 Task: Find connections with filter location Bergneustadt with filter topic #Productivitywith filter profile language Spanish with filter current company PeopleStrong with filter school Government Higher Secondary School - India with filter industry Professional Training and Coaching with filter service category Email Marketing with filter keywords title Caregiver
Action: Mouse moved to (710, 93)
Screenshot: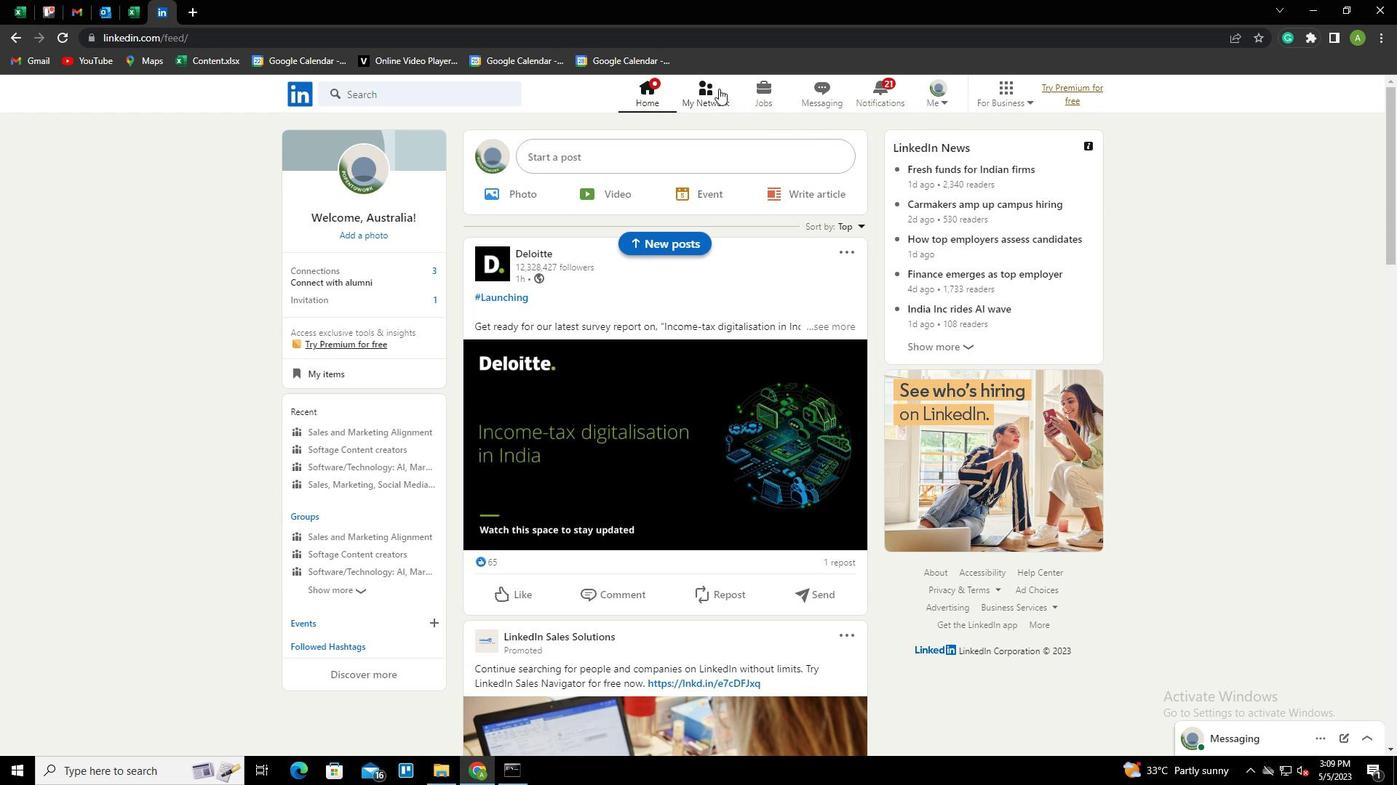 
Action: Mouse pressed left at (710, 93)
Screenshot: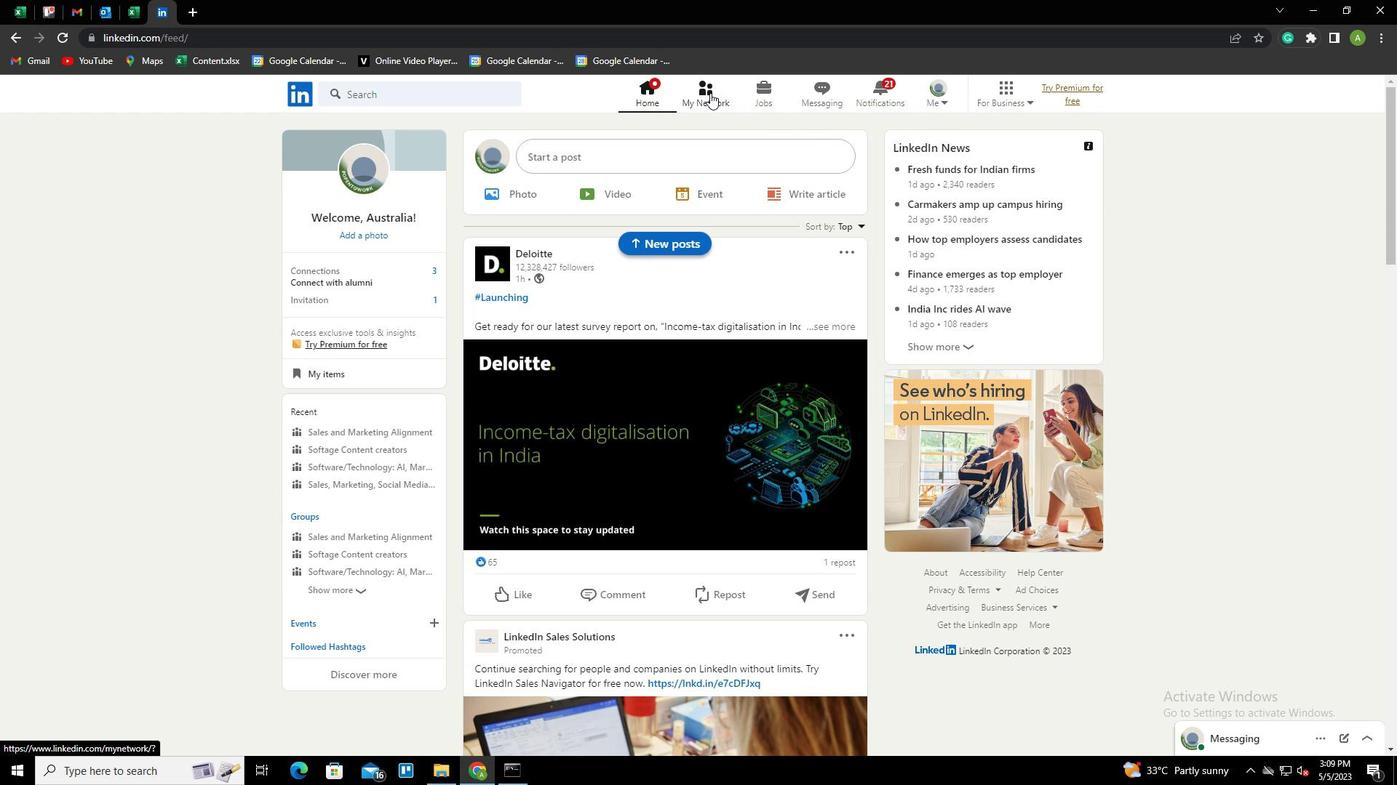 
Action: Mouse moved to (371, 170)
Screenshot: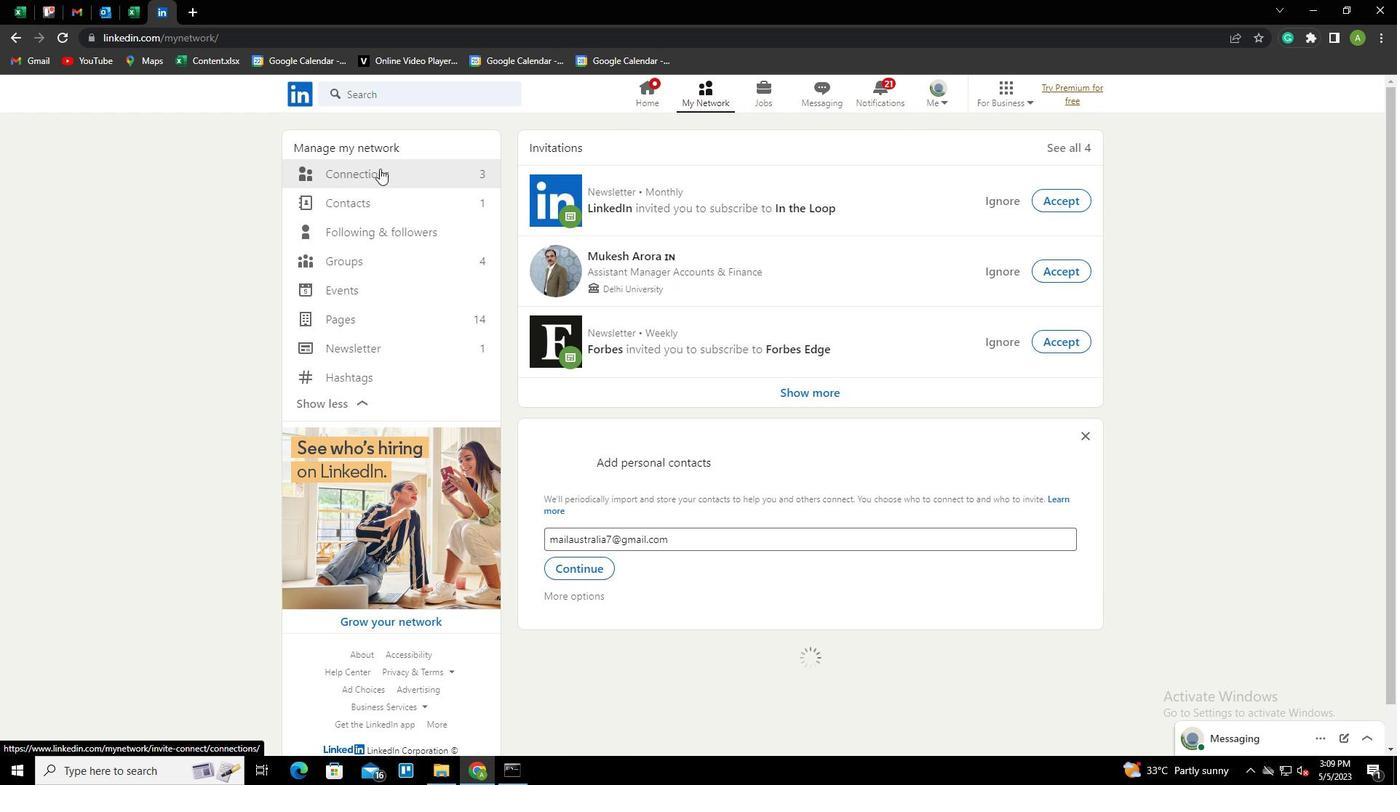 
Action: Mouse pressed left at (371, 170)
Screenshot: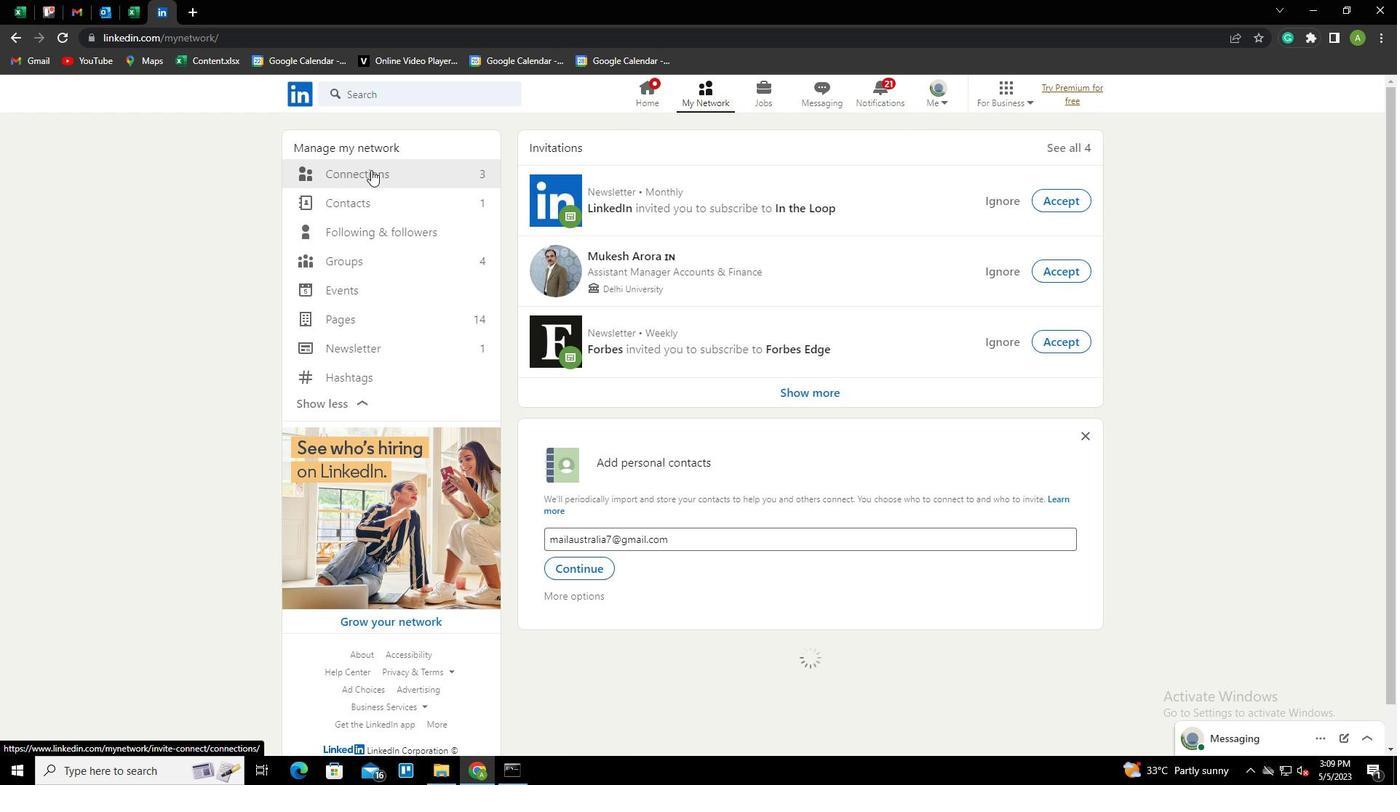 
Action: Mouse moved to (780, 176)
Screenshot: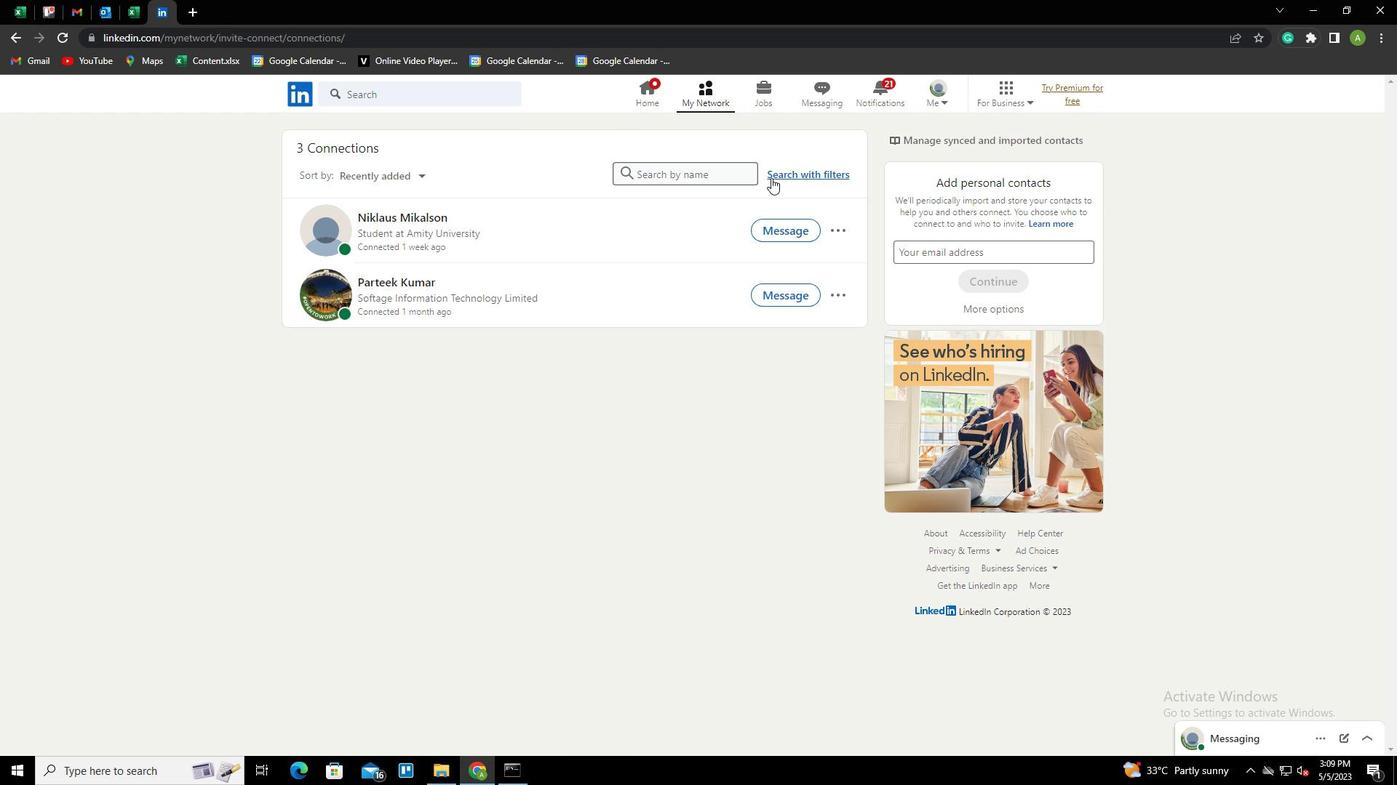 
Action: Mouse pressed left at (780, 176)
Screenshot: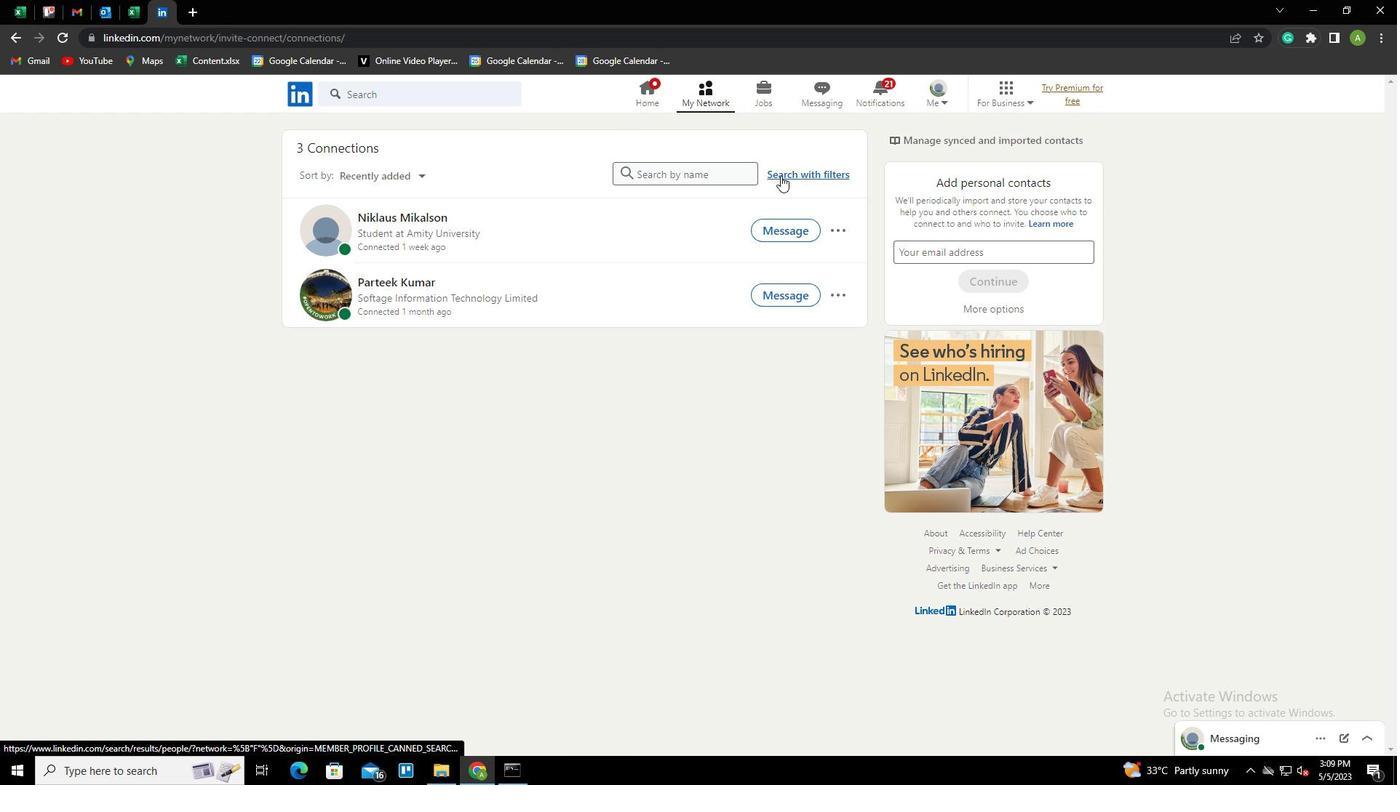 
Action: Mouse moved to (740, 129)
Screenshot: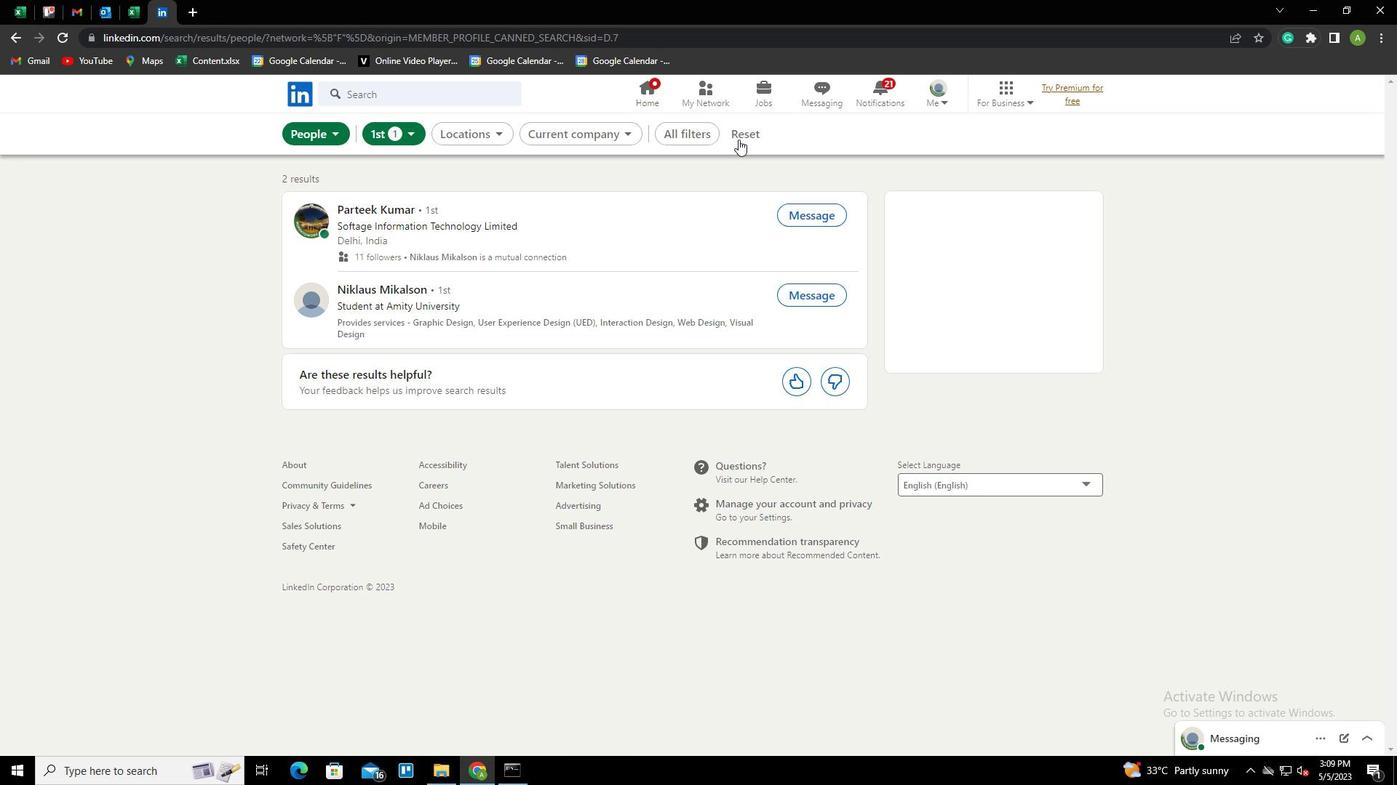 
Action: Mouse pressed left at (740, 129)
Screenshot: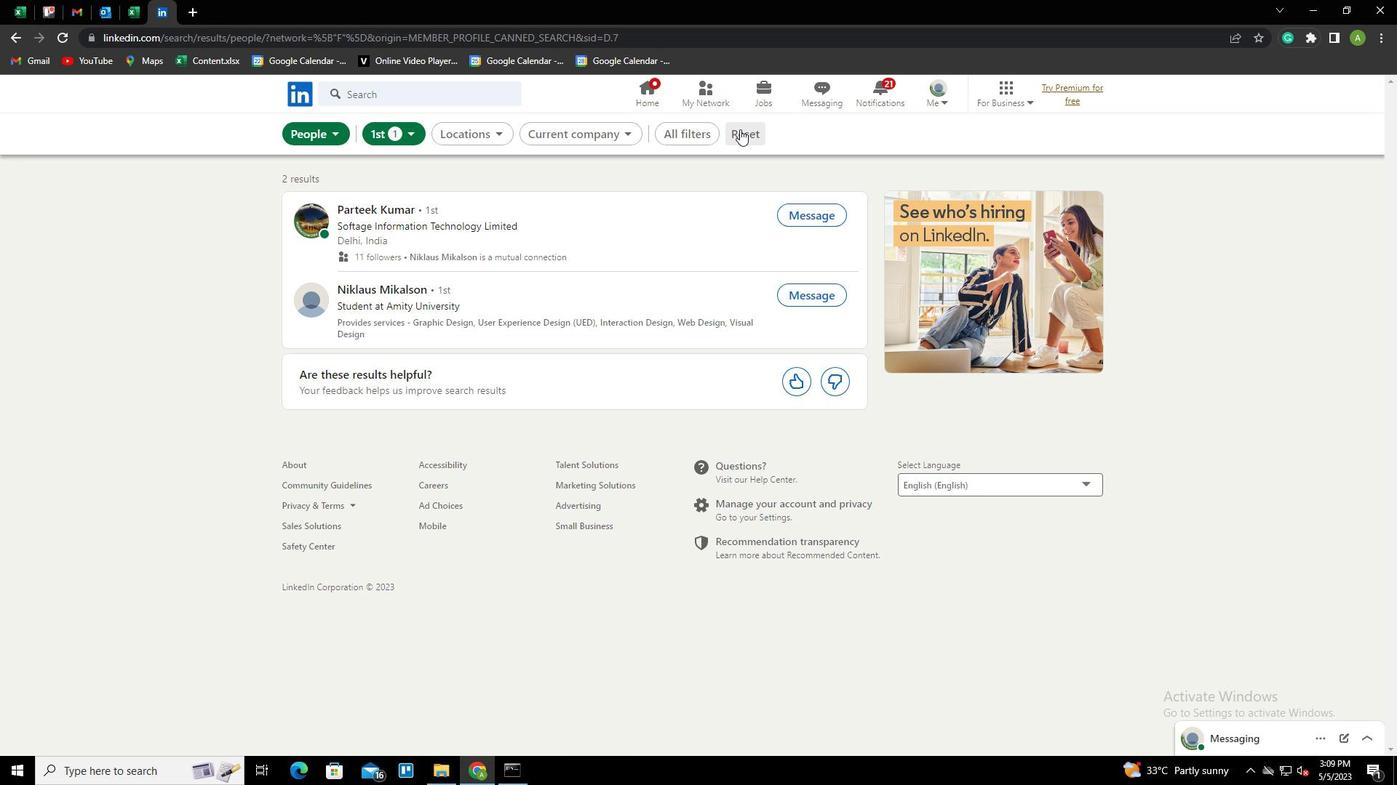 
Action: Mouse moved to (721, 131)
Screenshot: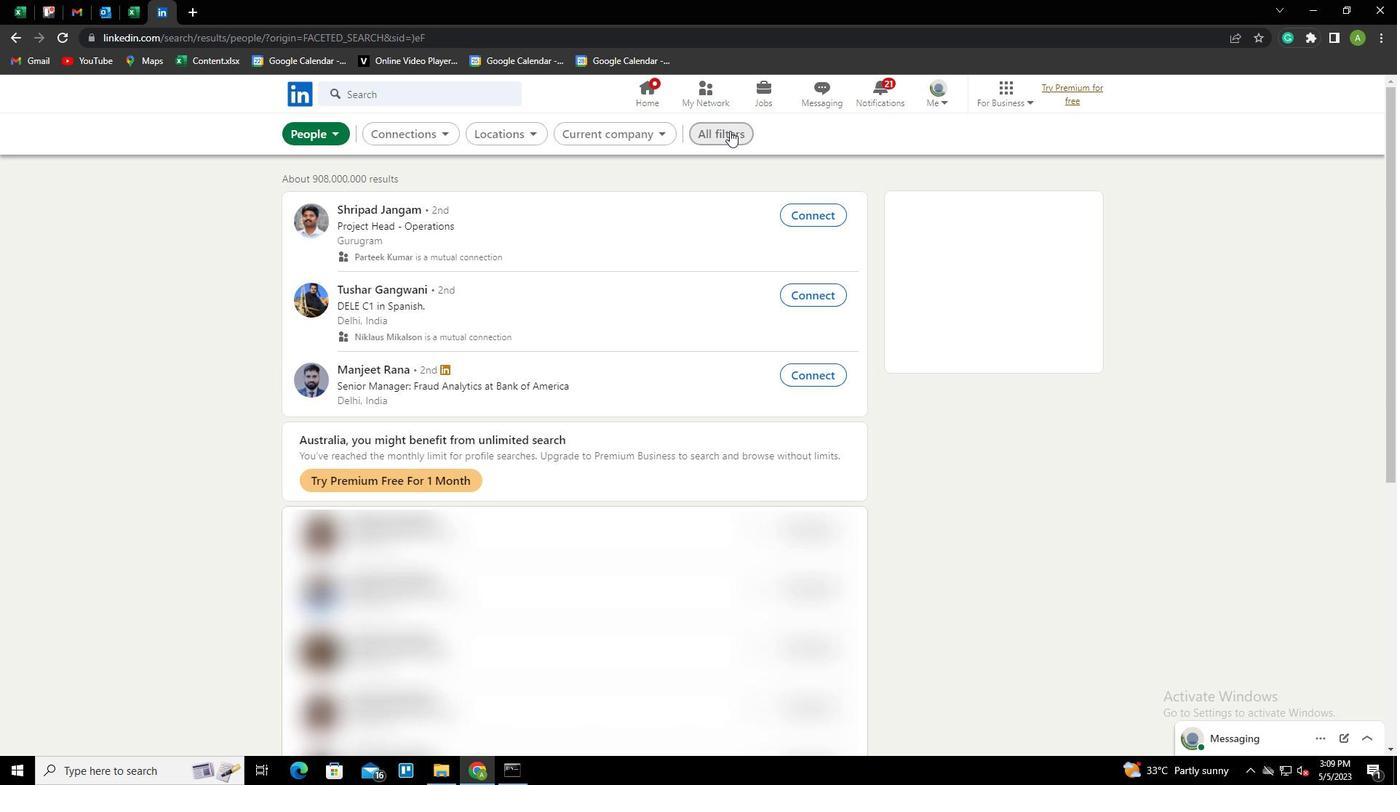 
Action: Mouse pressed left at (721, 131)
Screenshot: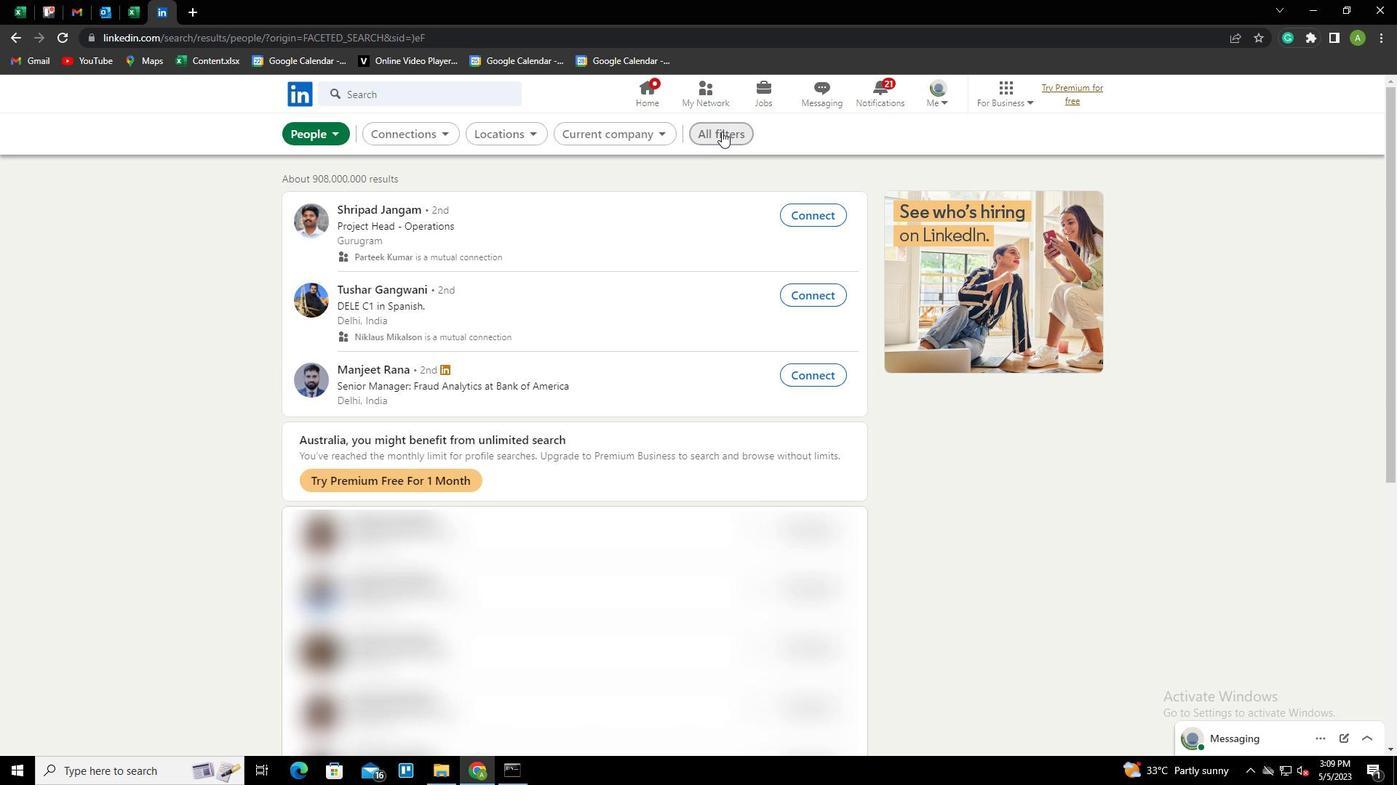 
Action: Mouse moved to (1165, 395)
Screenshot: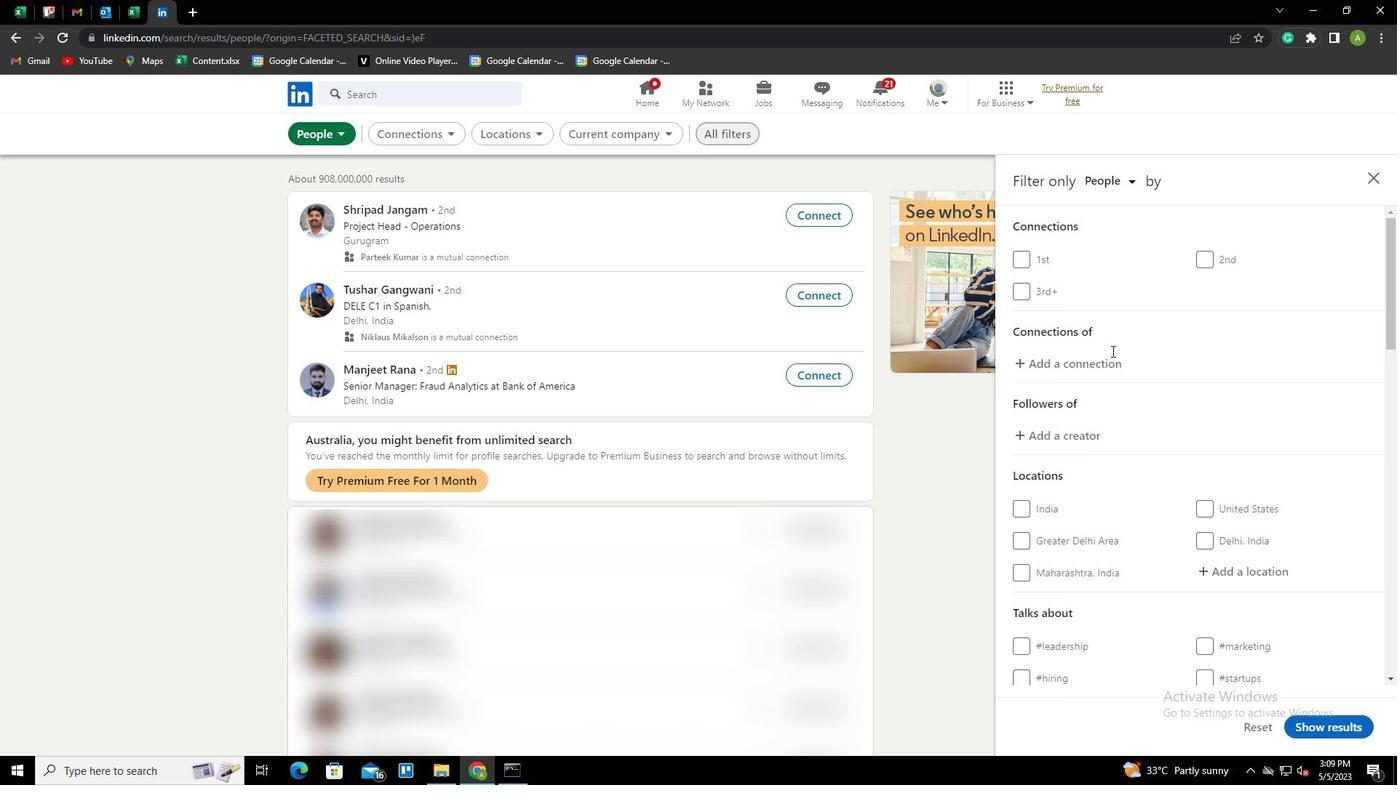 
Action: Mouse scrolled (1165, 394) with delta (0, 0)
Screenshot: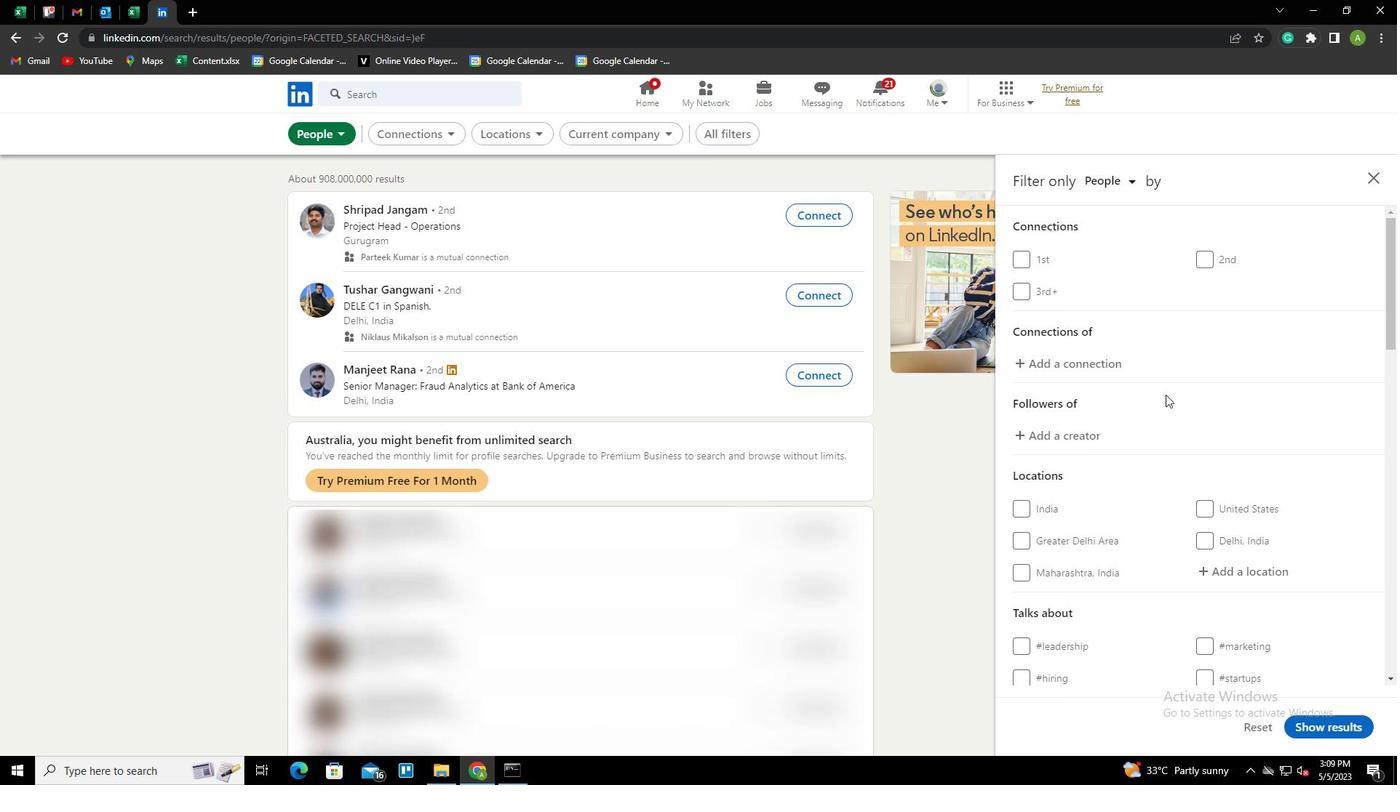 
Action: Mouse scrolled (1165, 394) with delta (0, 0)
Screenshot: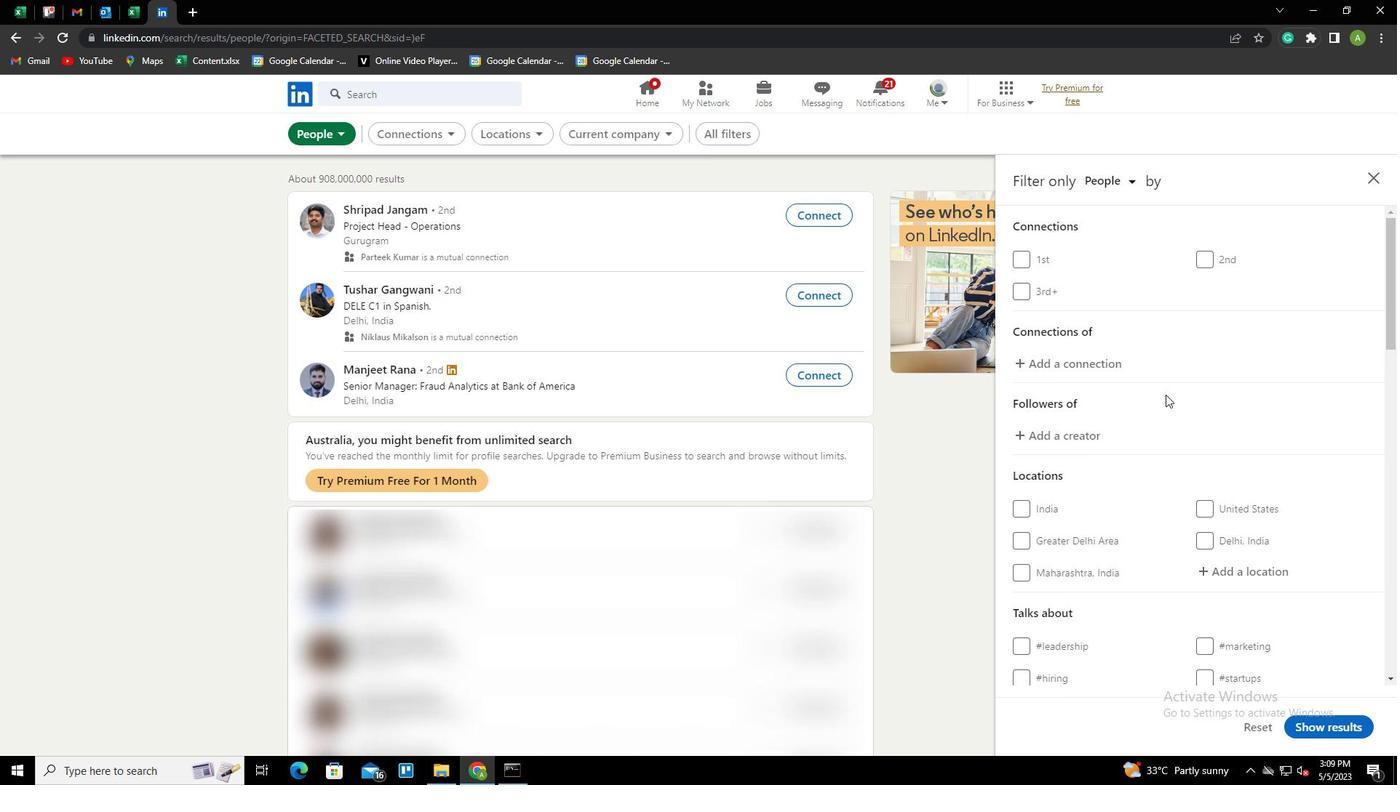 
Action: Mouse moved to (1209, 431)
Screenshot: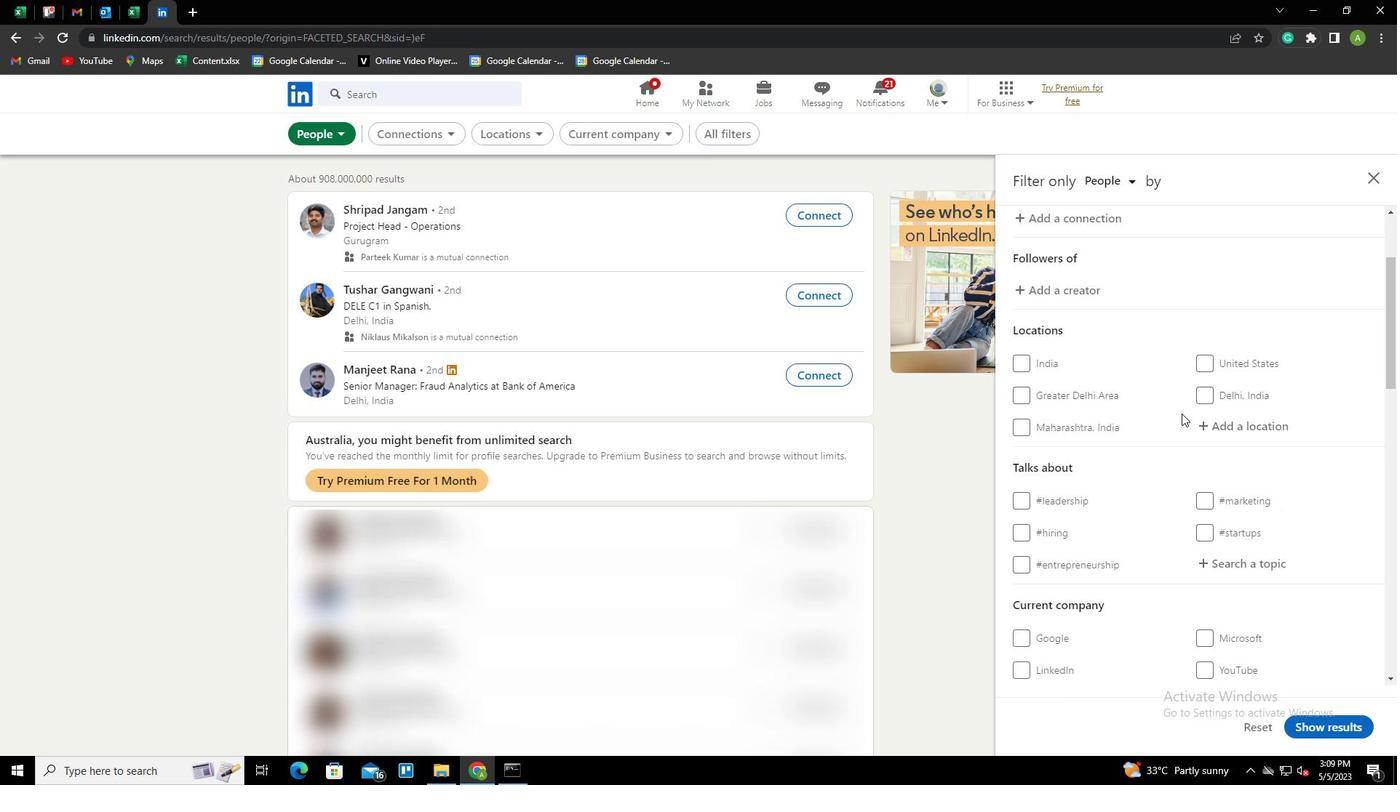 
Action: Mouse pressed left at (1209, 431)
Screenshot: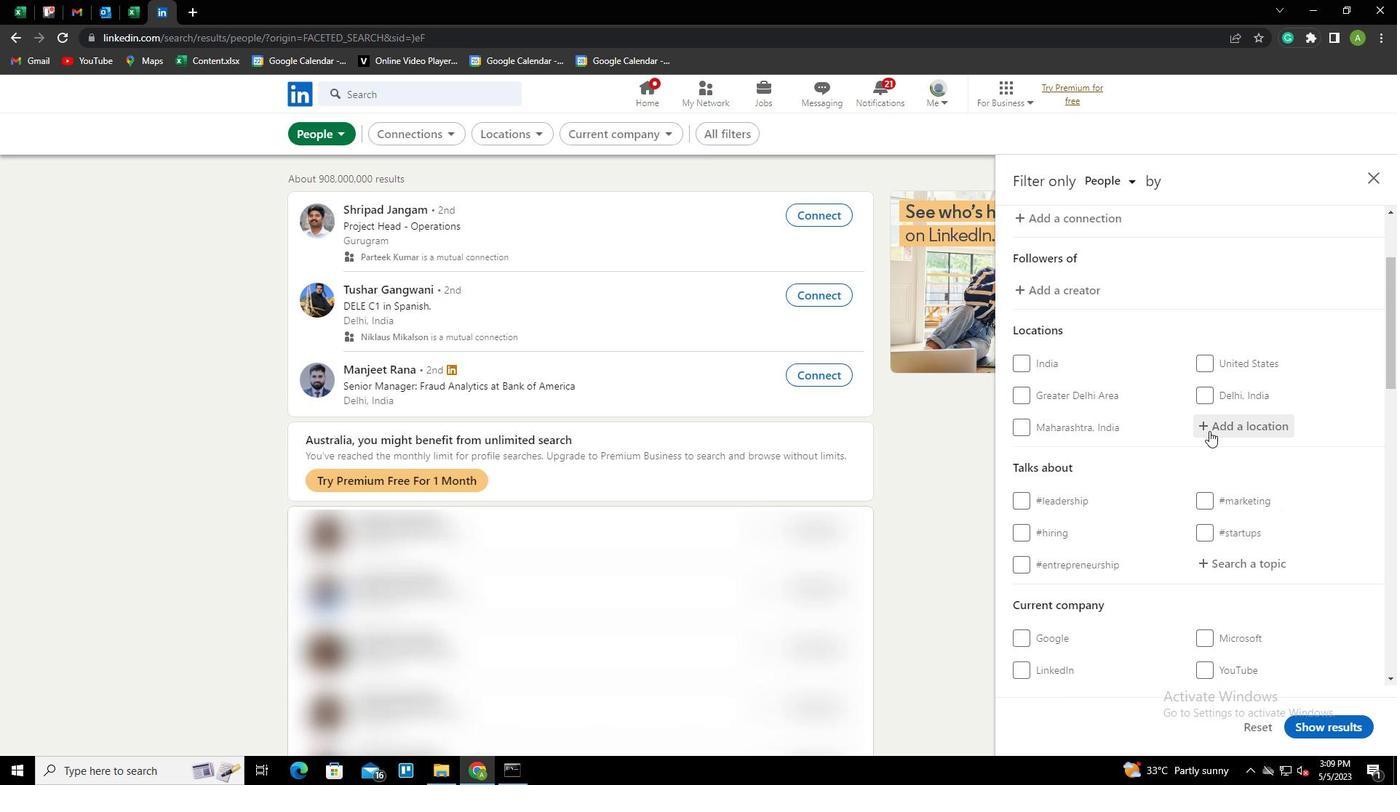 
Action: Mouse moved to (1221, 429)
Screenshot: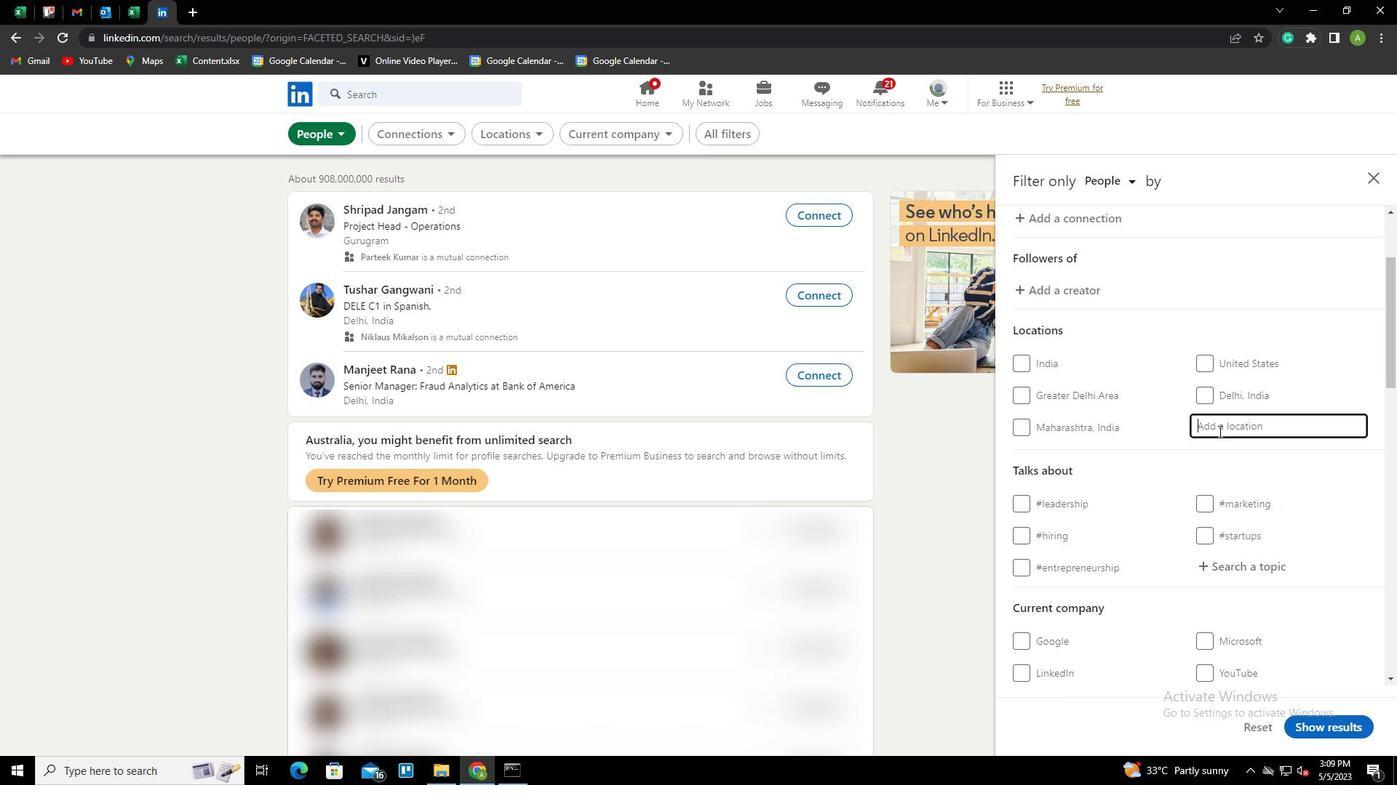 
Action: Mouse pressed left at (1221, 429)
Screenshot: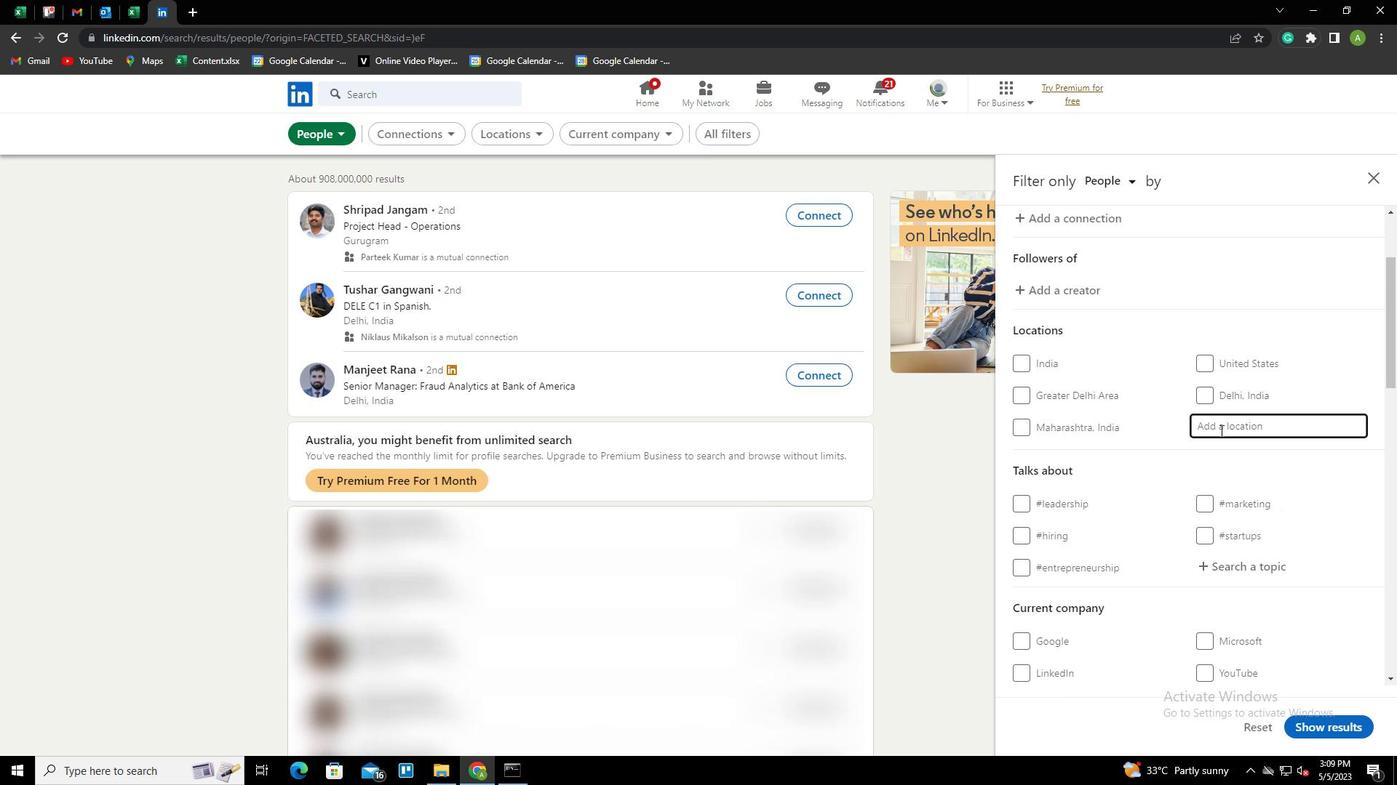 
Action: Key pressed <Key.shift>BERGNEUSTADT<Key.down><Key.enter>
Screenshot: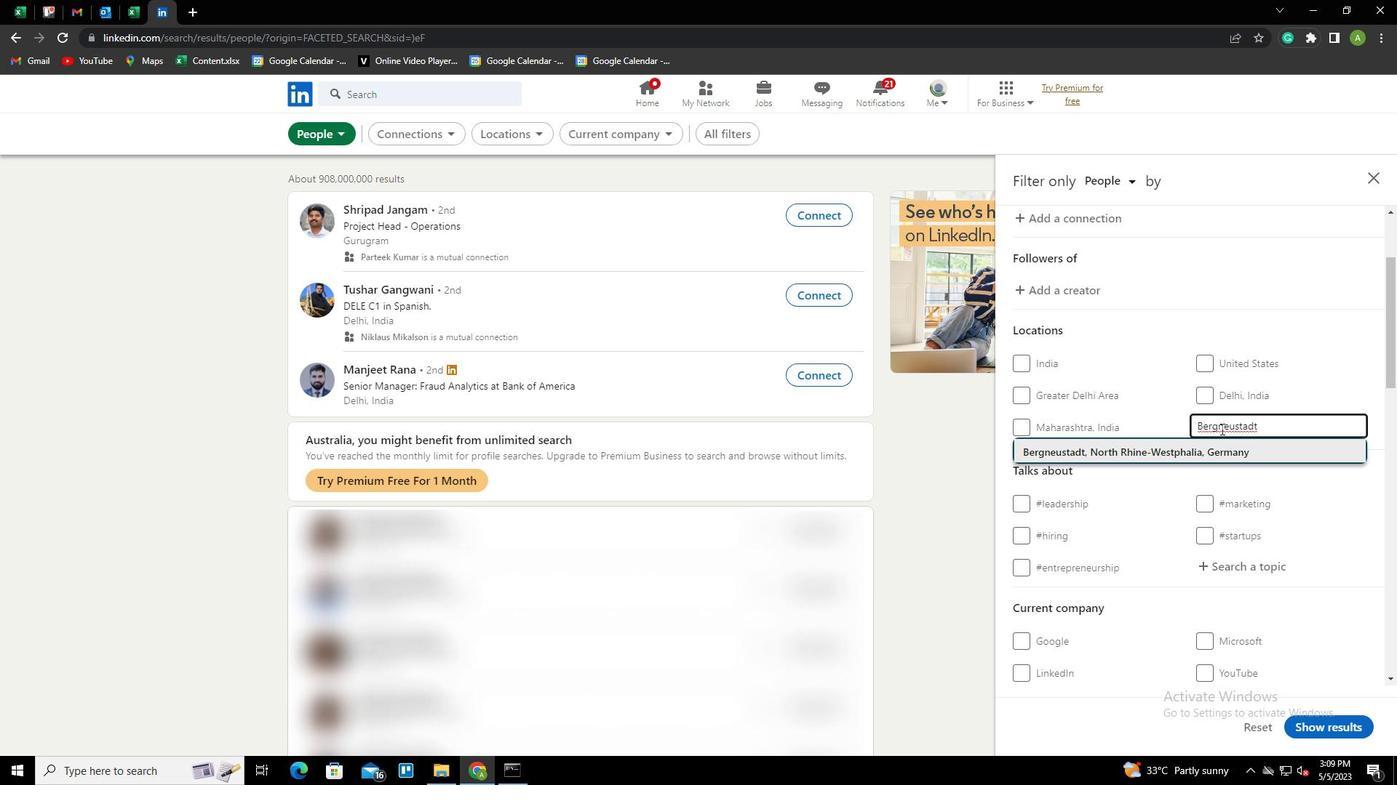 
Action: Mouse scrolled (1221, 428) with delta (0, 0)
Screenshot: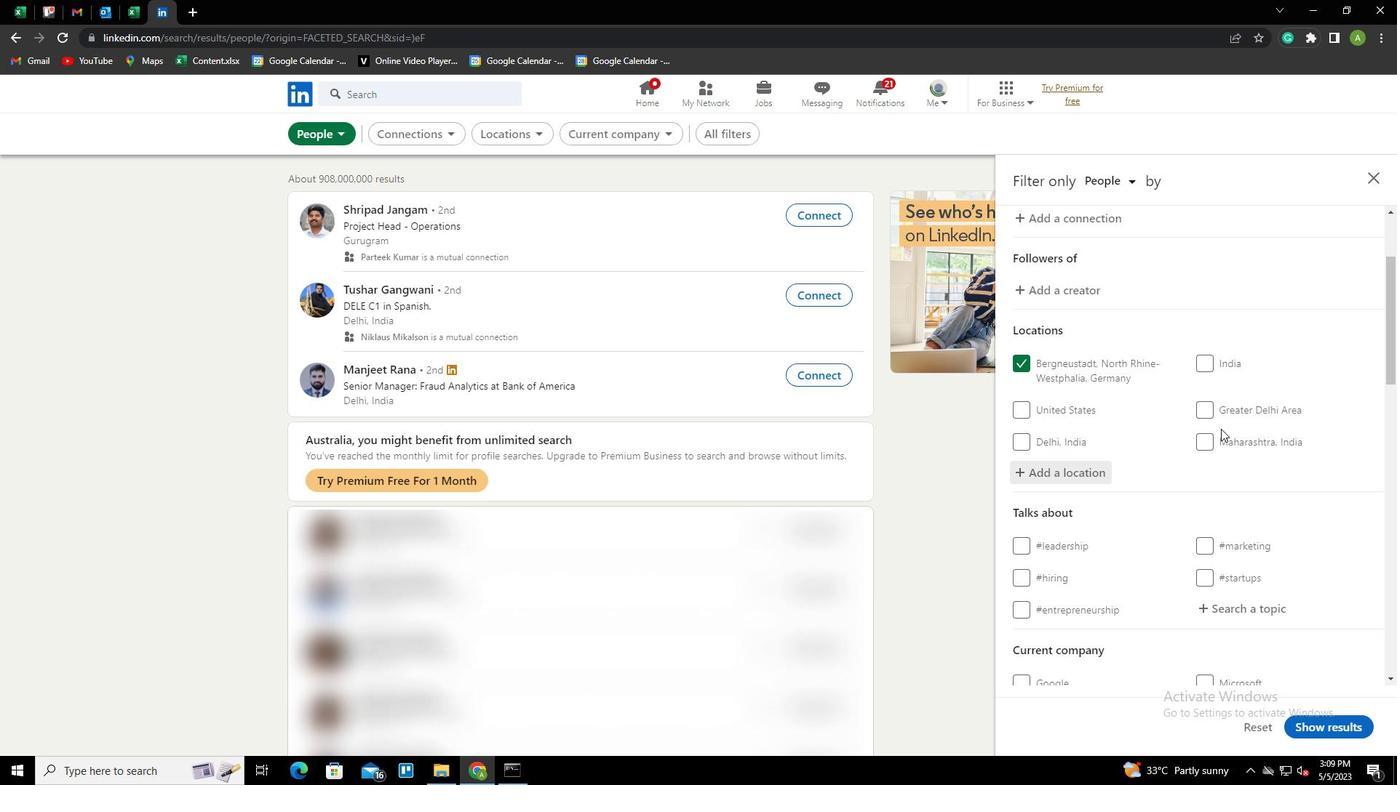 
Action: Mouse scrolled (1221, 428) with delta (0, 0)
Screenshot: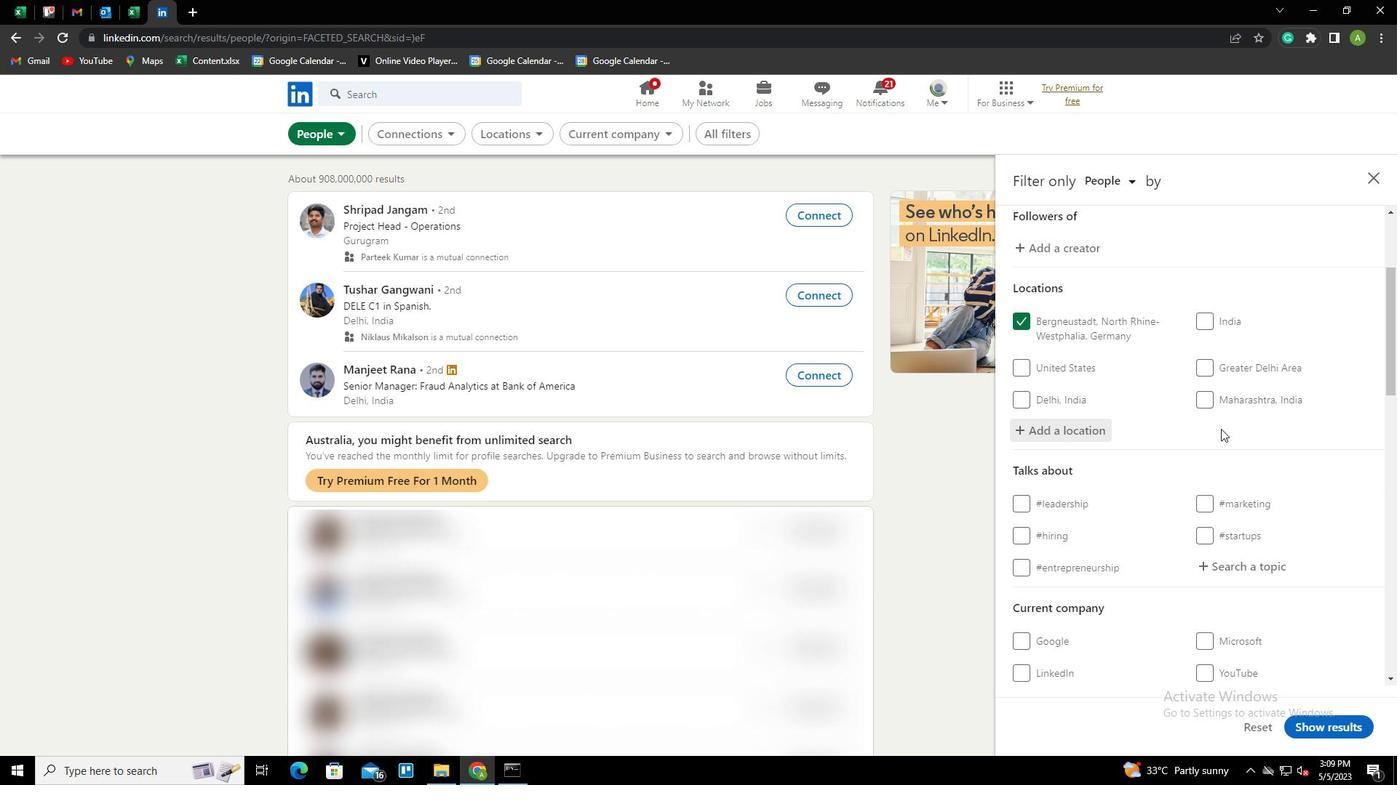 
Action: Mouse moved to (1227, 458)
Screenshot: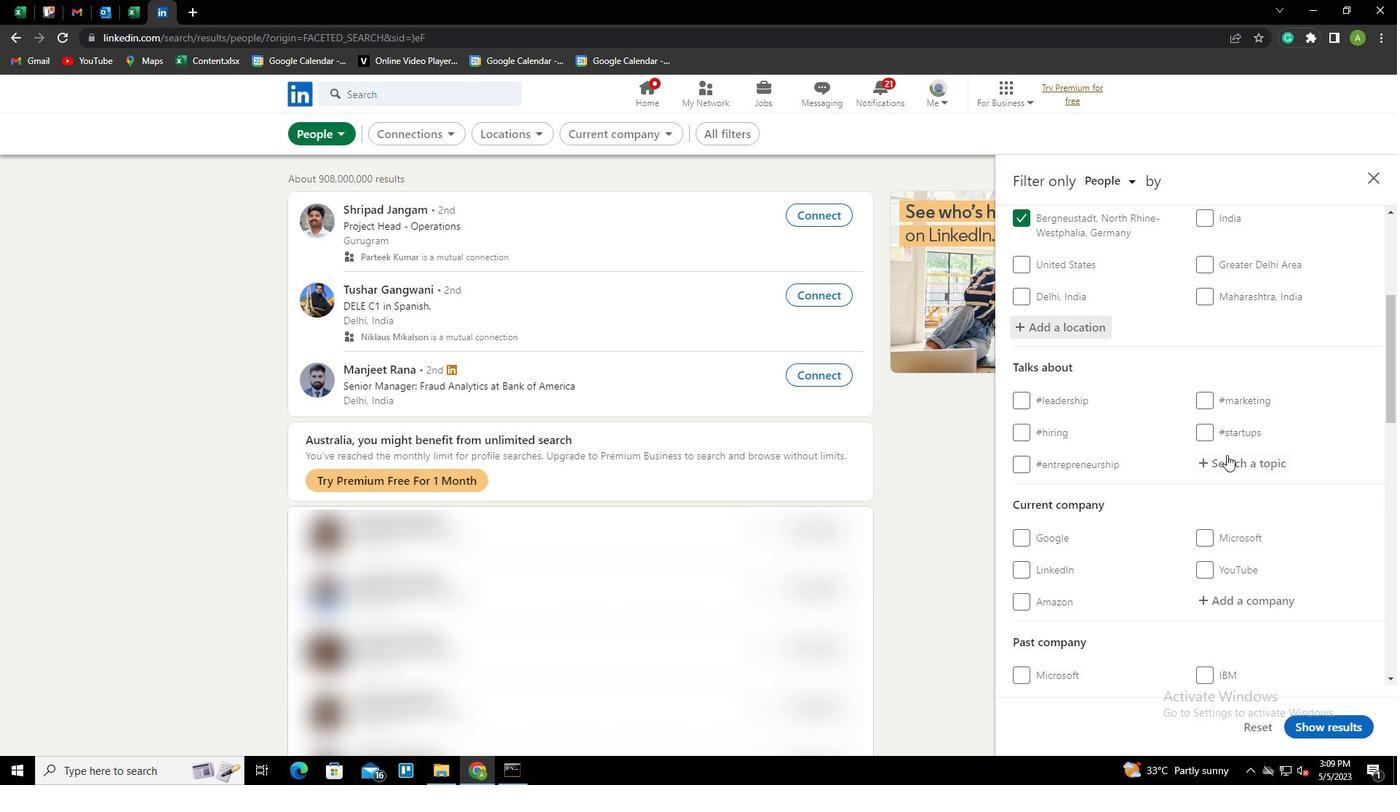 
Action: Mouse pressed left at (1227, 458)
Screenshot: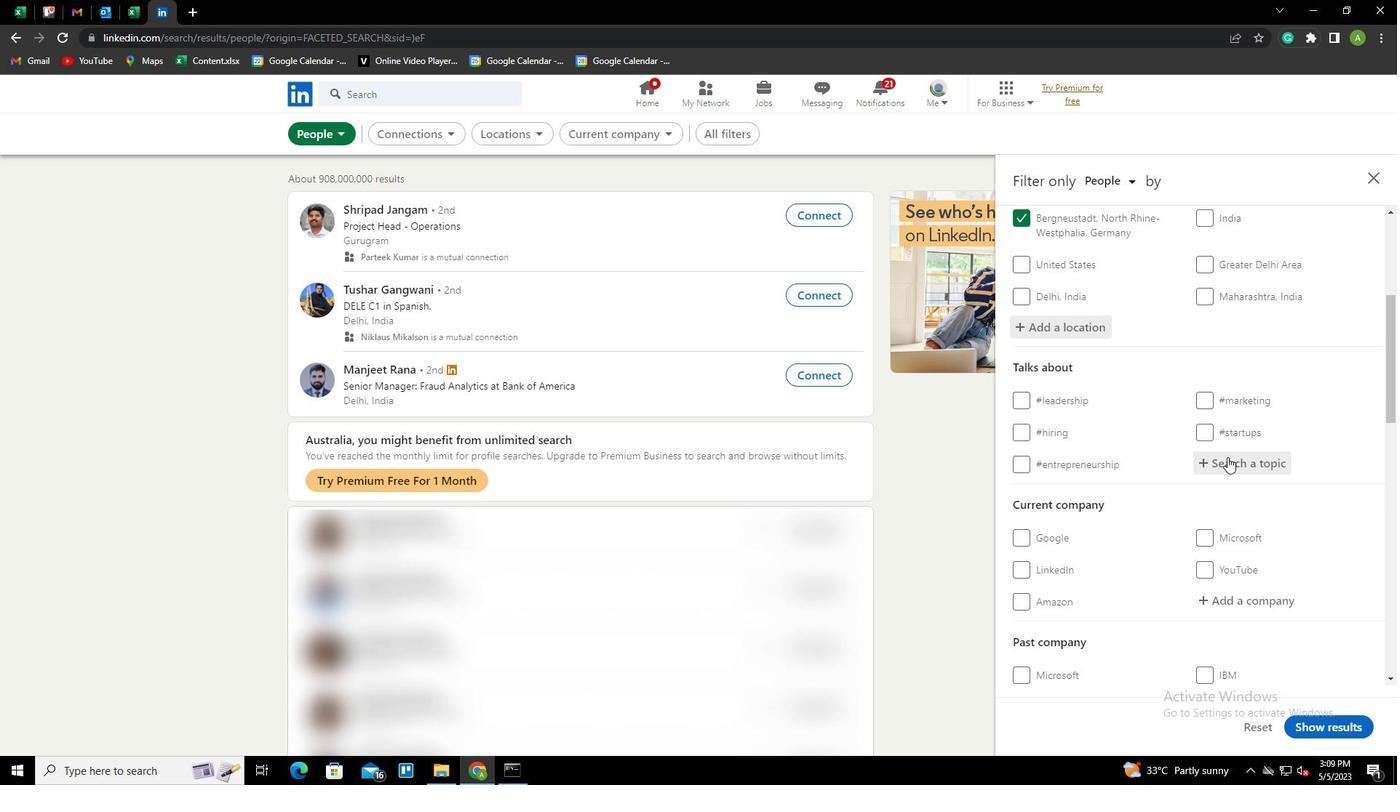 
Action: Key pressed PRODUCTIVITY<Key.down><Key.enter>
Screenshot: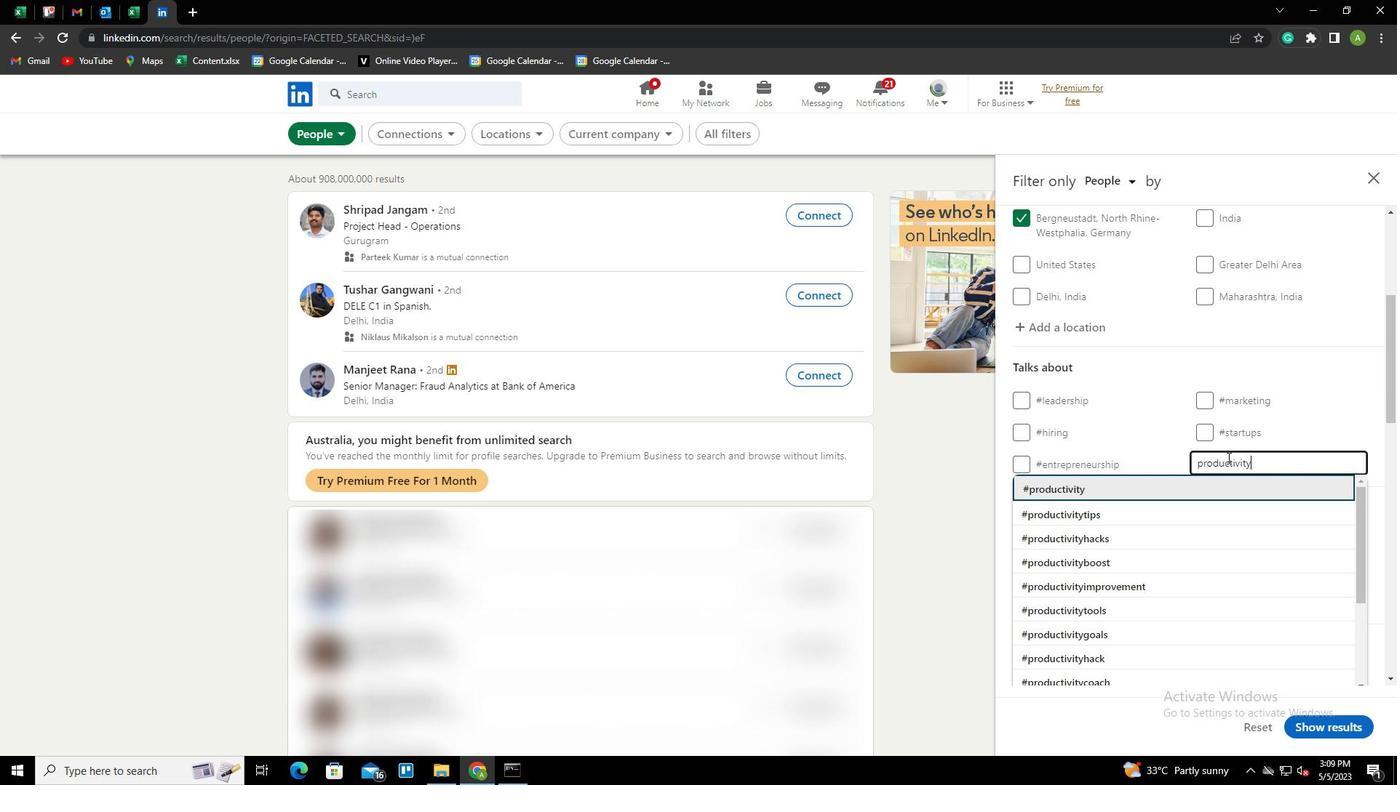 
Action: Mouse scrolled (1227, 457) with delta (0, 0)
Screenshot: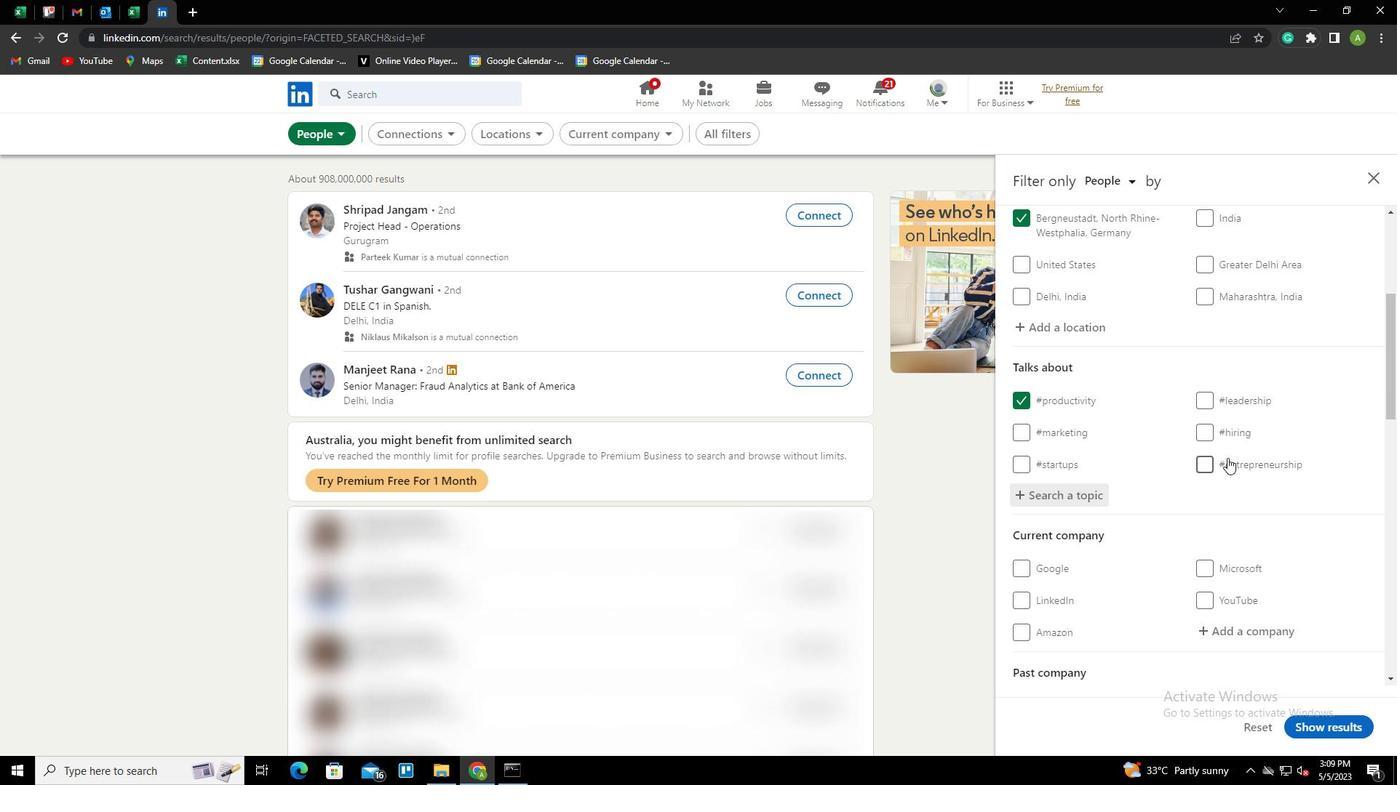 
Action: Mouse scrolled (1227, 457) with delta (0, 0)
Screenshot: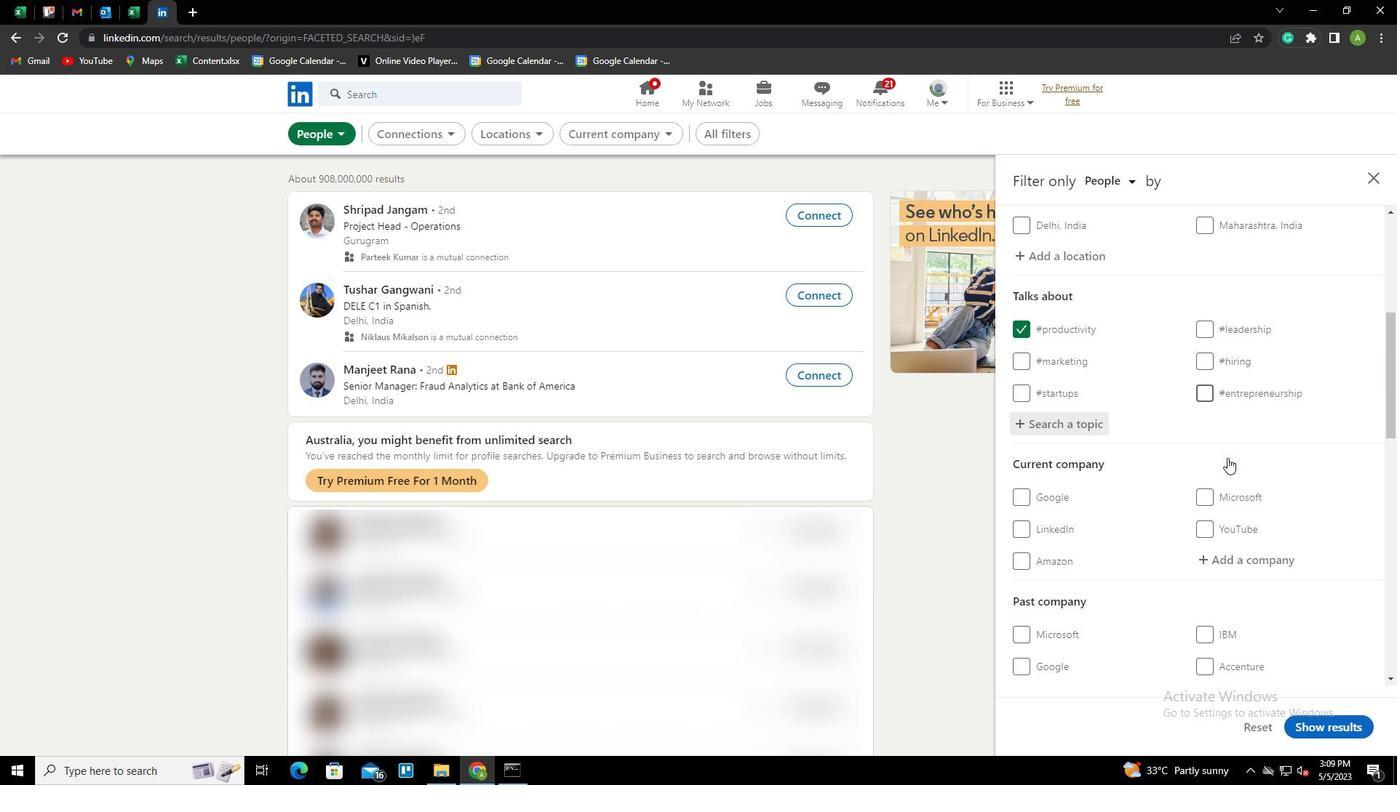 
Action: Mouse scrolled (1227, 457) with delta (0, 0)
Screenshot: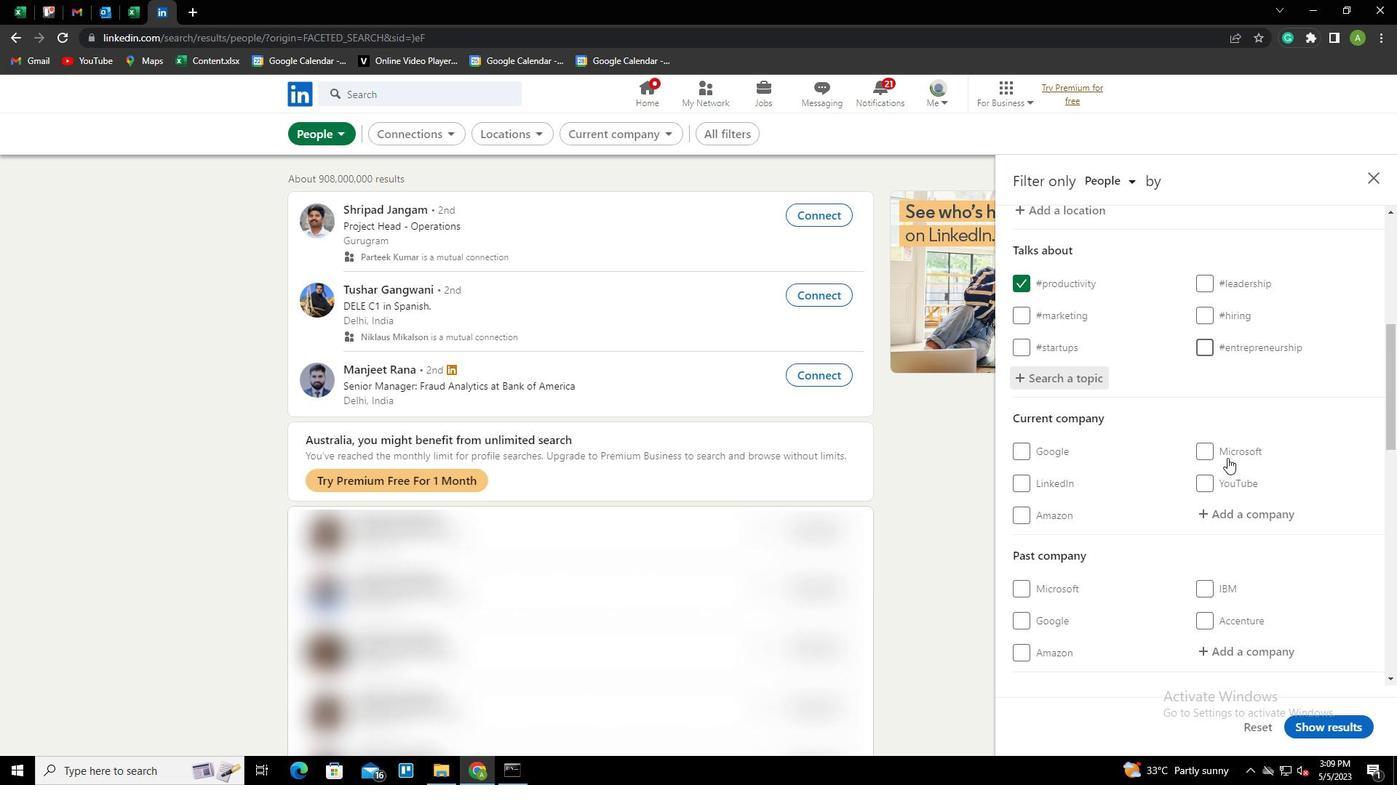
Action: Mouse scrolled (1227, 457) with delta (0, 0)
Screenshot: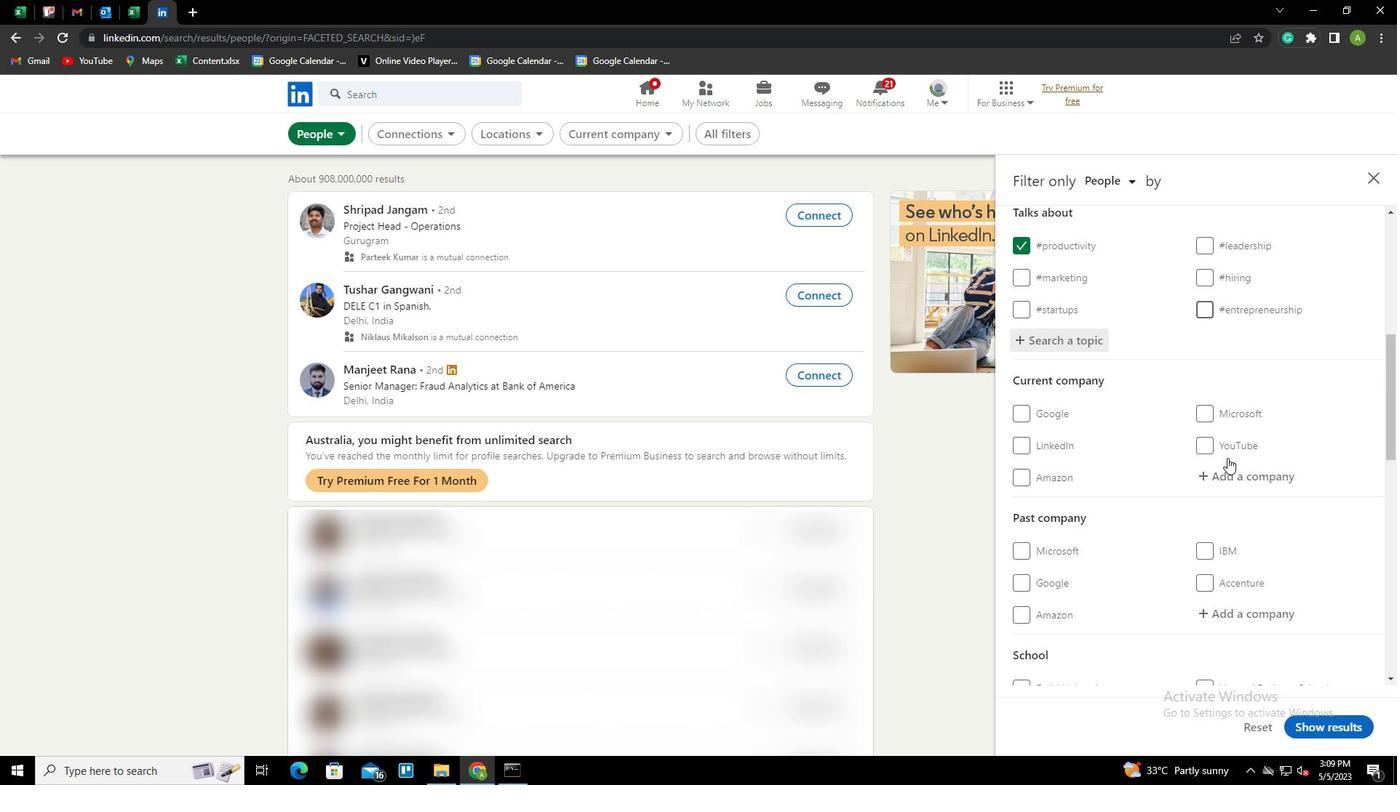 
Action: Mouse scrolled (1227, 457) with delta (0, 0)
Screenshot: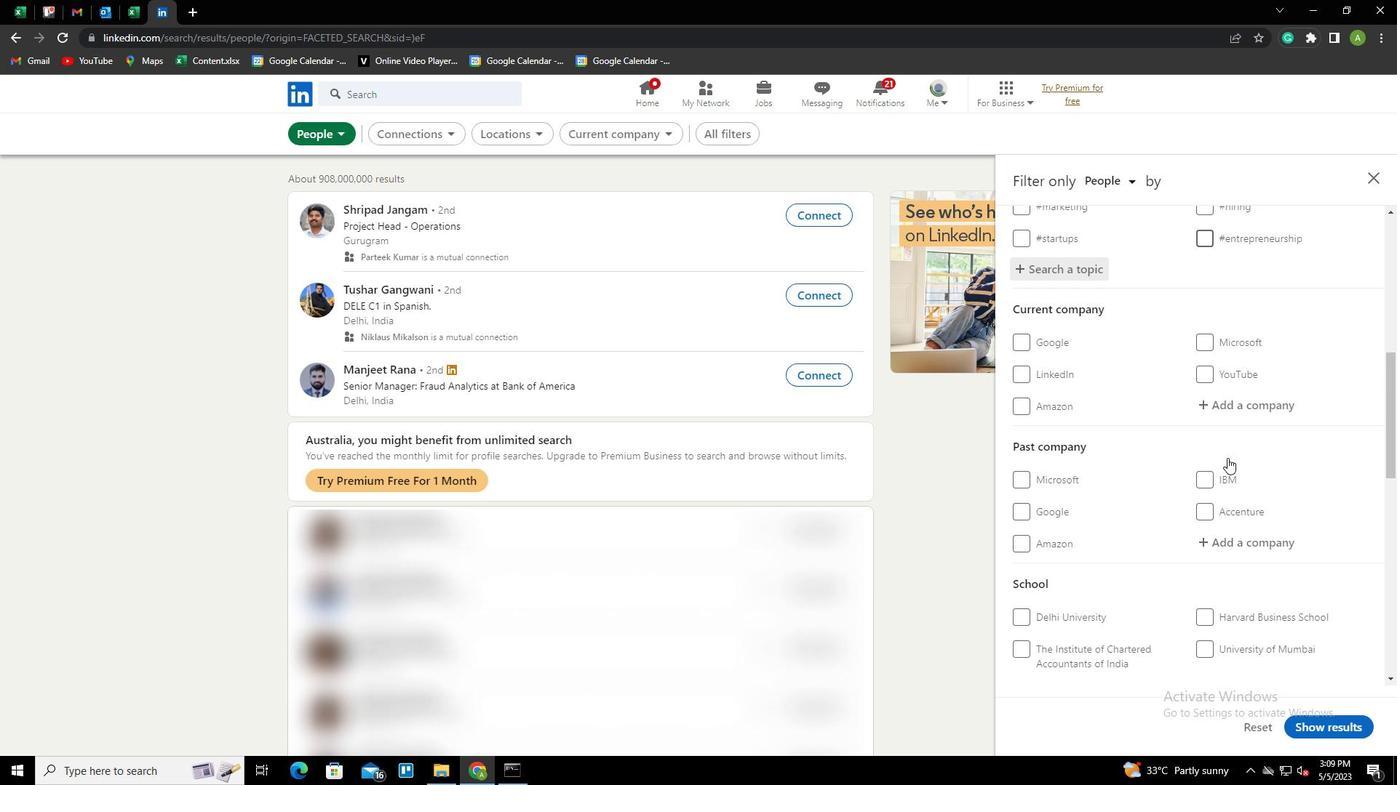 
Action: Mouse scrolled (1227, 457) with delta (0, 0)
Screenshot: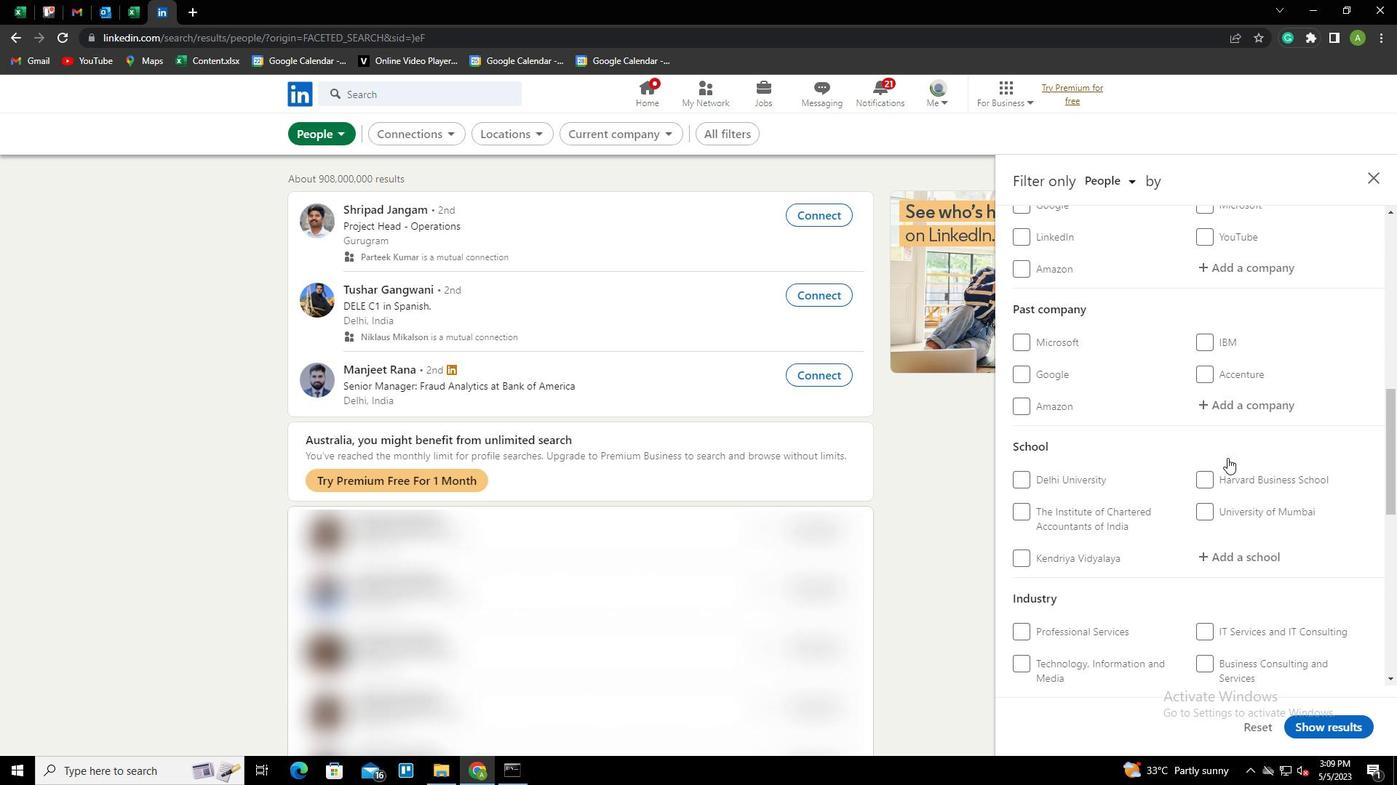 
Action: Mouse scrolled (1227, 457) with delta (0, 0)
Screenshot: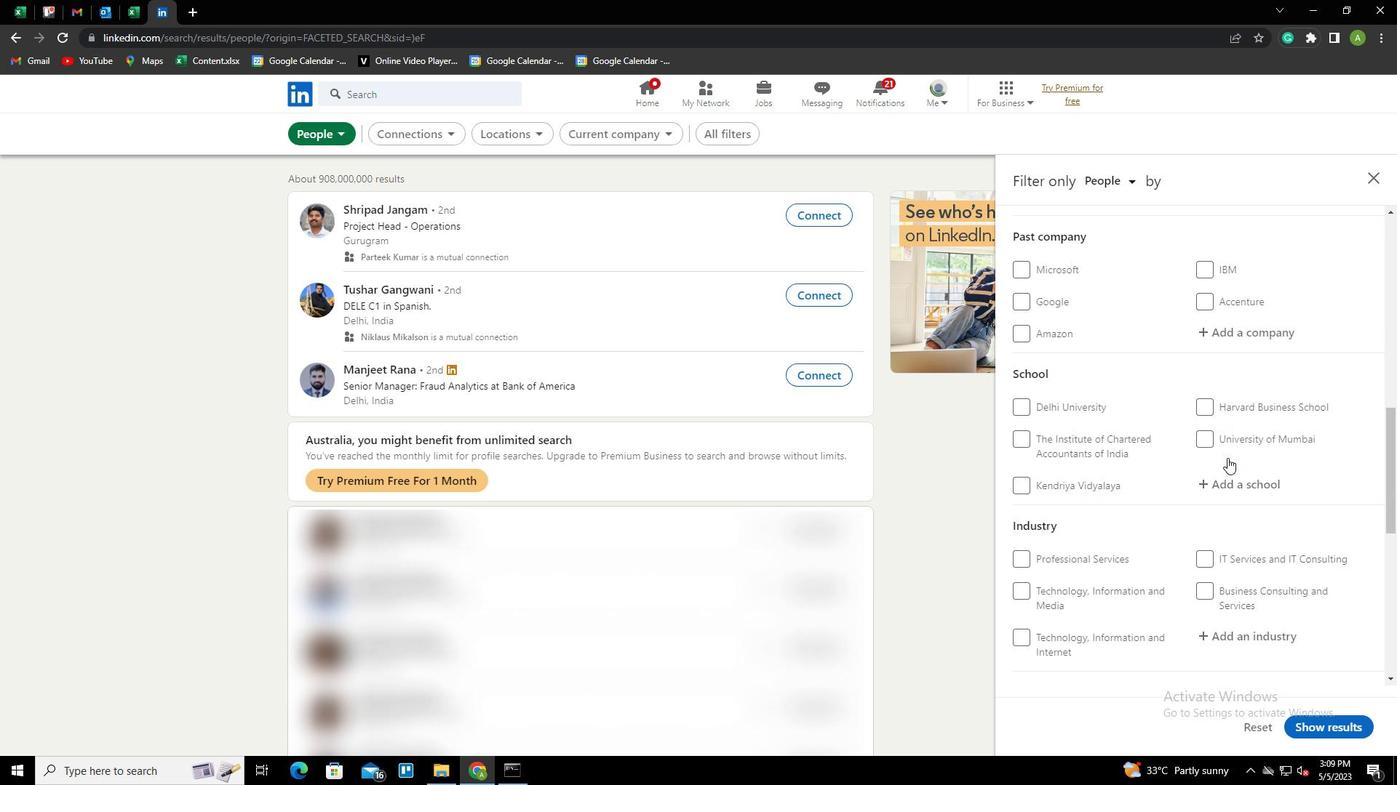 
Action: Mouse scrolled (1227, 457) with delta (0, 0)
Screenshot: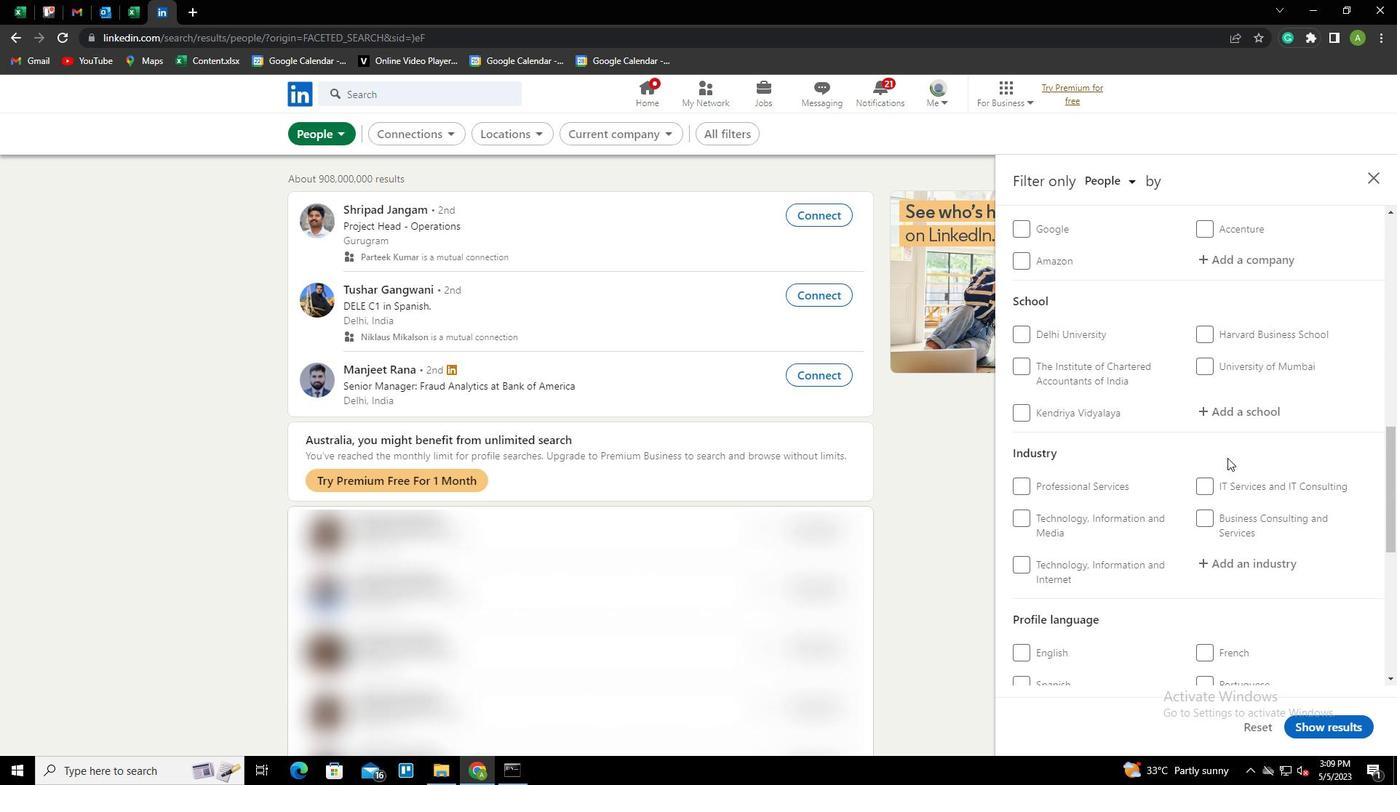 
Action: Mouse scrolled (1227, 457) with delta (0, 0)
Screenshot: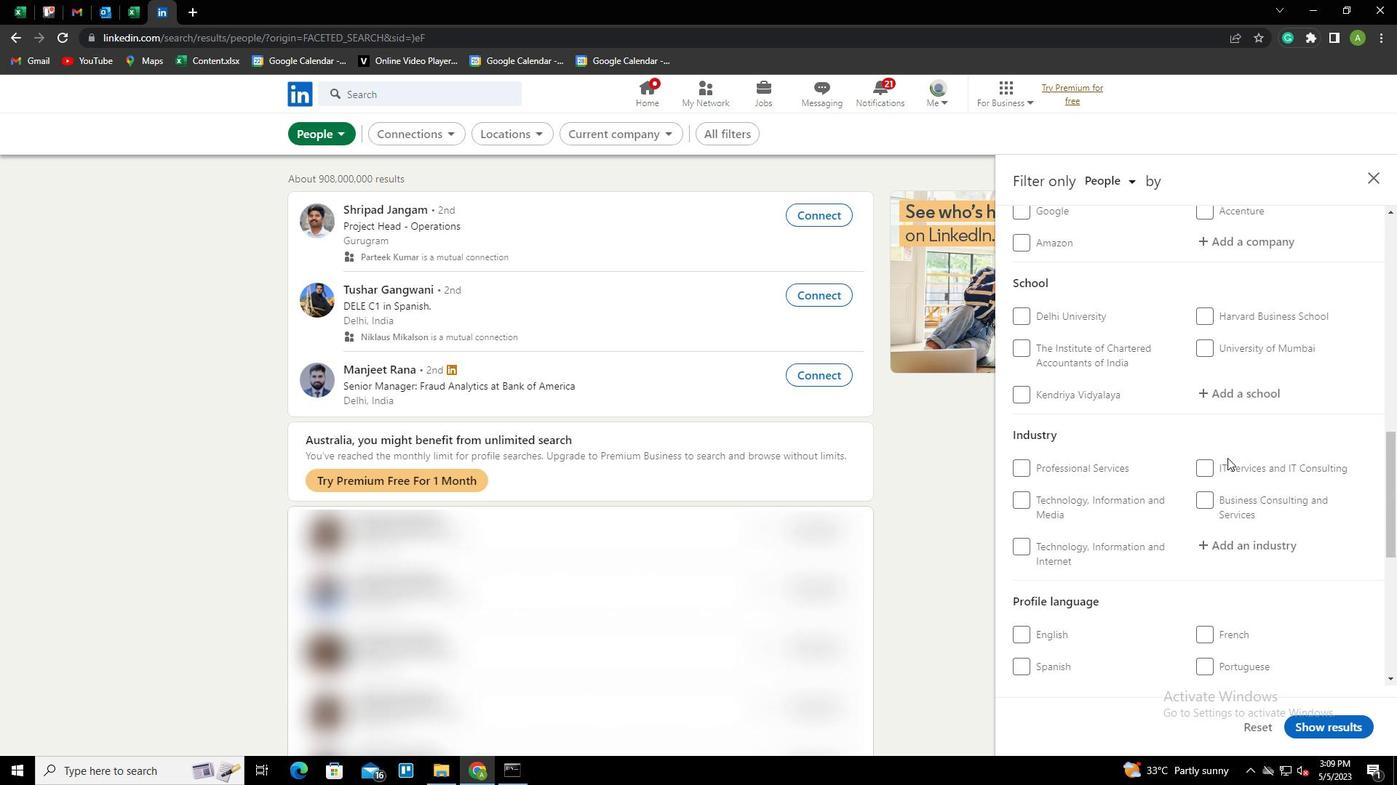
Action: Mouse moved to (1039, 537)
Screenshot: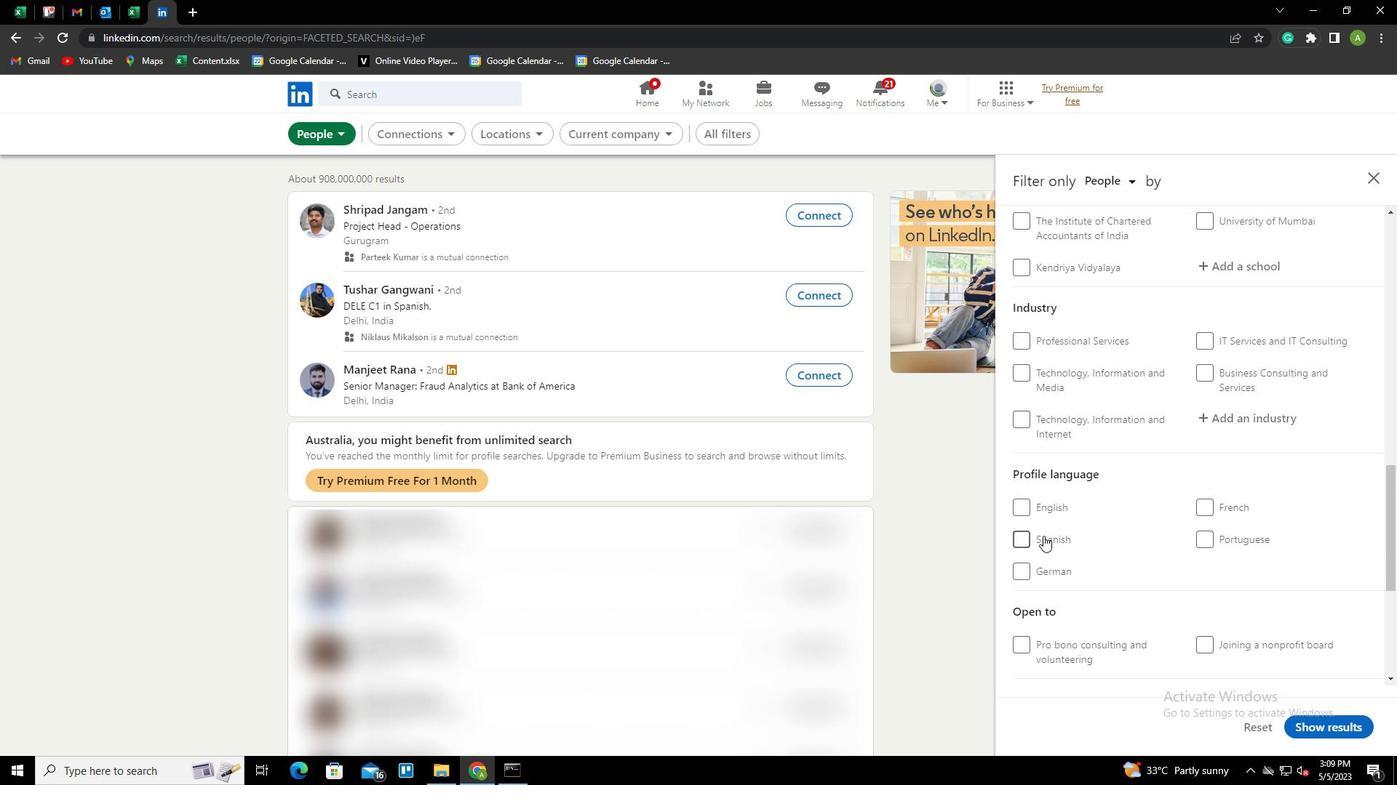 
Action: Mouse pressed left at (1039, 537)
Screenshot: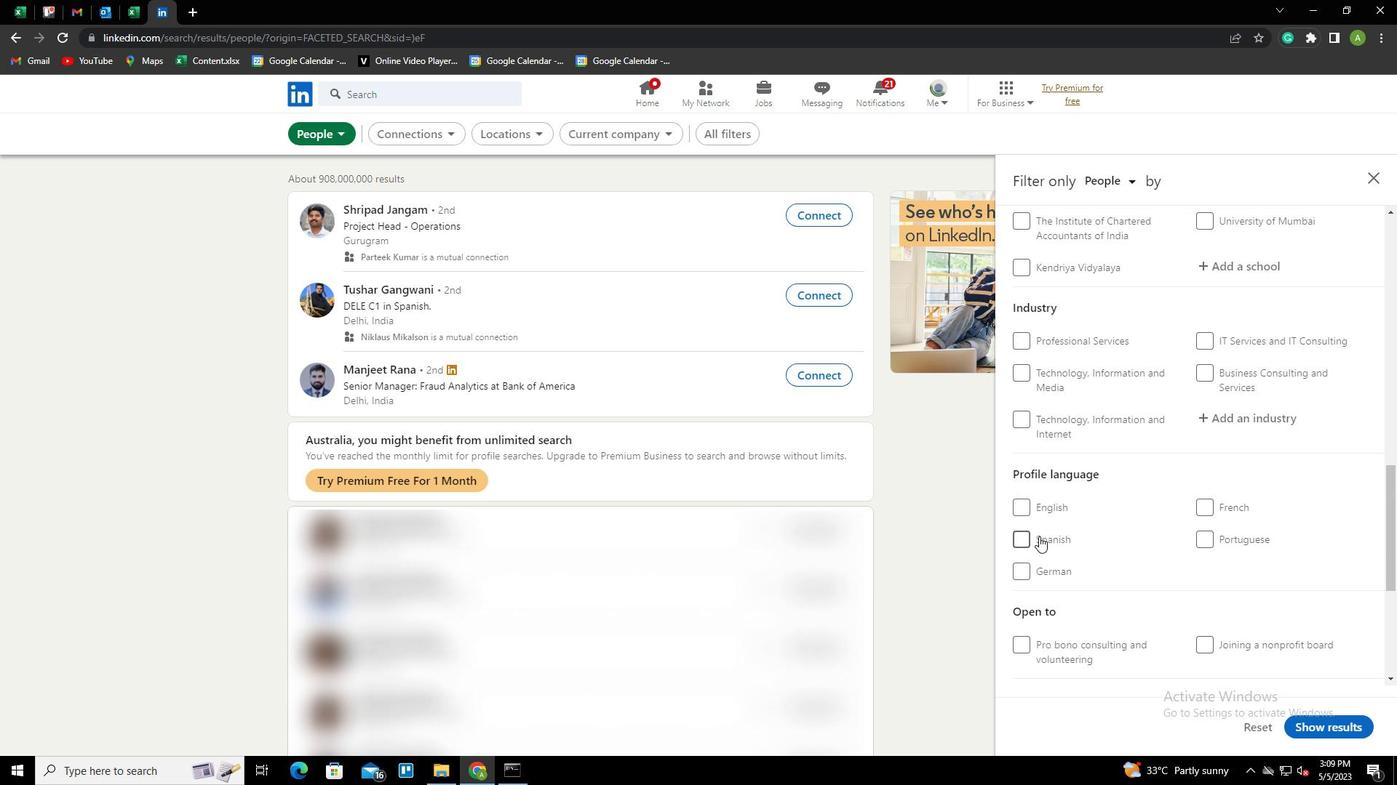 
Action: Mouse moved to (1205, 521)
Screenshot: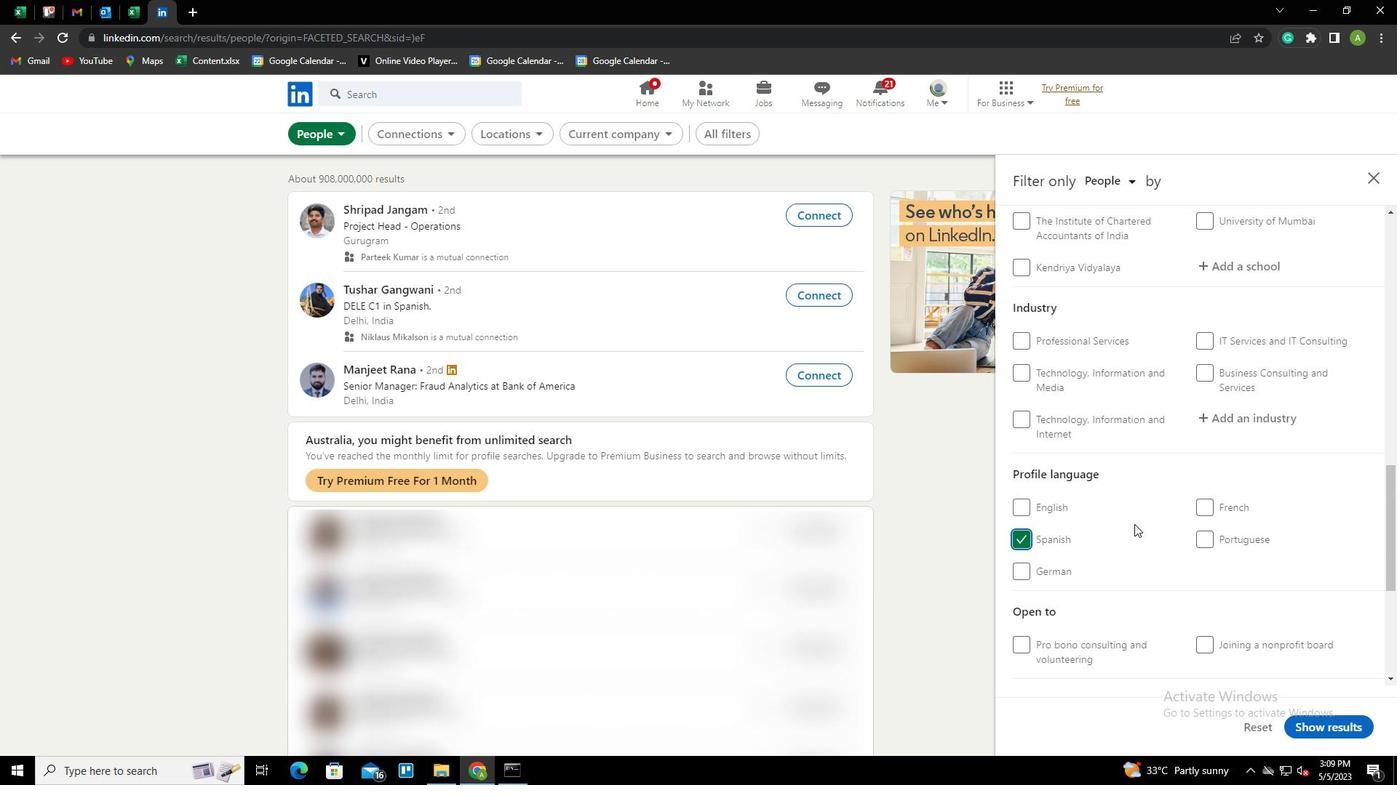 
Action: Mouse scrolled (1205, 521) with delta (0, 0)
Screenshot: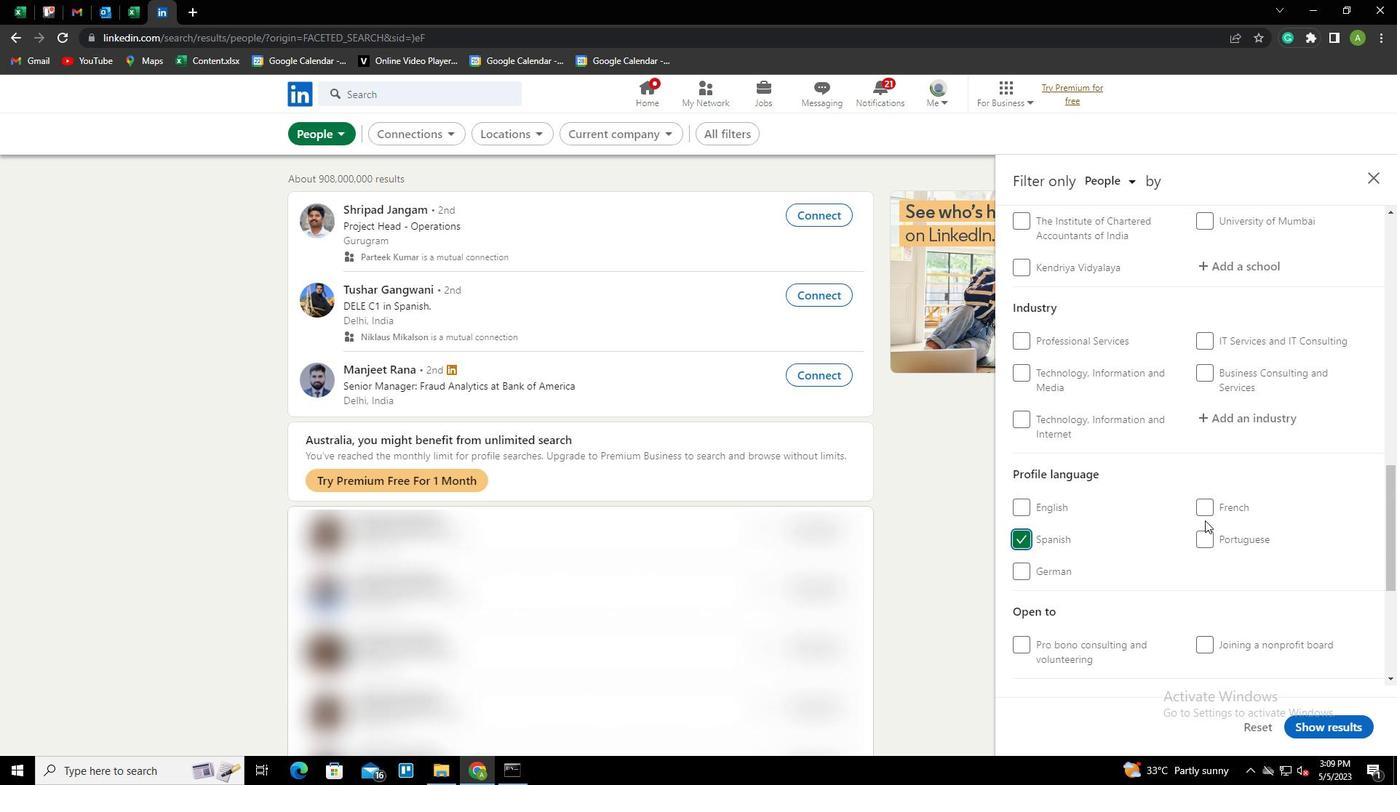 
Action: Mouse scrolled (1205, 521) with delta (0, 0)
Screenshot: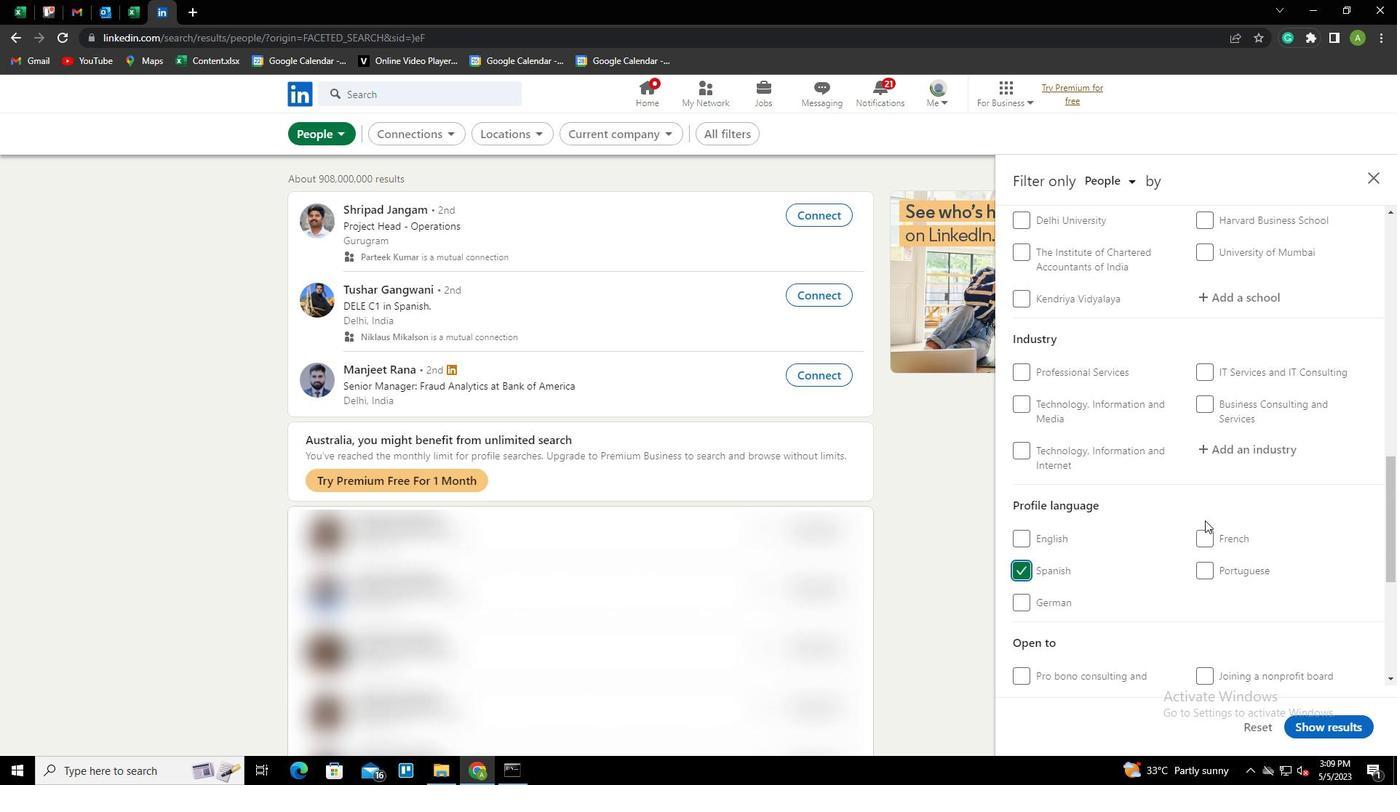 
Action: Mouse scrolled (1205, 521) with delta (0, 0)
Screenshot: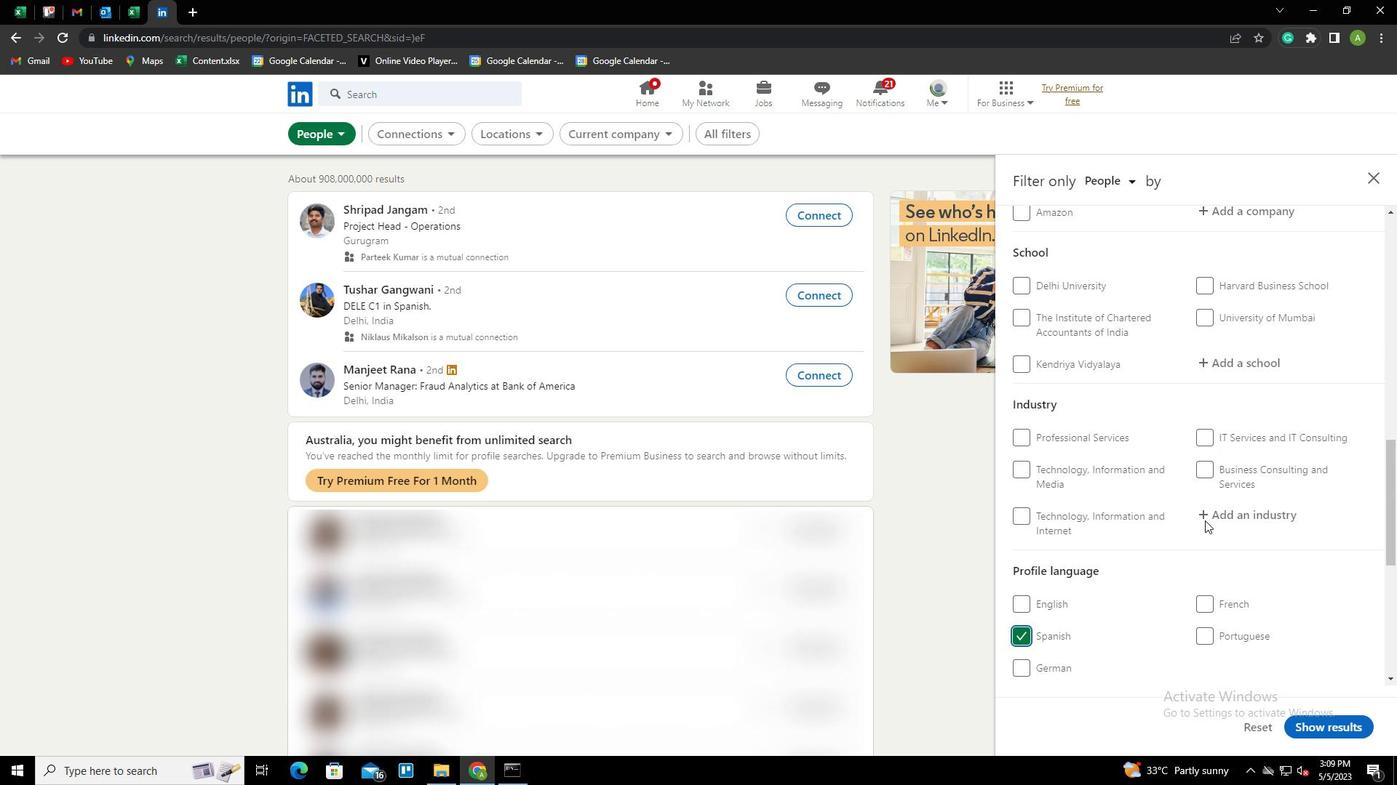 
Action: Mouse scrolled (1205, 521) with delta (0, 0)
Screenshot: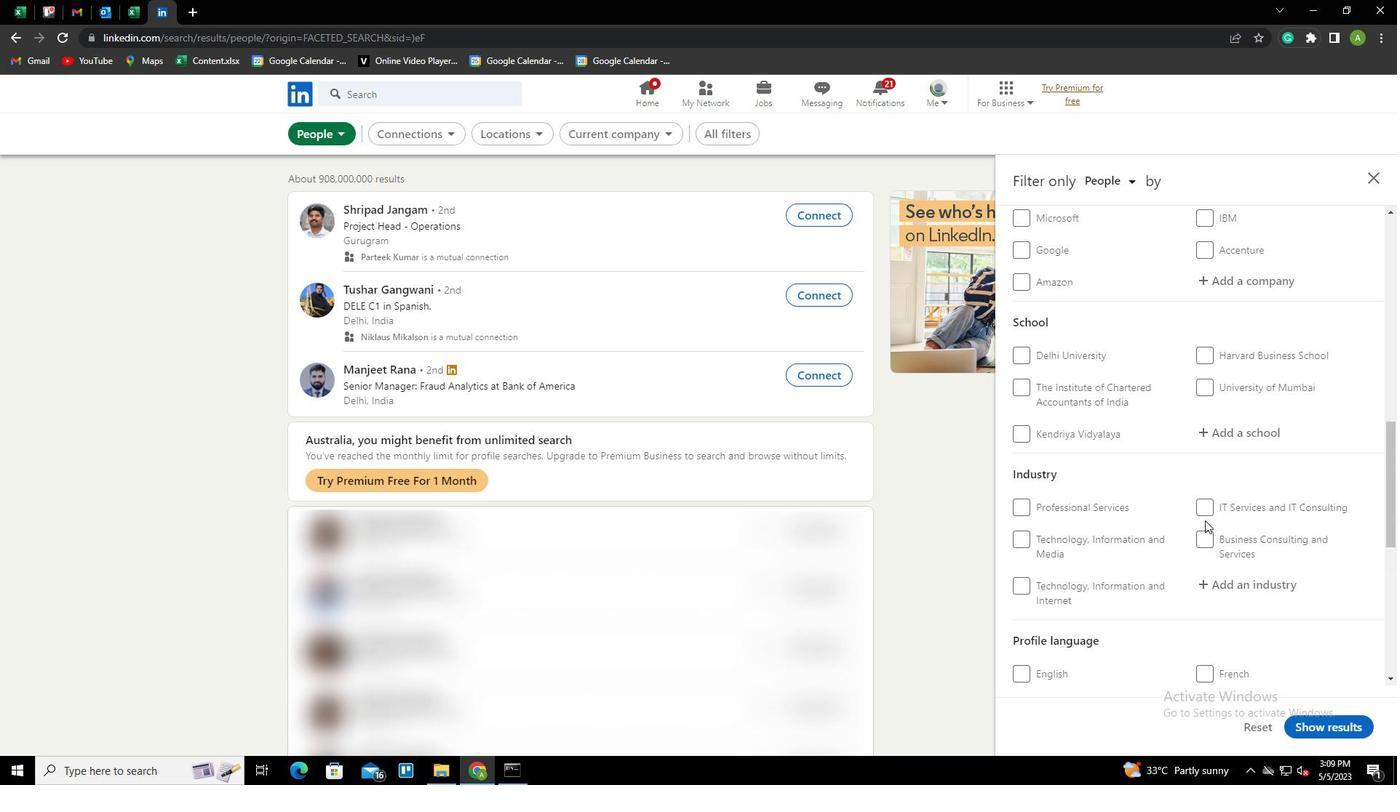 
Action: Mouse scrolled (1205, 521) with delta (0, 0)
Screenshot: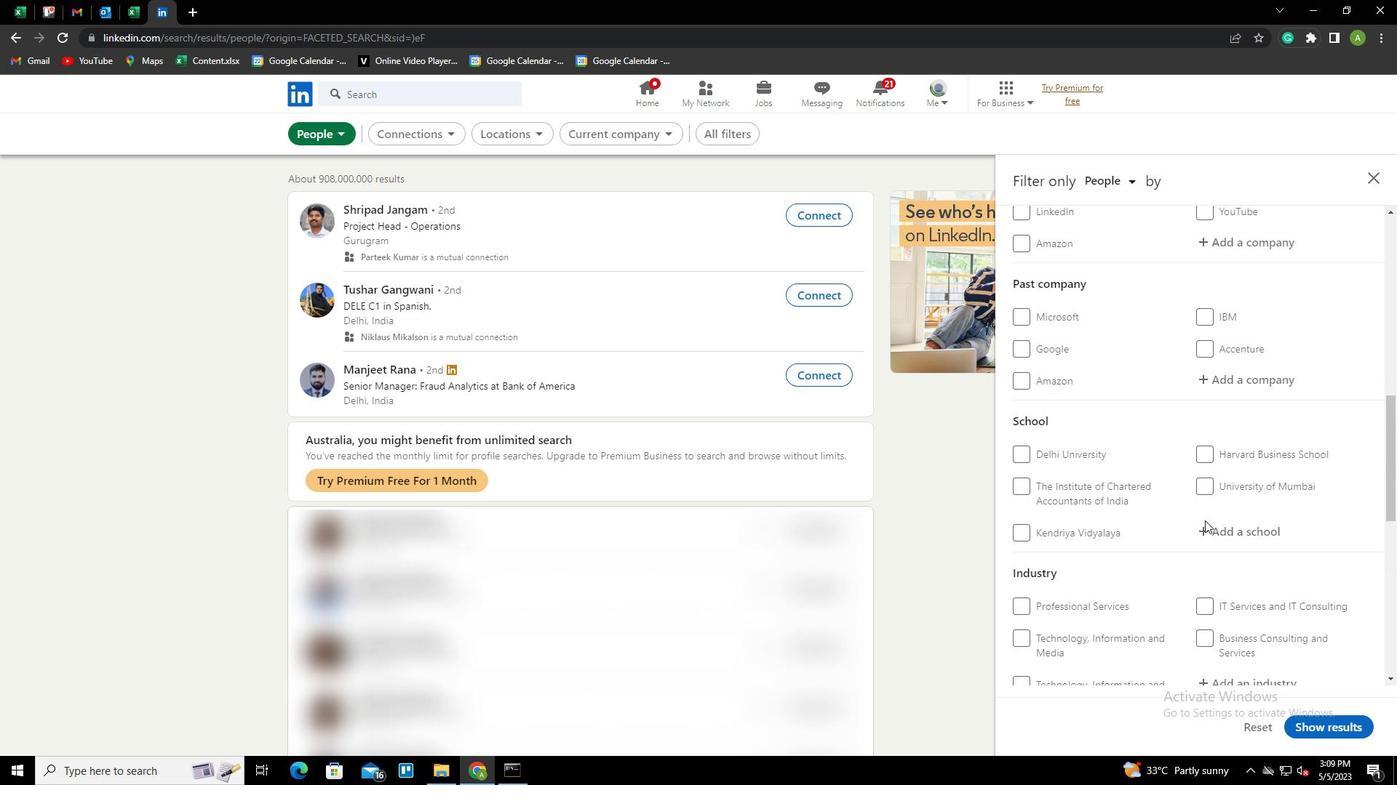 
Action: Mouse scrolled (1205, 521) with delta (0, 0)
Screenshot: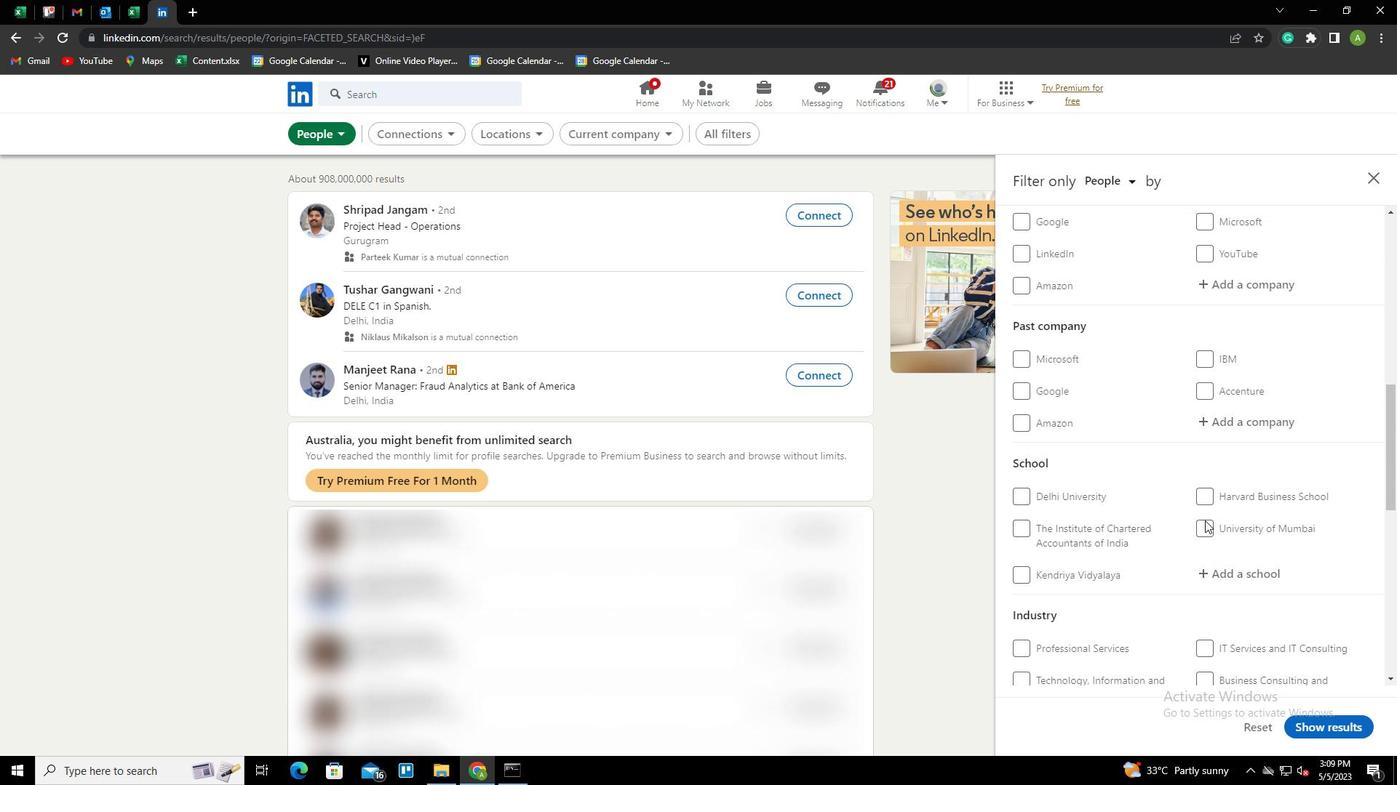
Action: Mouse scrolled (1205, 521) with delta (0, 0)
Screenshot: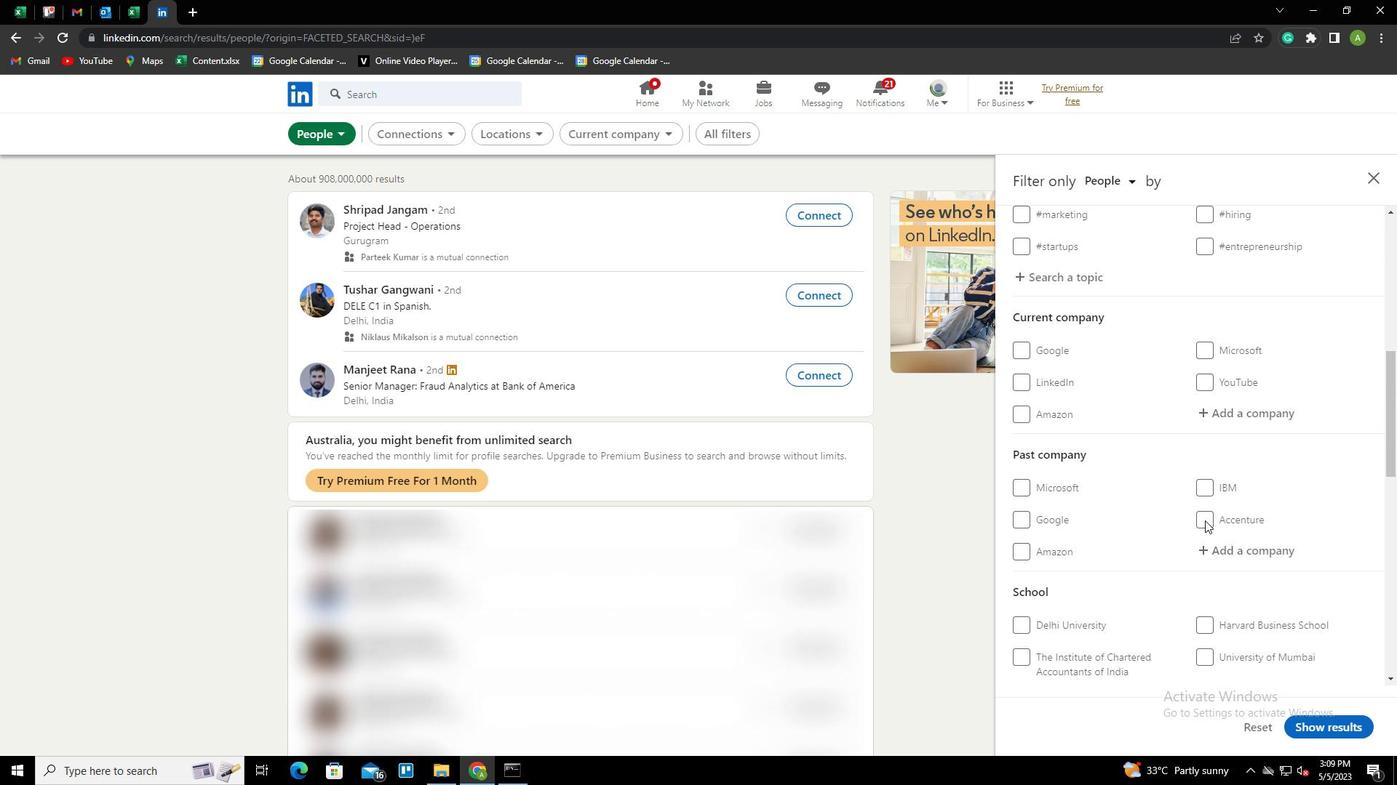 
Action: Mouse moved to (1221, 476)
Screenshot: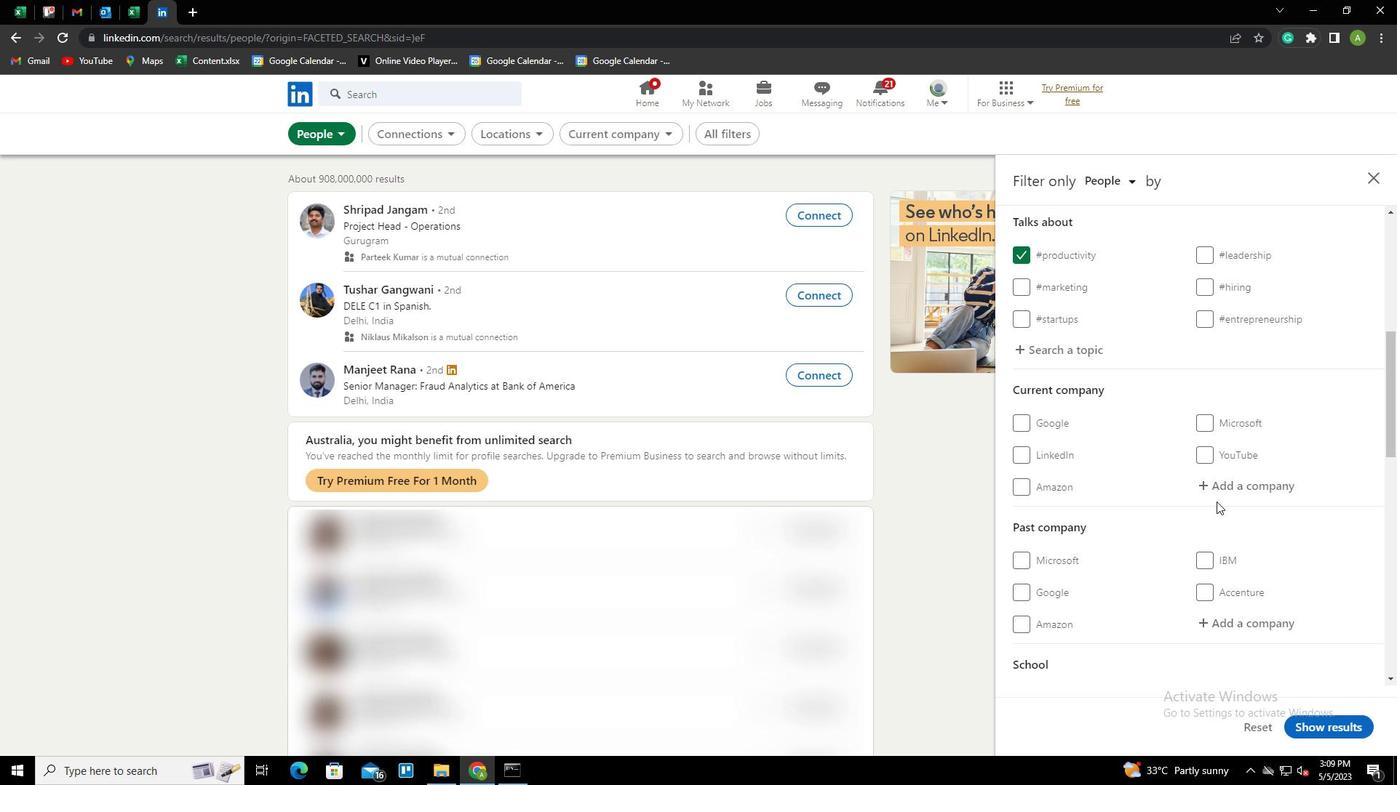 
Action: Mouse pressed left at (1221, 476)
Screenshot: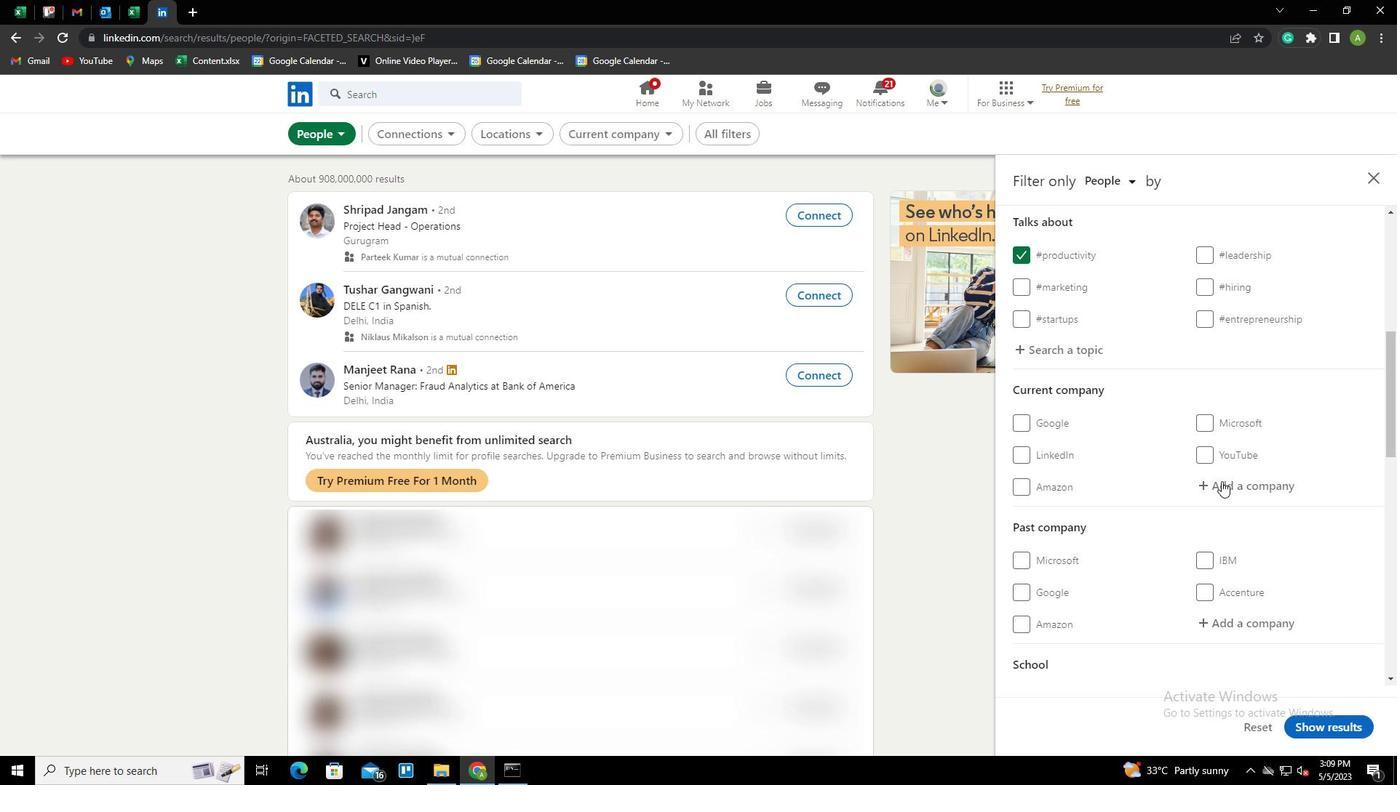 
Action: Key pressed <Key.shift>PEOPLE<Key.shift>STRONG<Key.down><Key.enter>
Screenshot: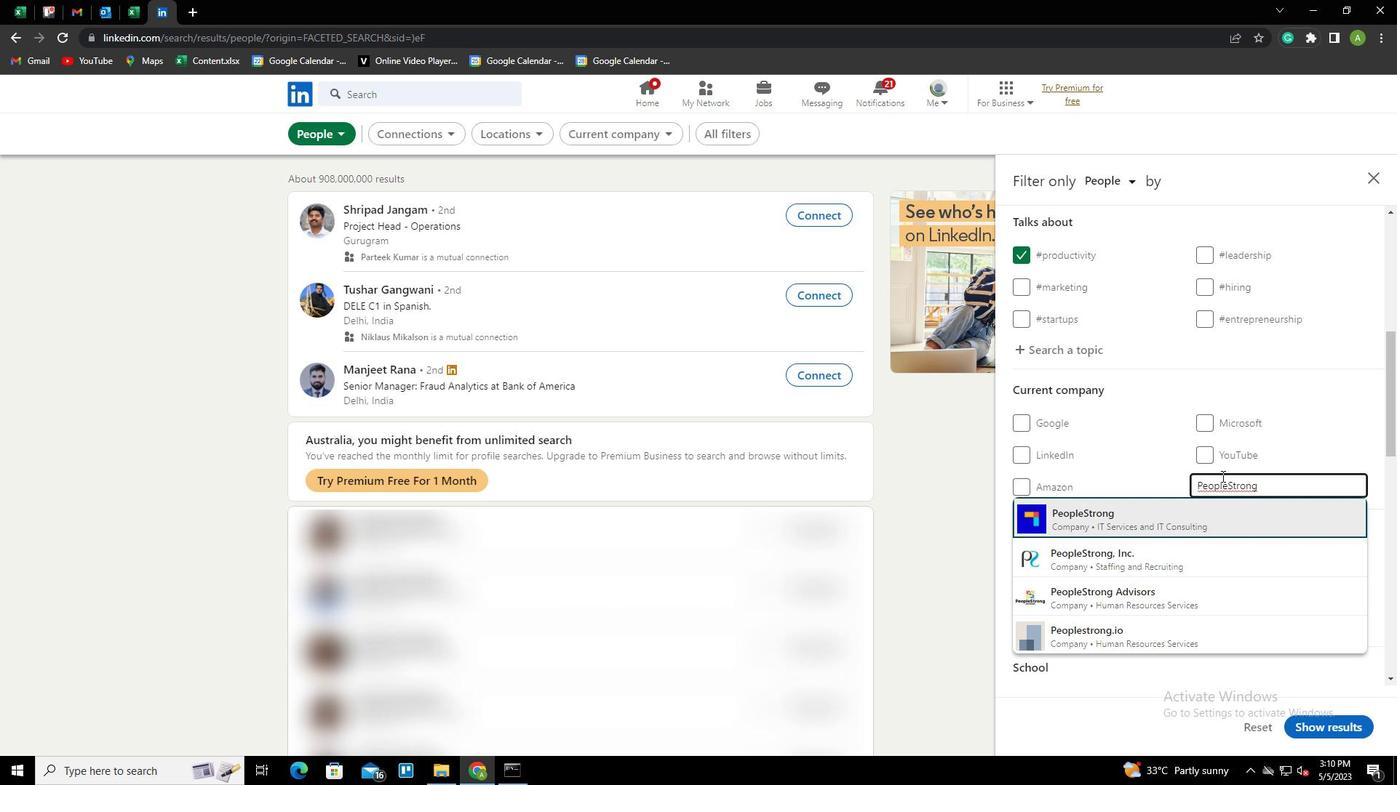 
Action: Mouse scrolled (1221, 475) with delta (0, 0)
Screenshot: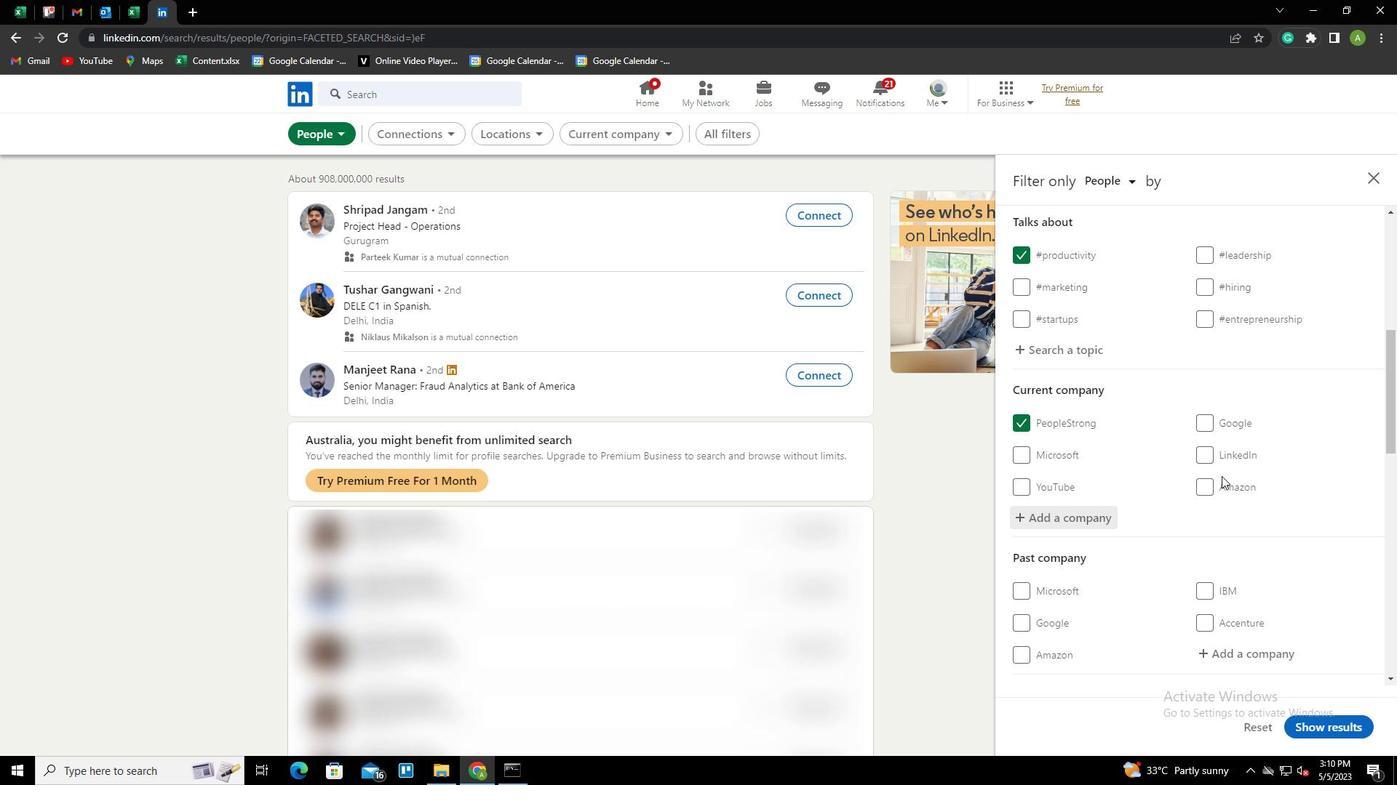 
Action: Mouse scrolled (1221, 475) with delta (0, 0)
Screenshot: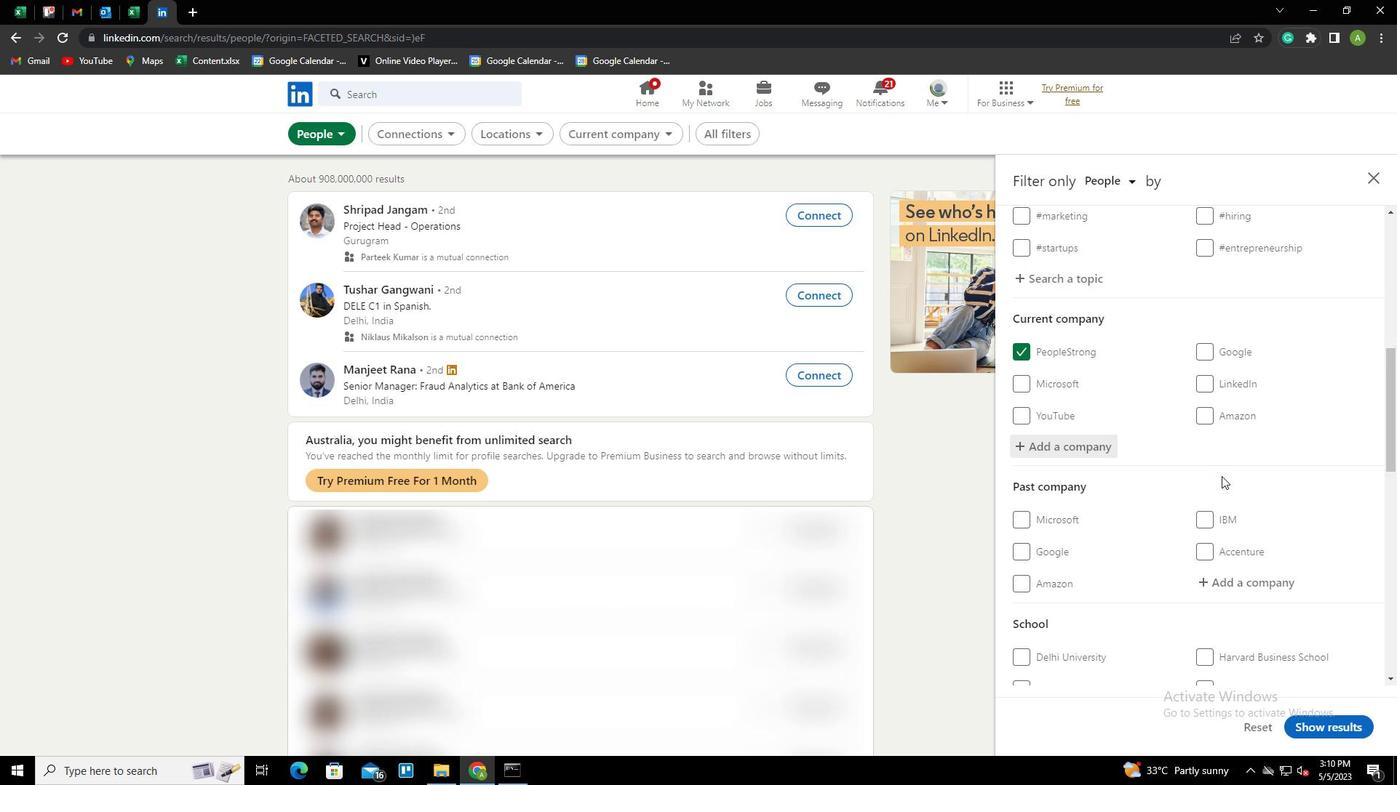 
Action: Mouse scrolled (1221, 475) with delta (0, 0)
Screenshot: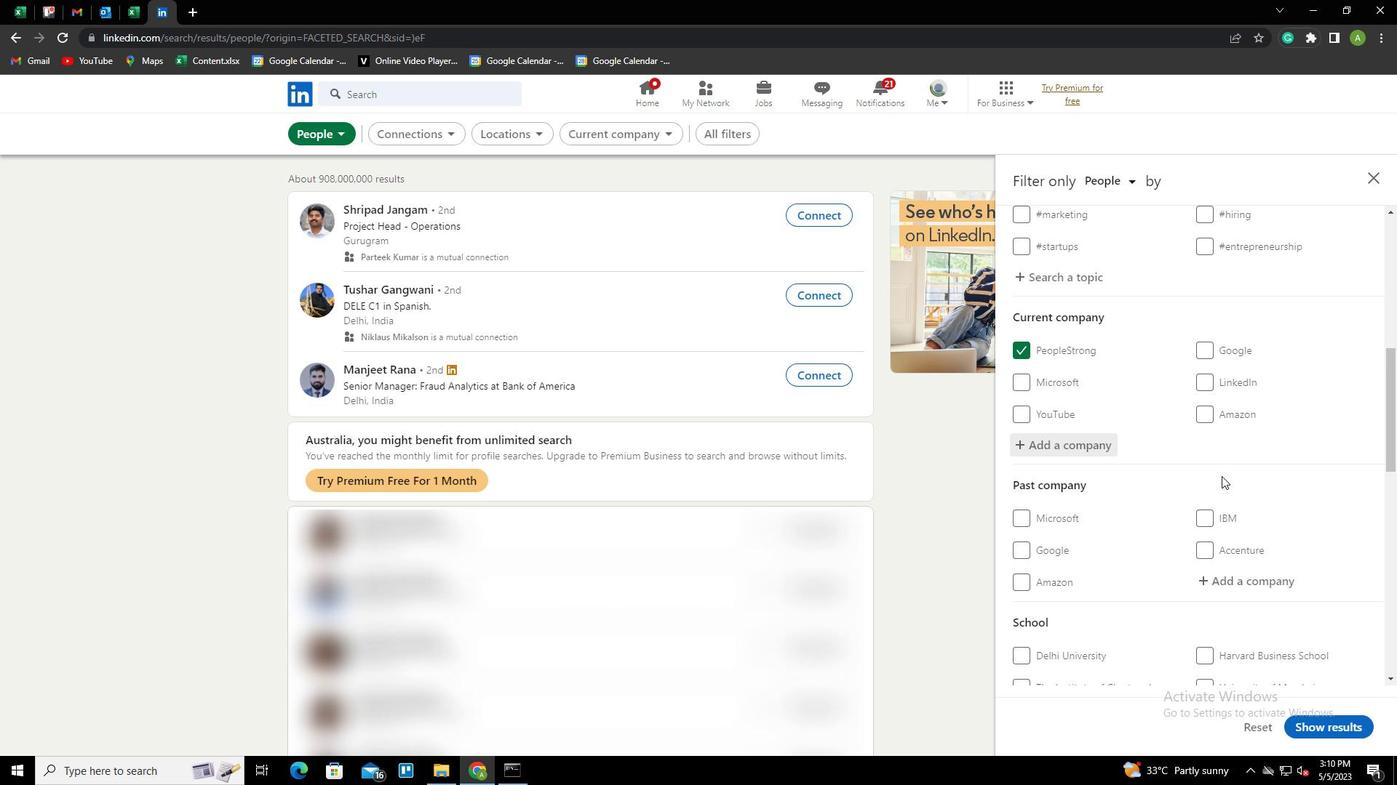 
Action: Mouse scrolled (1221, 475) with delta (0, 0)
Screenshot: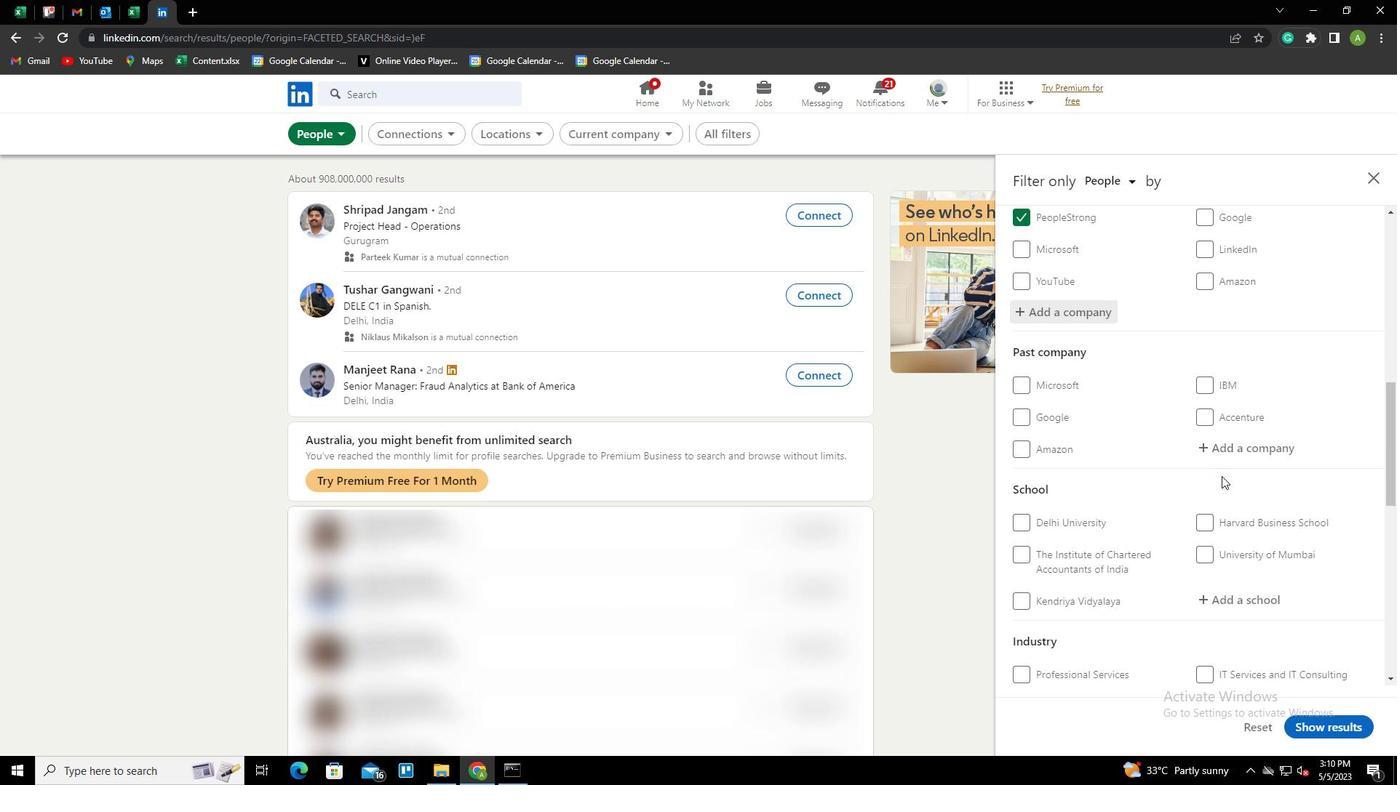 
Action: Mouse moved to (1227, 514)
Screenshot: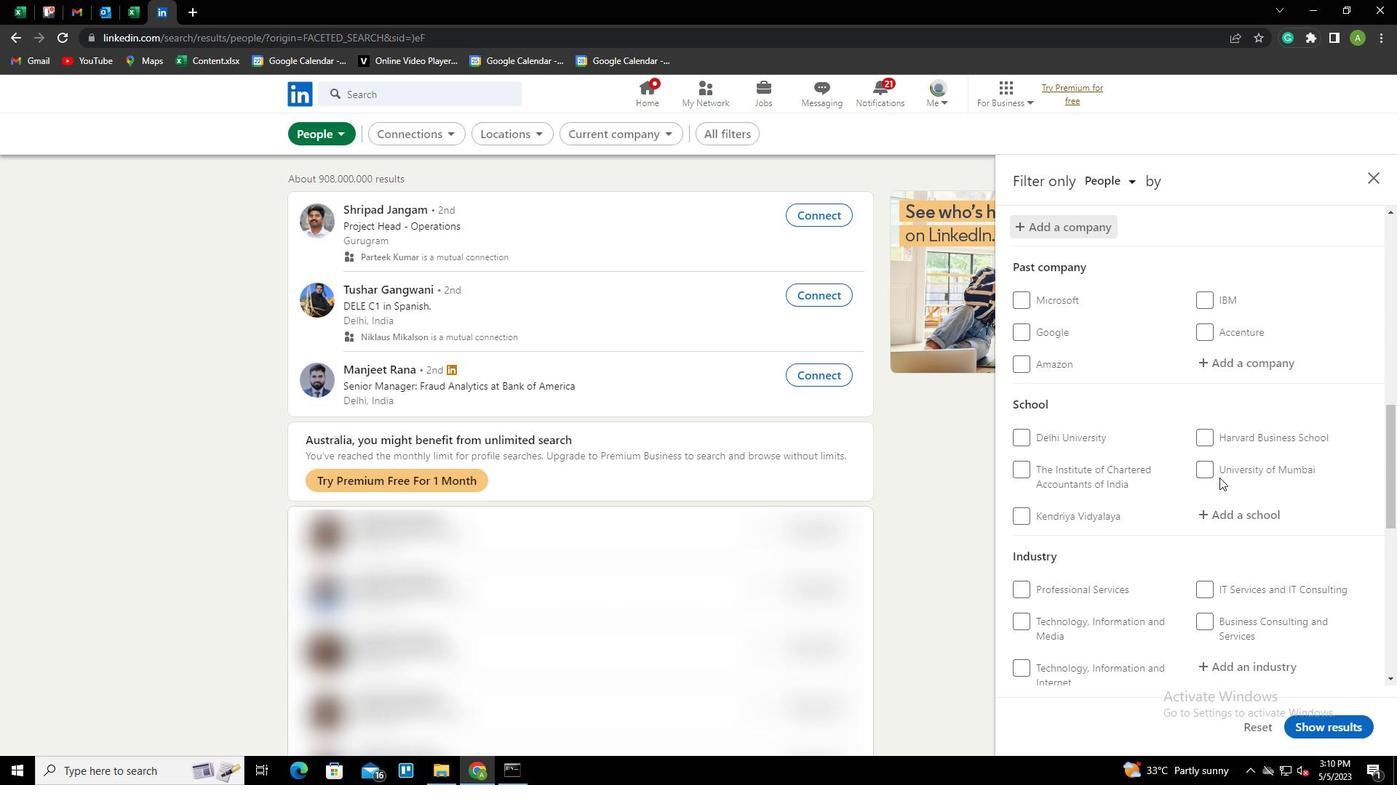 
Action: Mouse pressed left at (1227, 514)
Screenshot: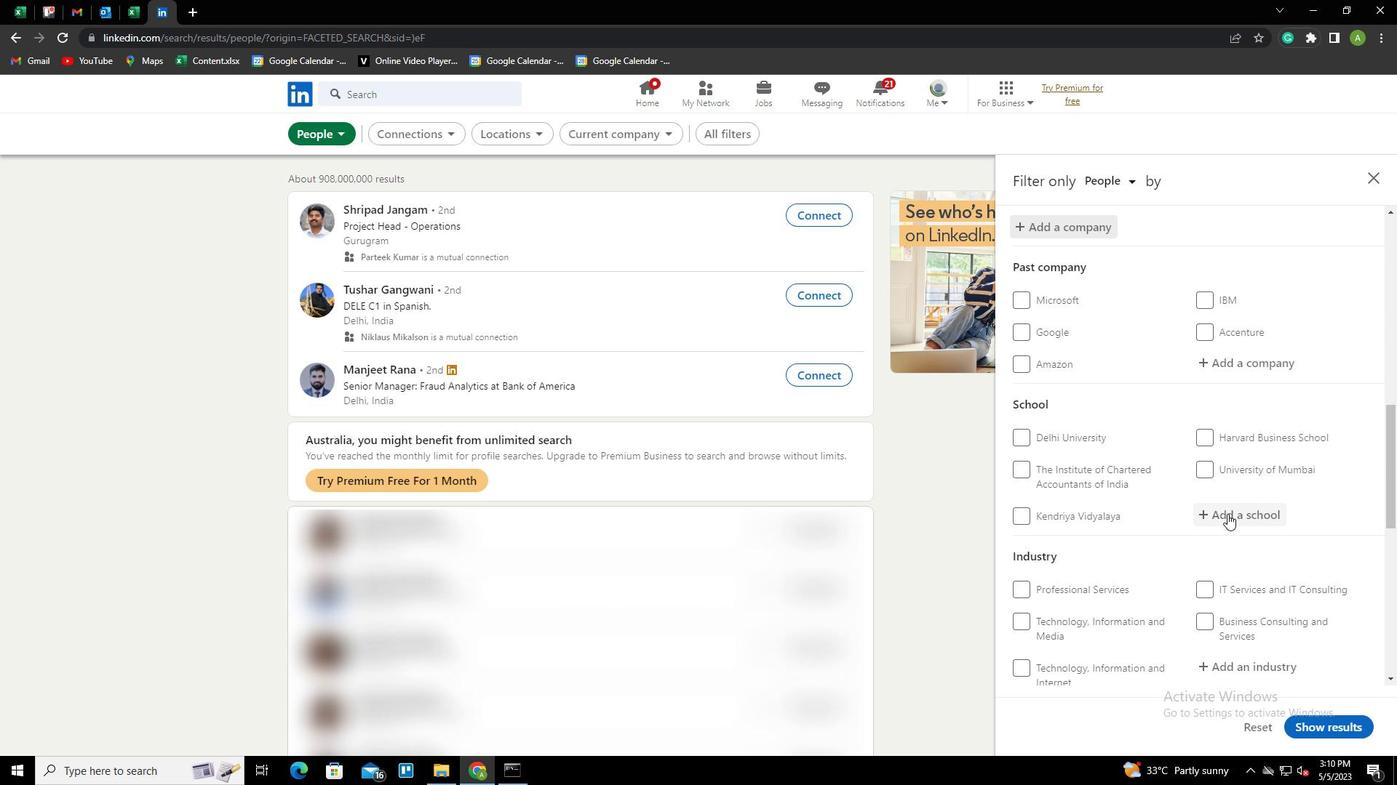 
Action: Key pressed <Key.shift><Key.shift><Key.shift><Key.shift><Key.shift><Key.shift><Key.shift><Key.shift><Key.shift><Key.shift>GOVERNMENT<Key.space><Key.shift>HIGHER<Key.space><Key.shift>SECONDARY<Key.space><Key.shift>SCHOOL<Key.space>-<Key.down><Key.enter>
Screenshot: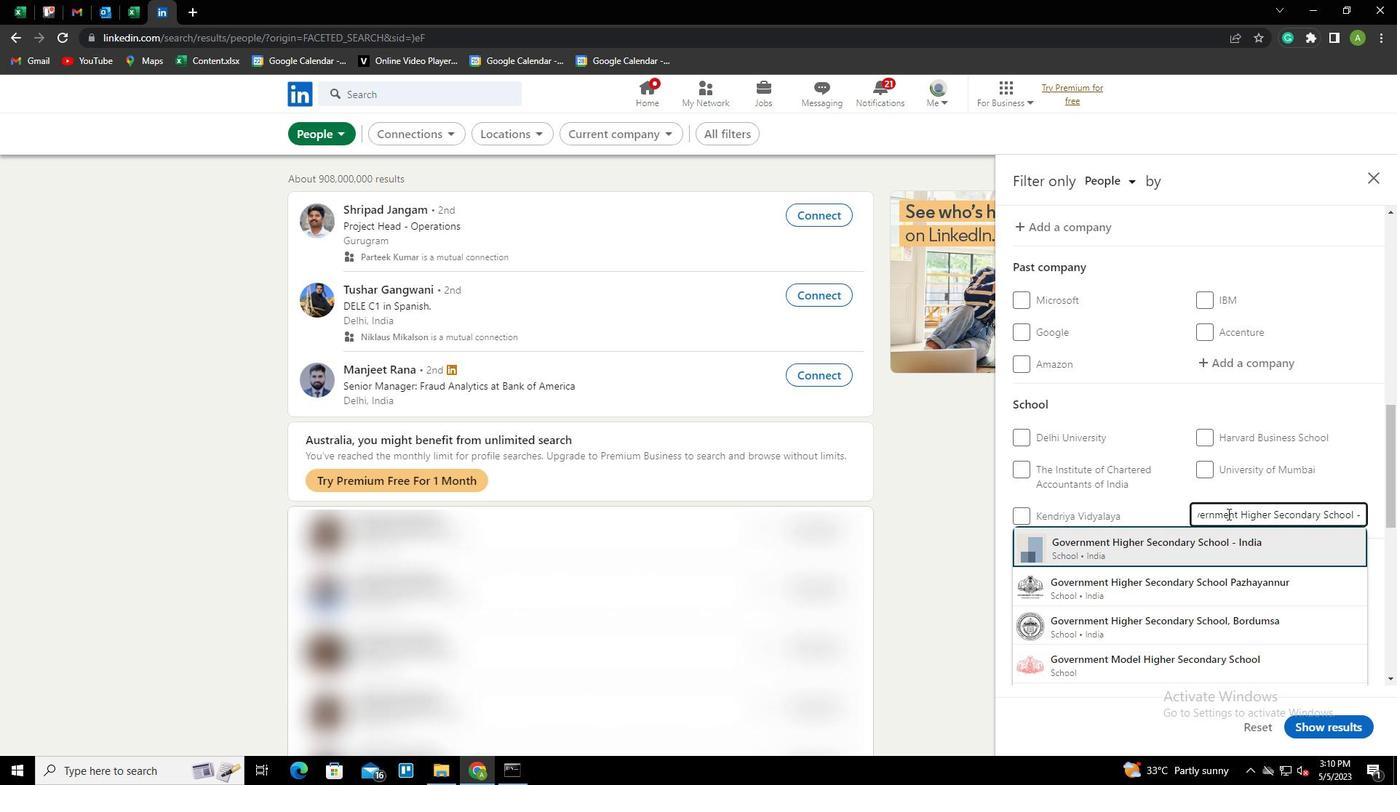 
Action: Mouse scrolled (1227, 513) with delta (0, 0)
Screenshot: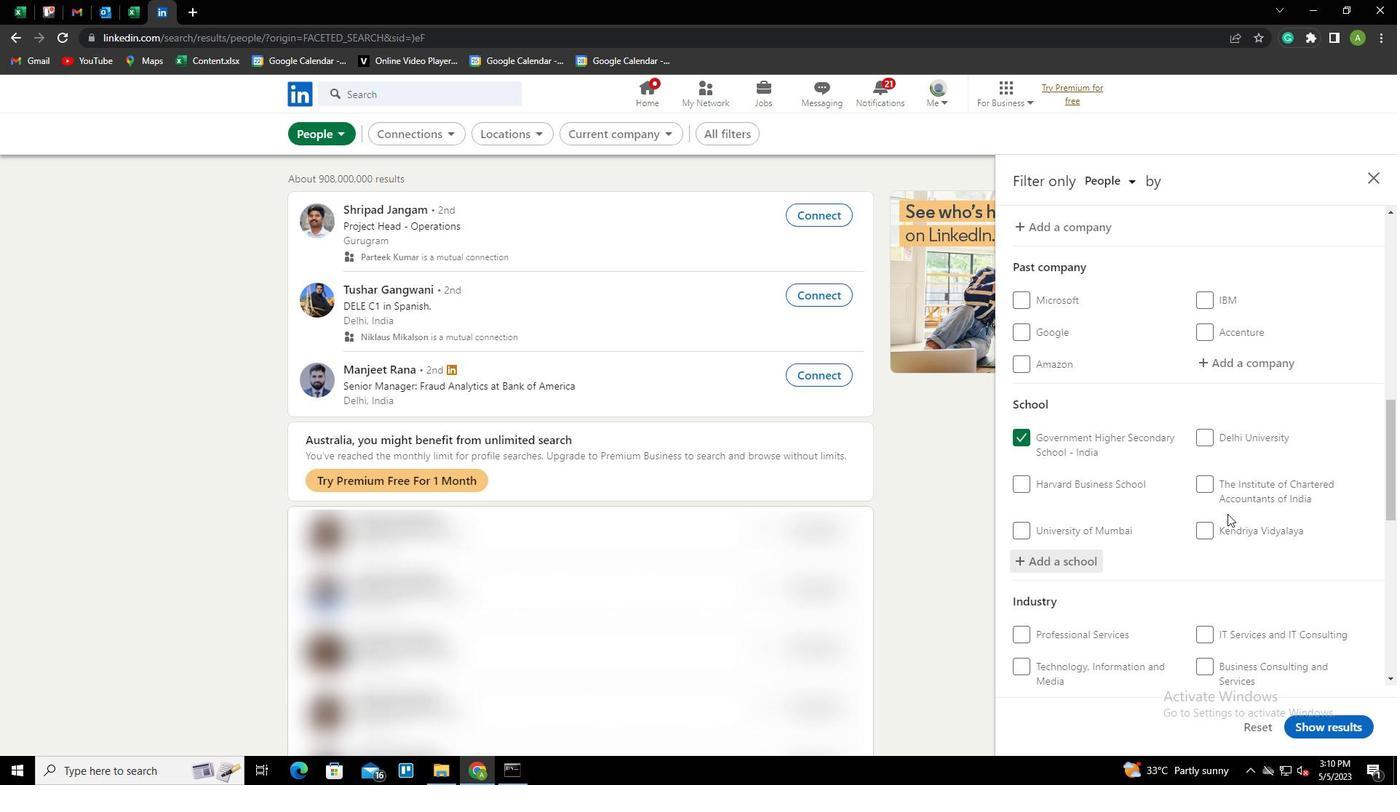 
Action: Mouse scrolled (1227, 513) with delta (0, 0)
Screenshot: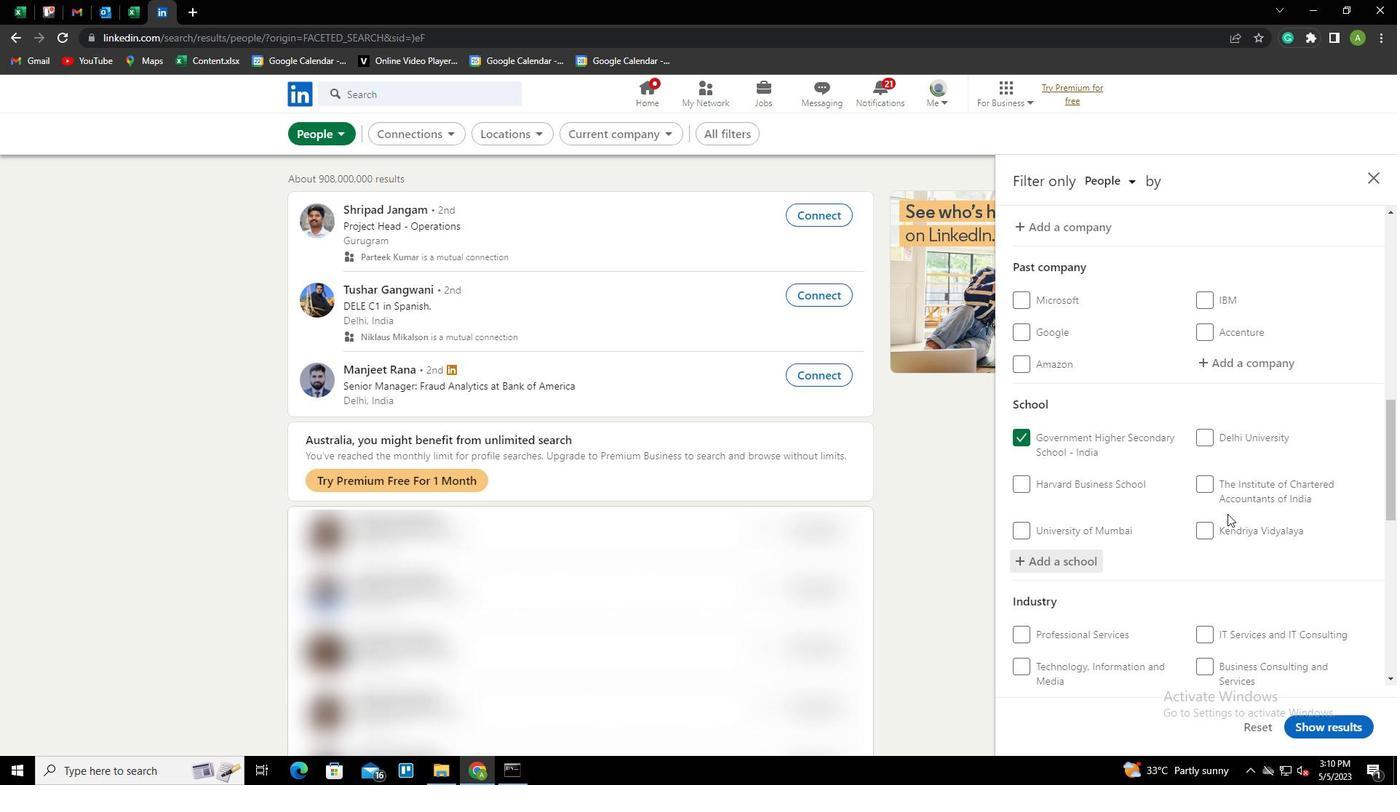 
Action: Mouse scrolled (1227, 513) with delta (0, 0)
Screenshot: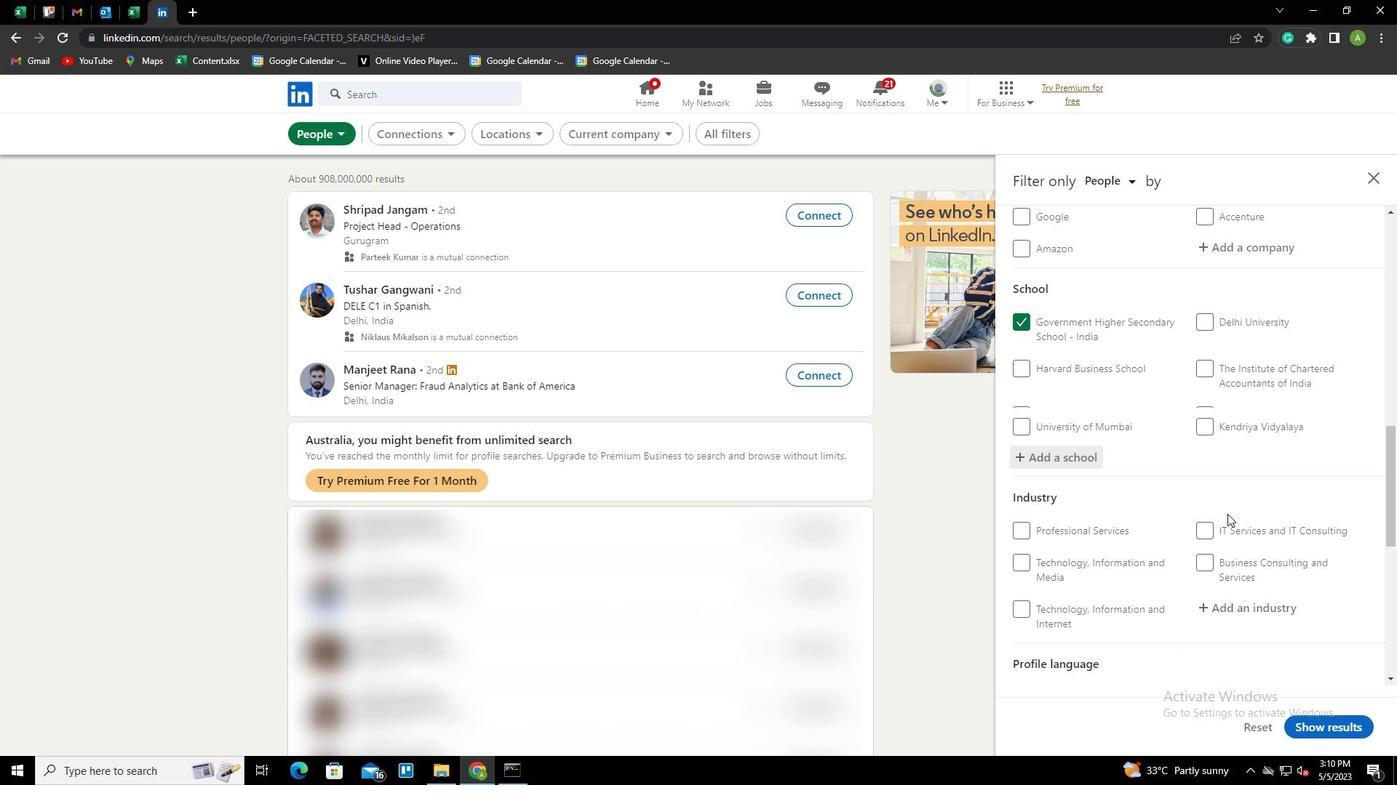 
Action: Mouse moved to (1242, 499)
Screenshot: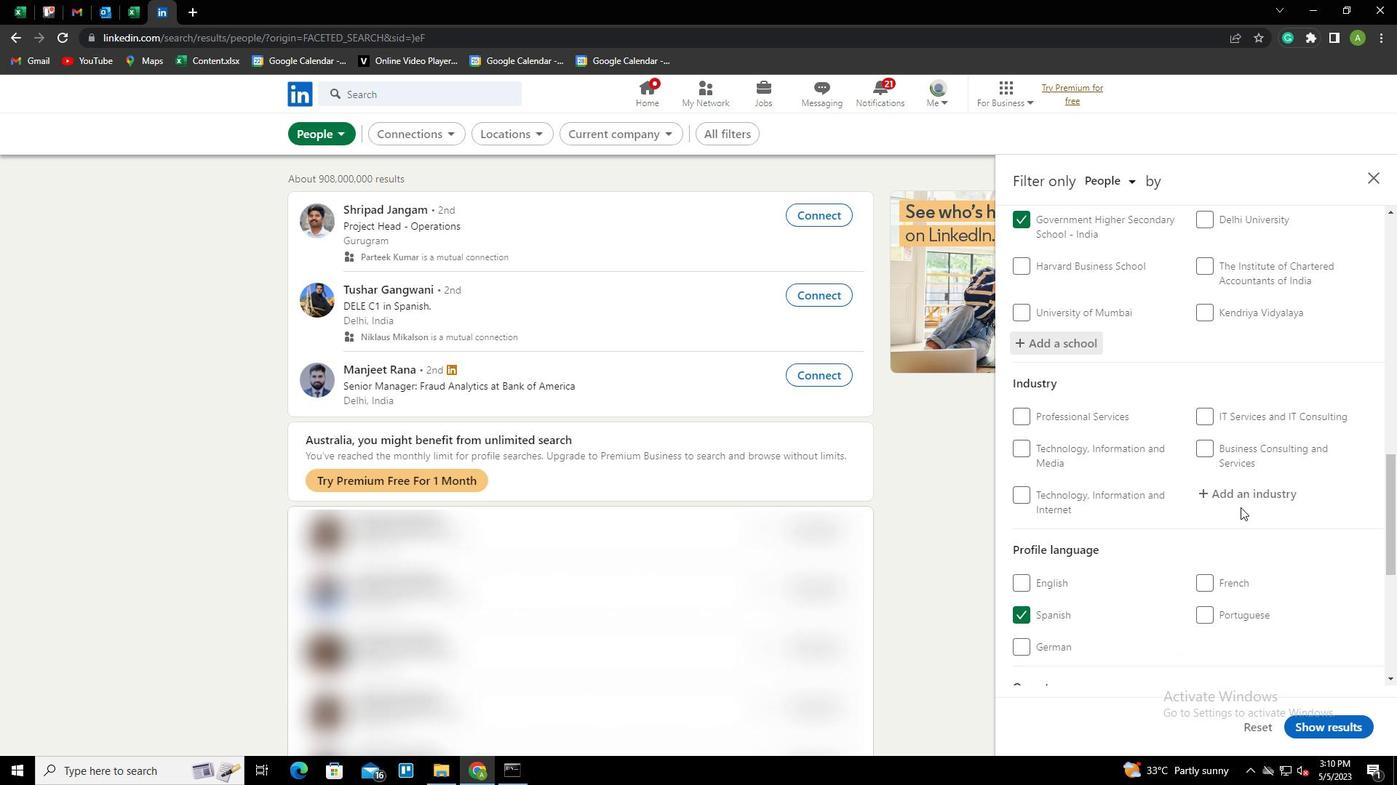 
Action: Mouse pressed left at (1242, 499)
Screenshot: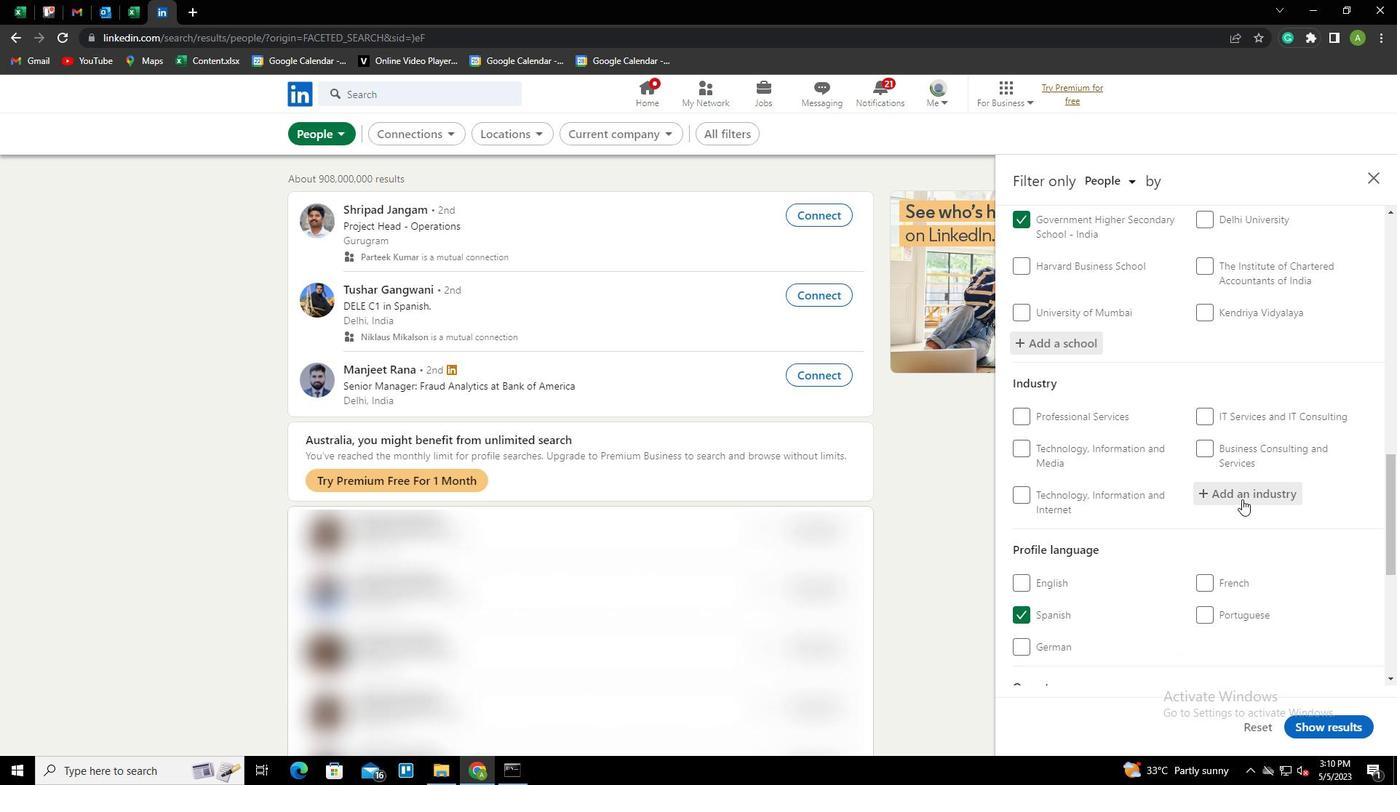 
Action: Key pressed <Key.shift>PROFESSIONAL<Key.space><Key.shift>TRAINING<Key.space>AND<Key.space><Key.shift>COACHING<Key.down><Key.enter>
Screenshot: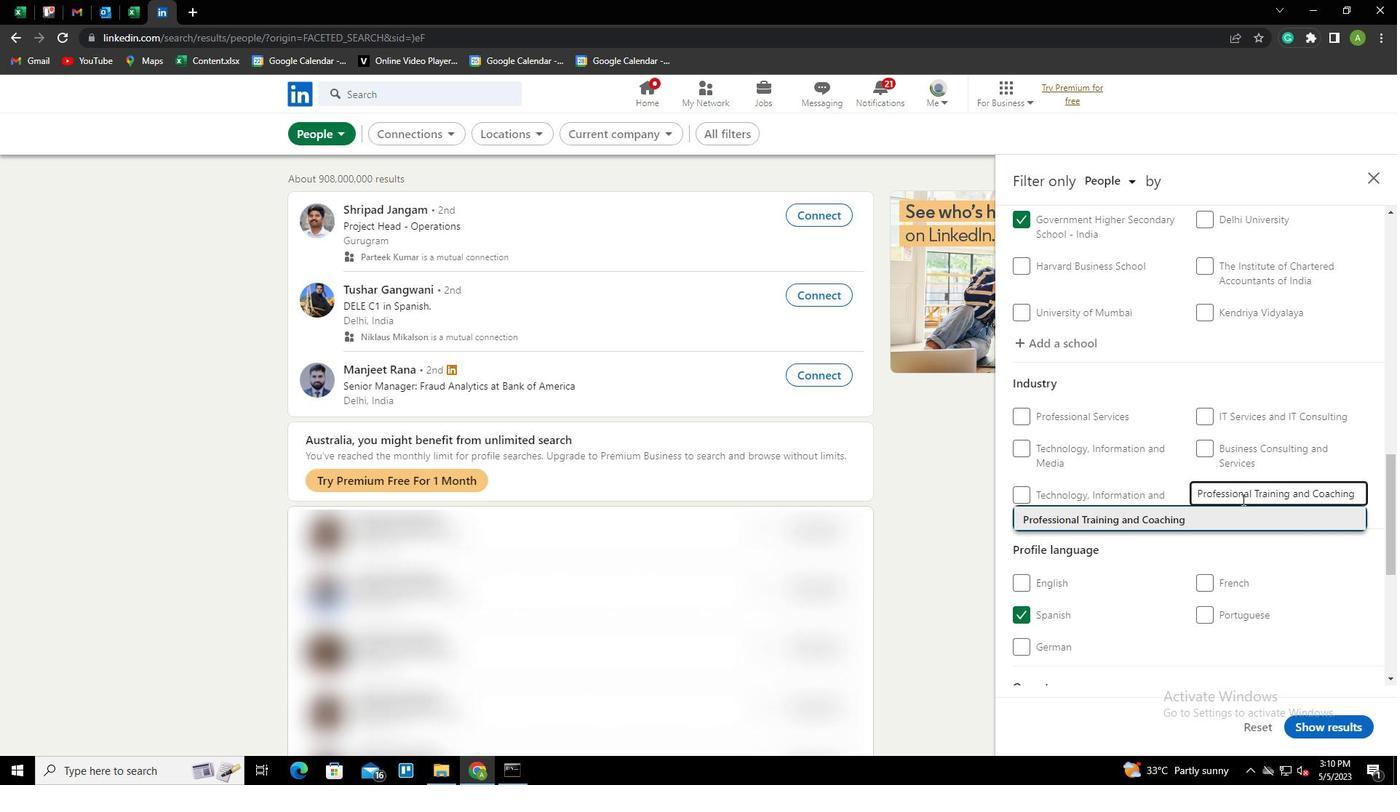 
Action: Mouse scrolled (1242, 499) with delta (0, 0)
Screenshot: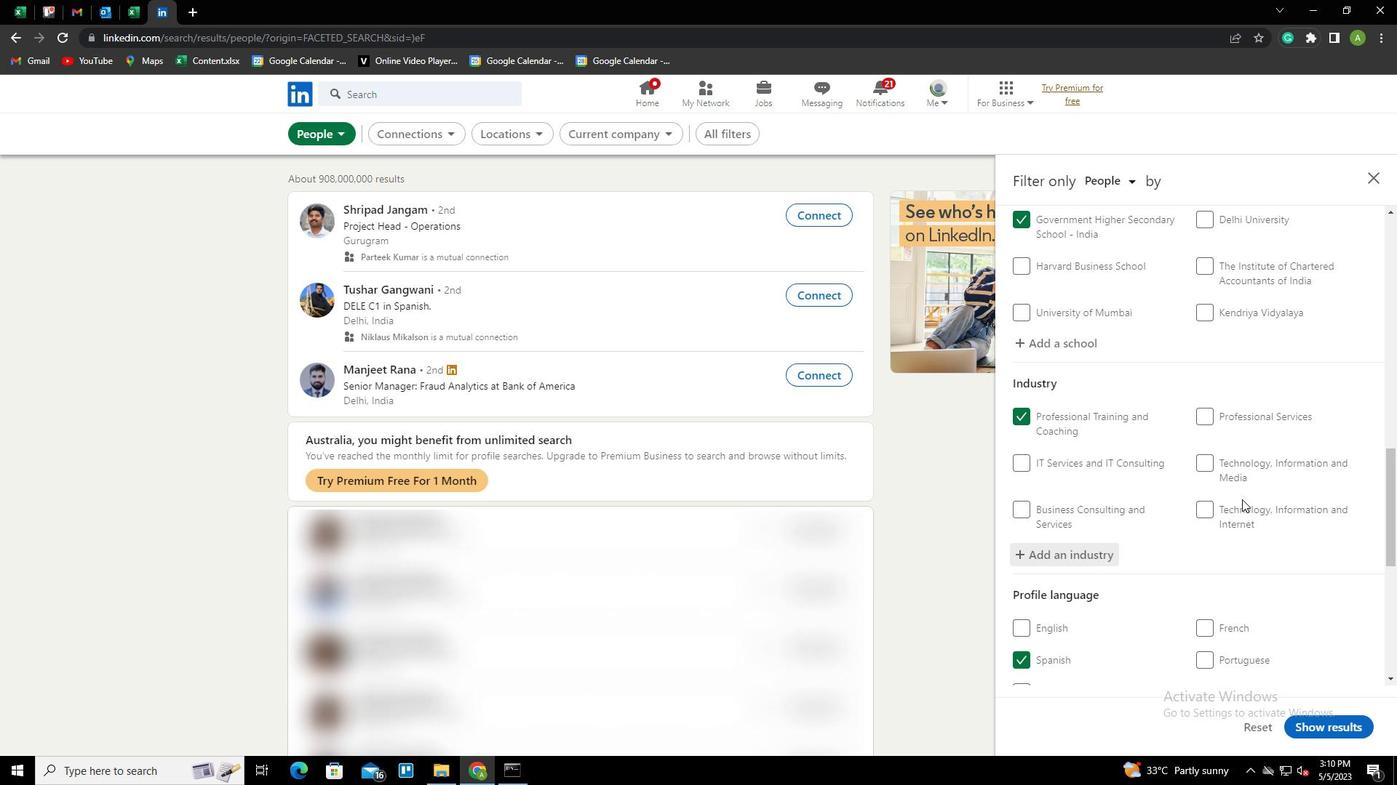 
Action: Mouse scrolled (1242, 499) with delta (0, 0)
Screenshot: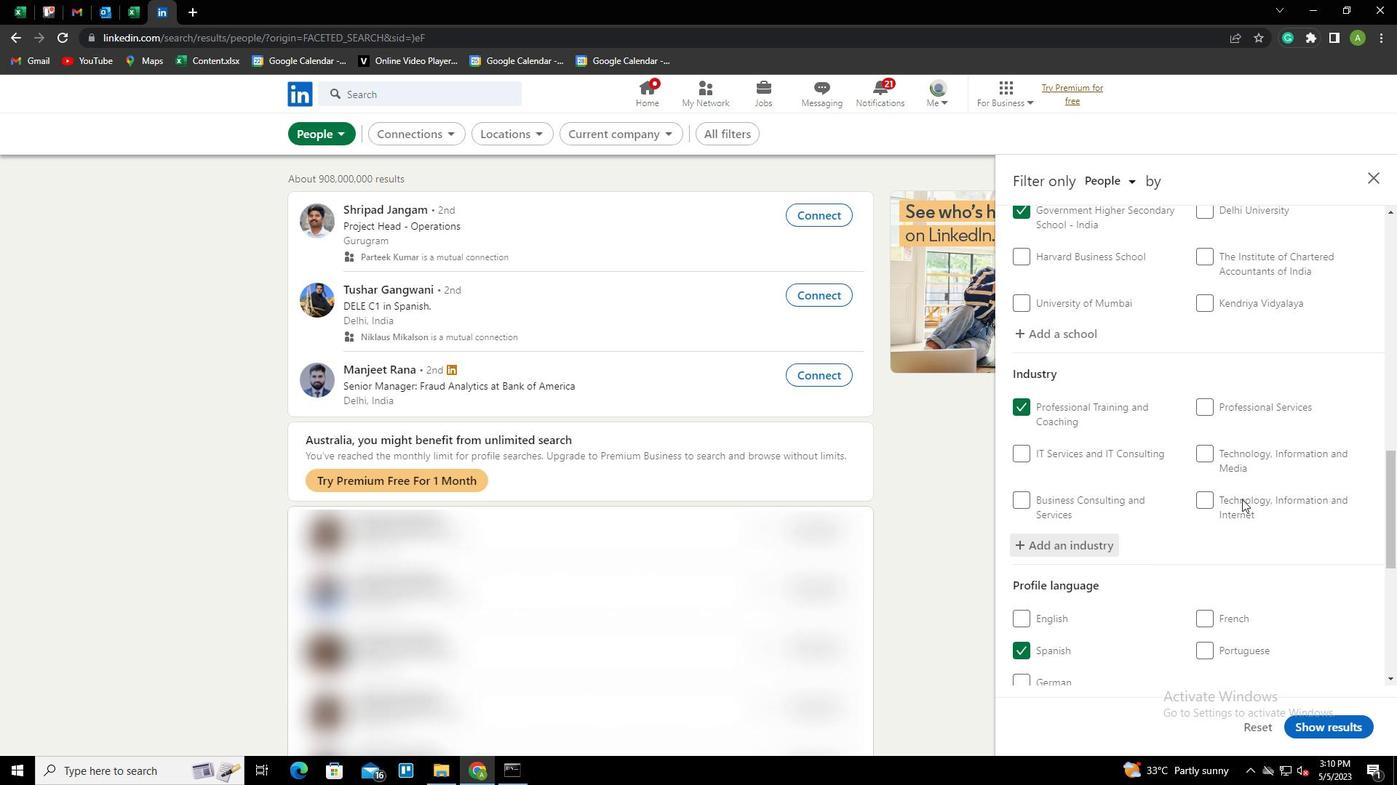 
Action: Mouse scrolled (1242, 499) with delta (0, 0)
Screenshot: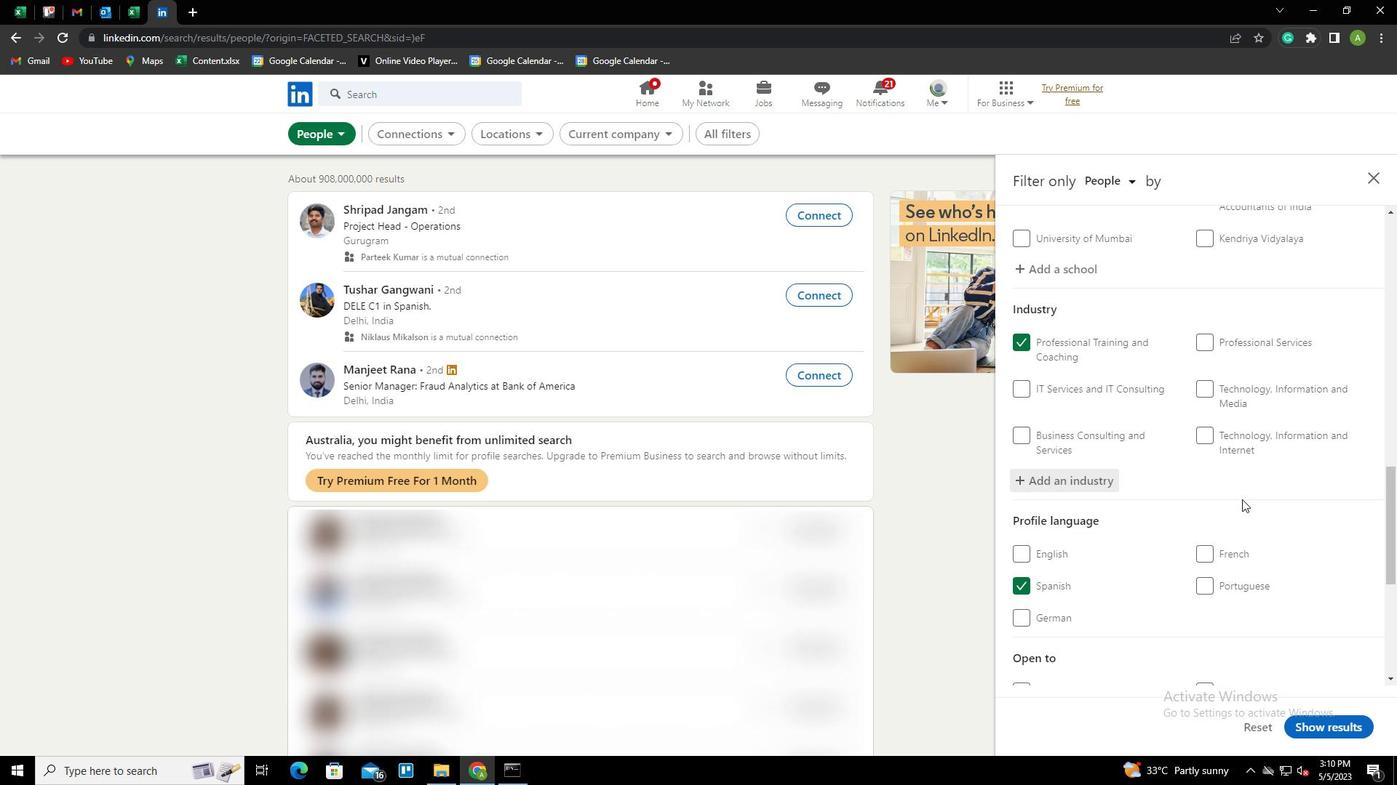 
Action: Mouse scrolled (1242, 499) with delta (0, 0)
Screenshot: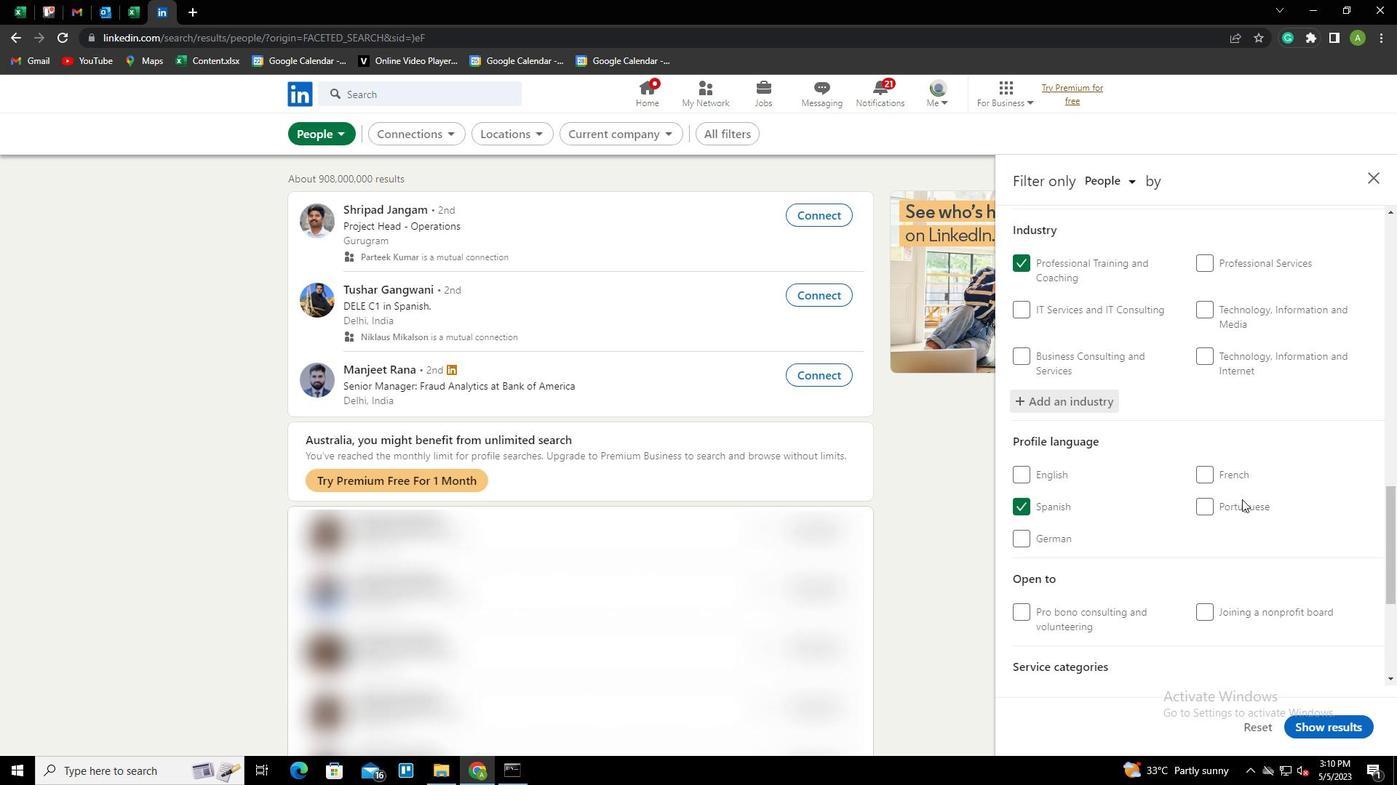 
Action: Mouse scrolled (1242, 499) with delta (0, 0)
Screenshot: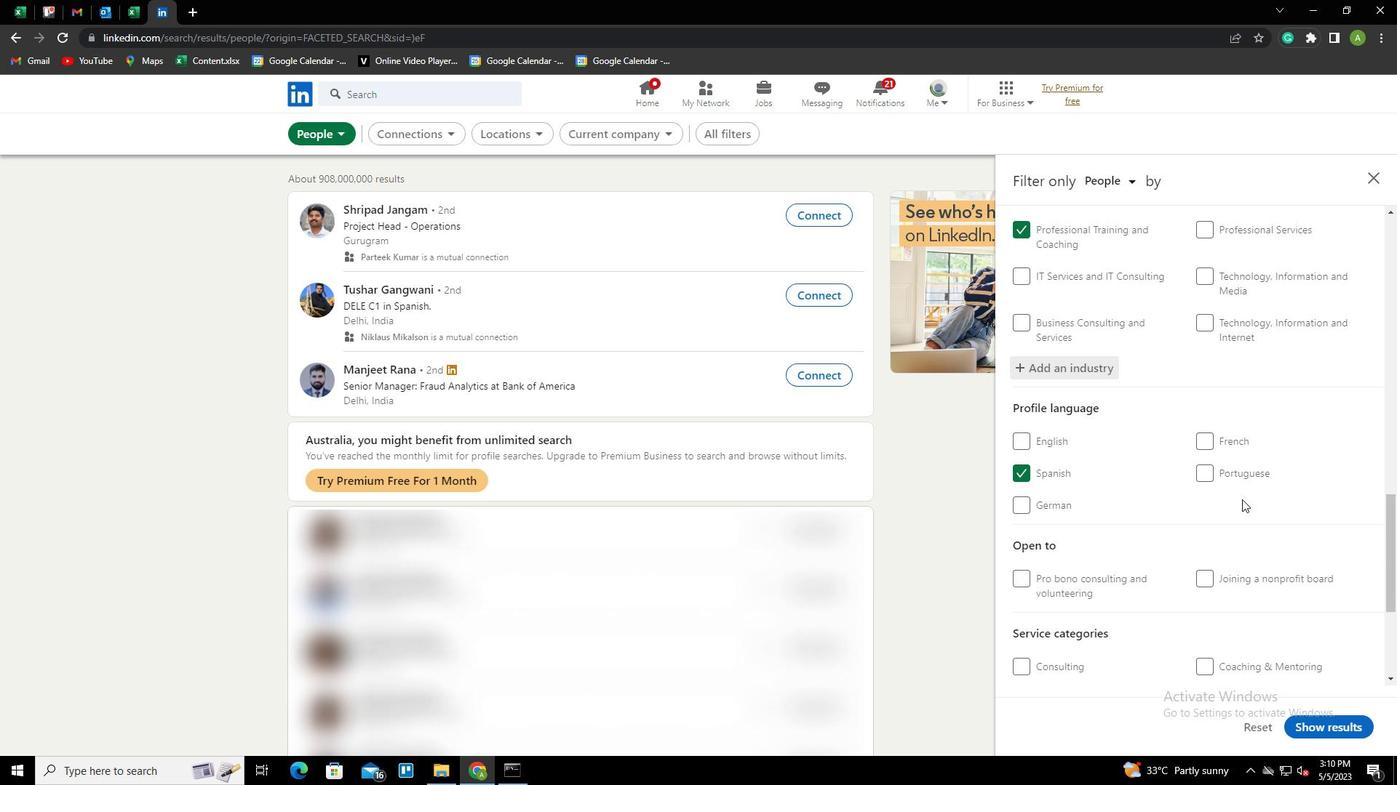 
Action: Mouse moved to (1229, 551)
Screenshot: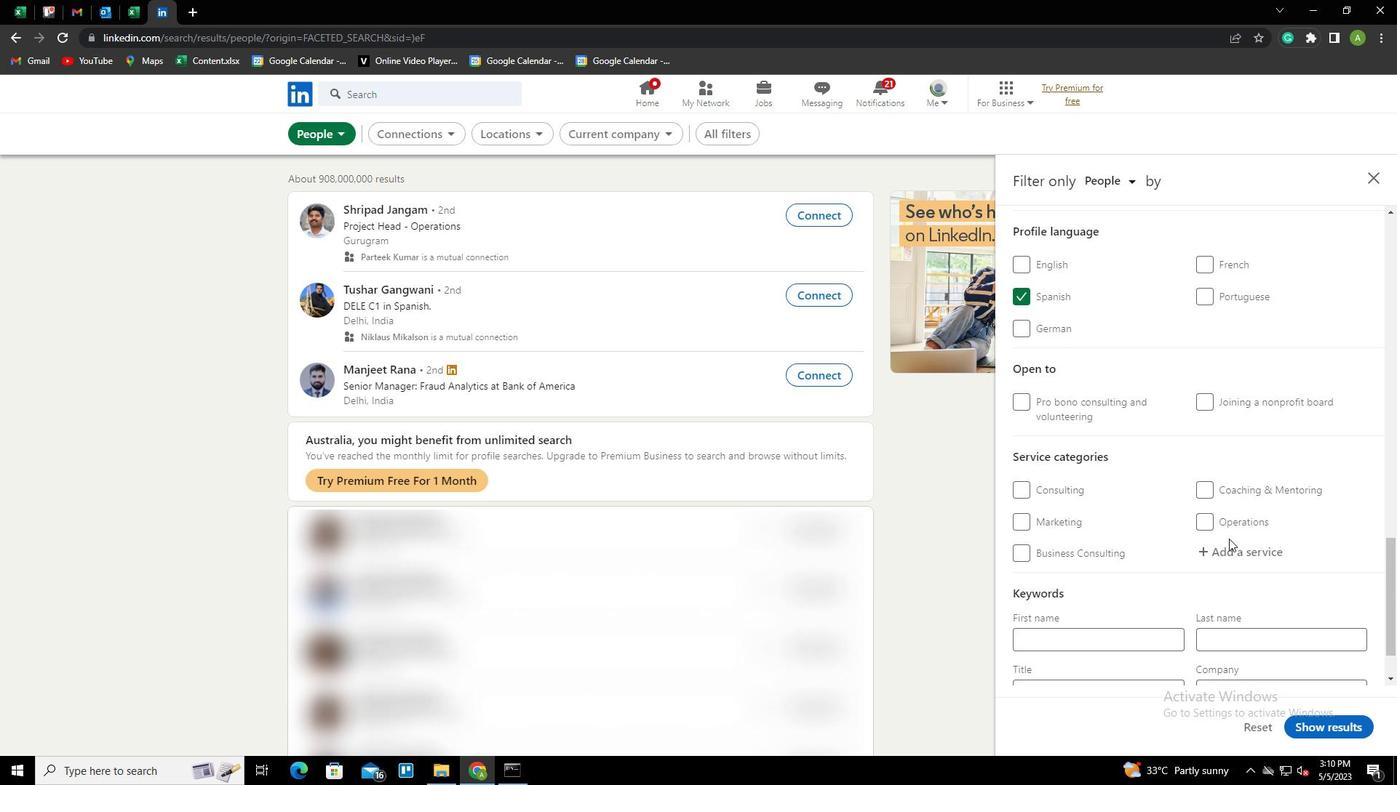 
Action: Mouse pressed left at (1229, 551)
Screenshot: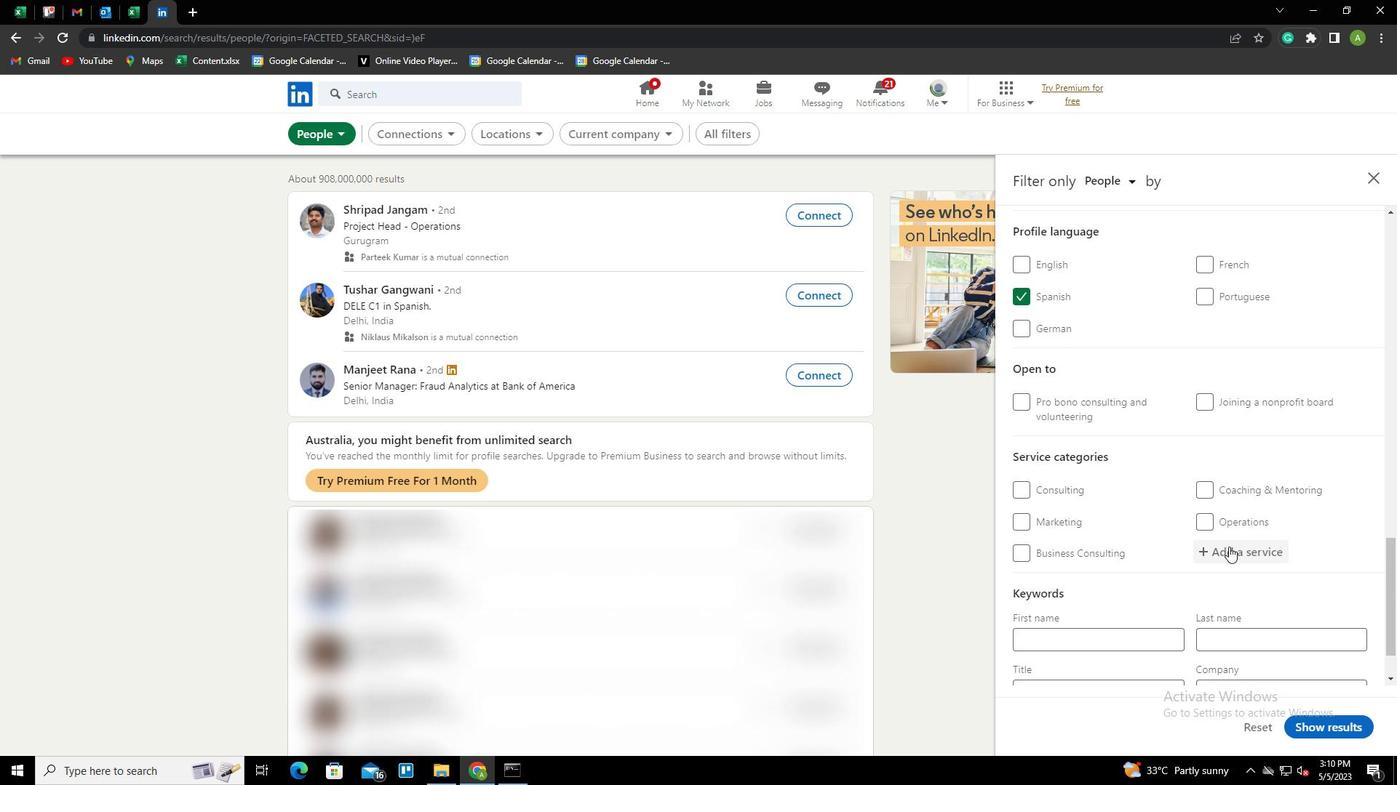 
Action: Key pressed <Key.shift>EMAIL<Key.space><Key.shift>MARKETING<Key.down><Key.enter>
Screenshot: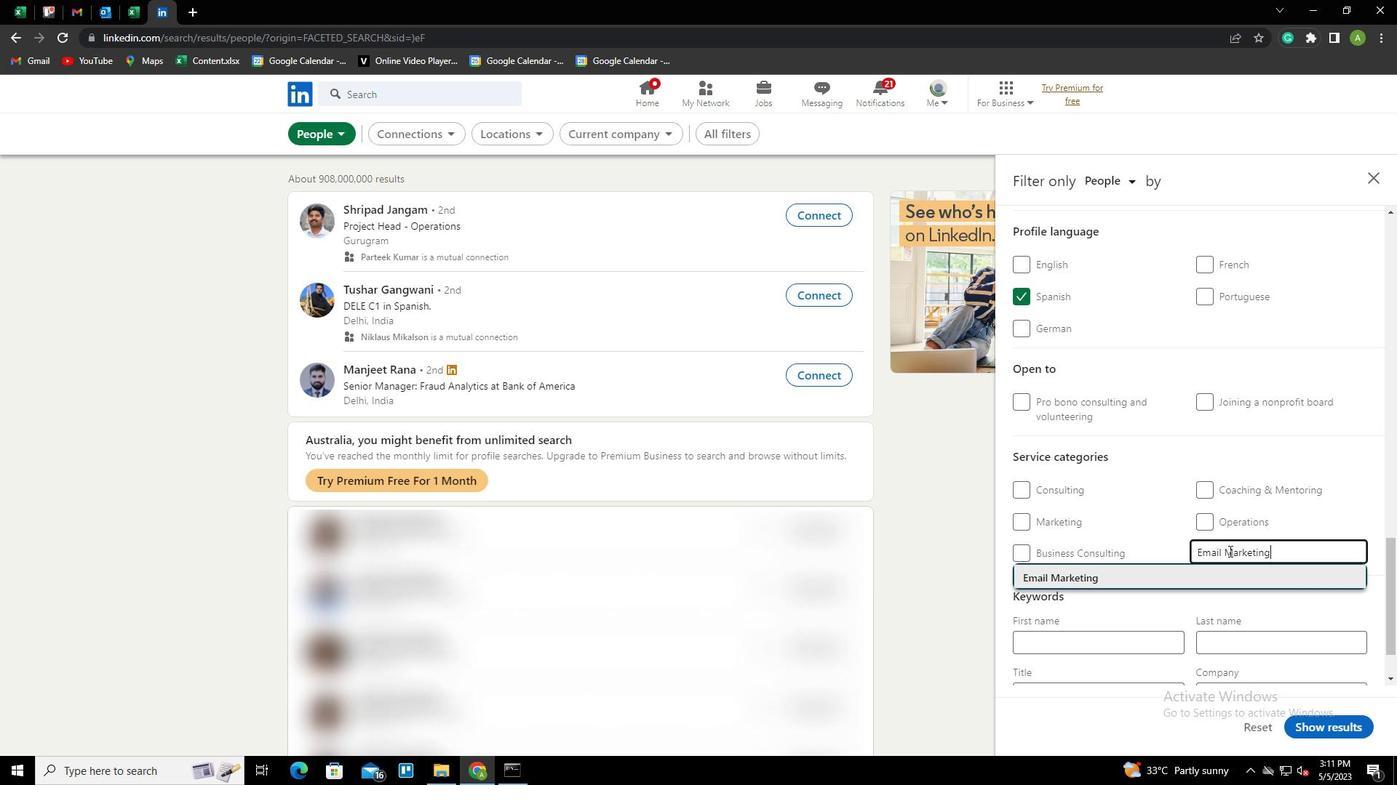 
Action: Mouse scrolled (1229, 550) with delta (0, 0)
Screenshot: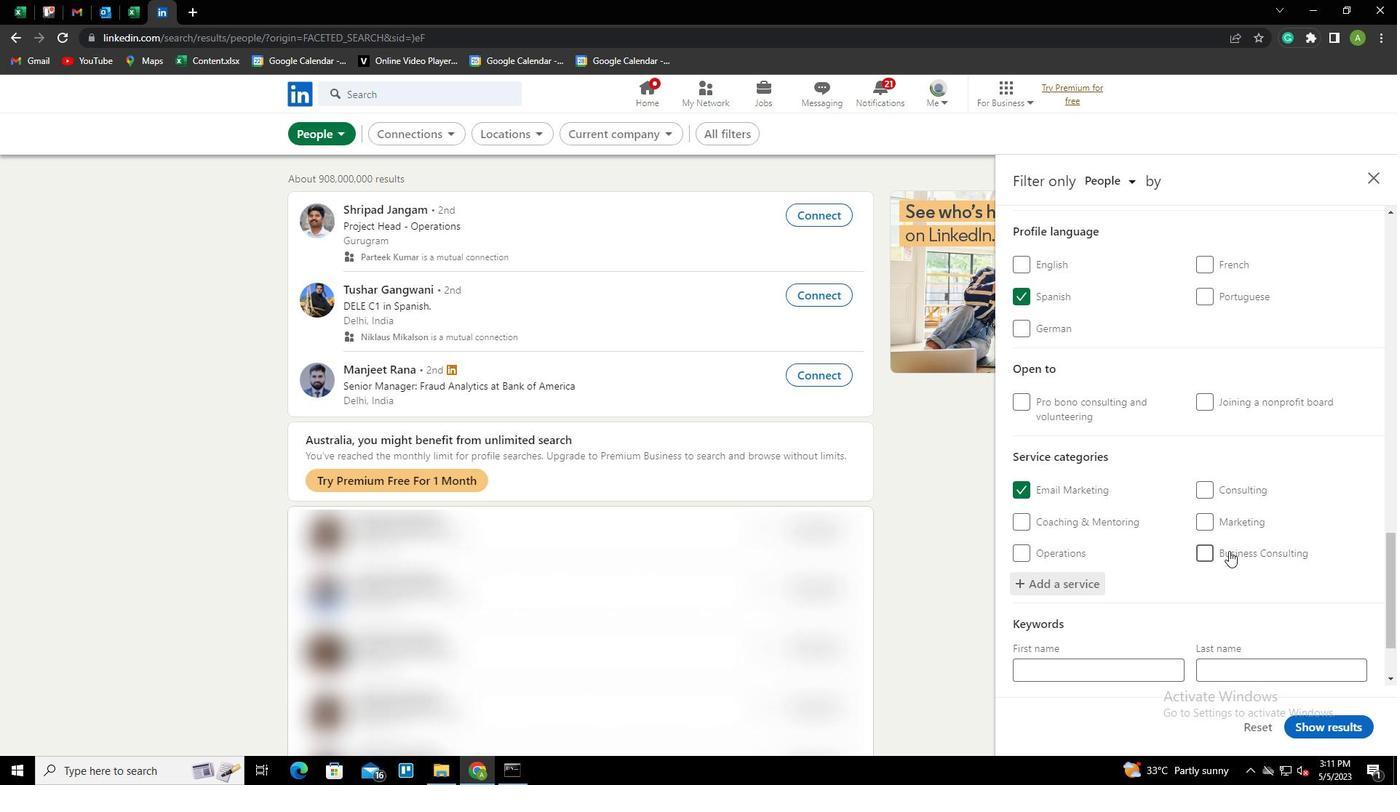 
Action: Mouse scrolled (1229, 550) with delta (0, 0)
Screenshot: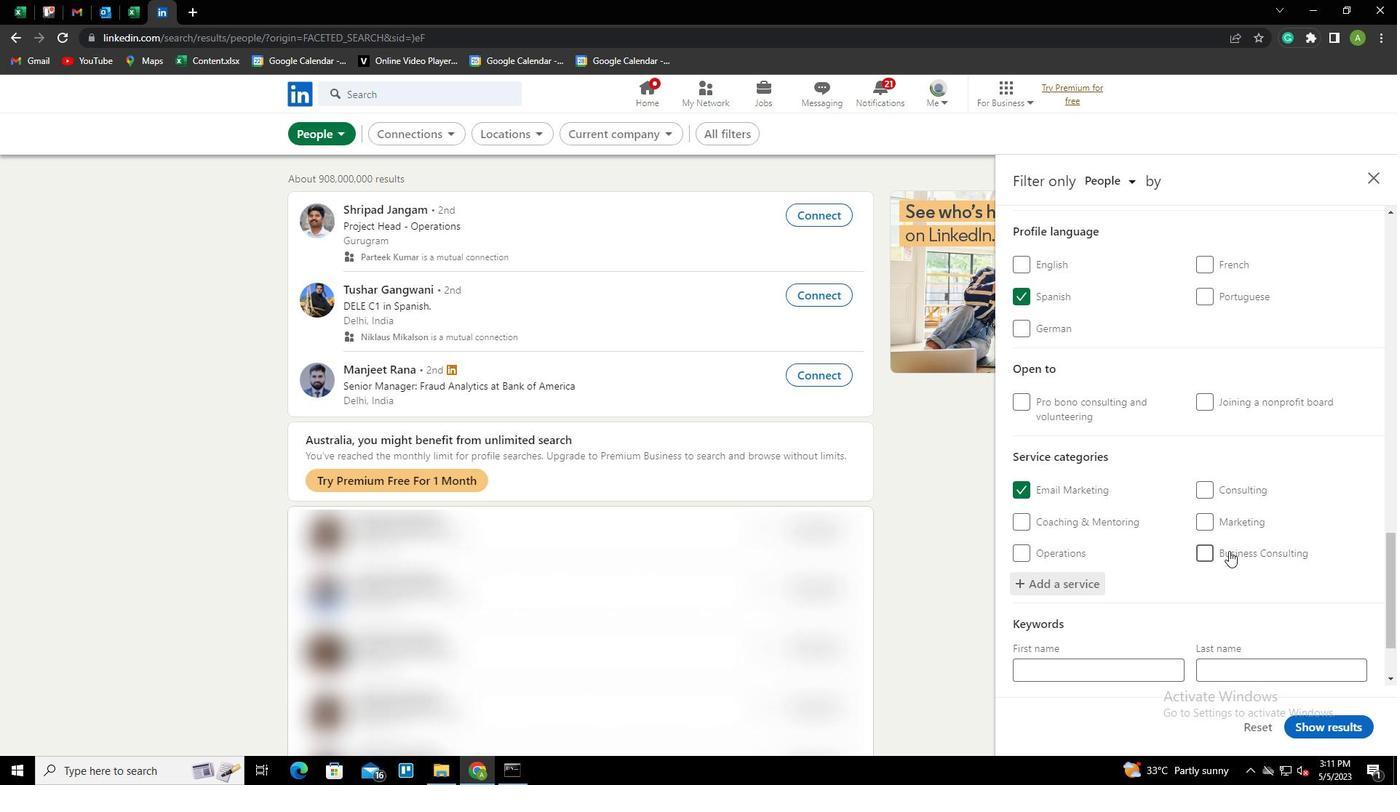 
Action: Mouse scrolled (1229, 550) with delta (0, 0)
Screenshot: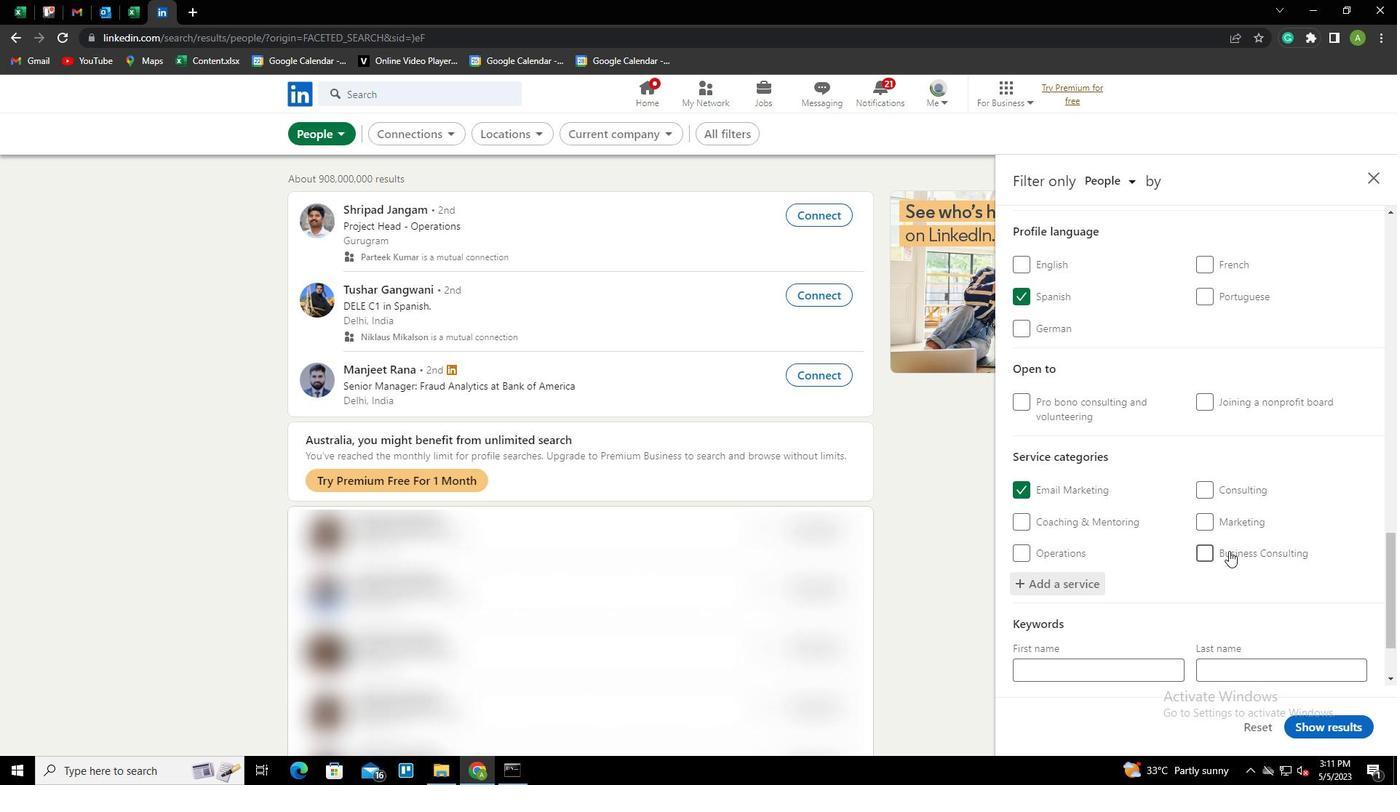 
Action: Mouse scrolled (1229, 550) with delta (0, 0)
Screenshot: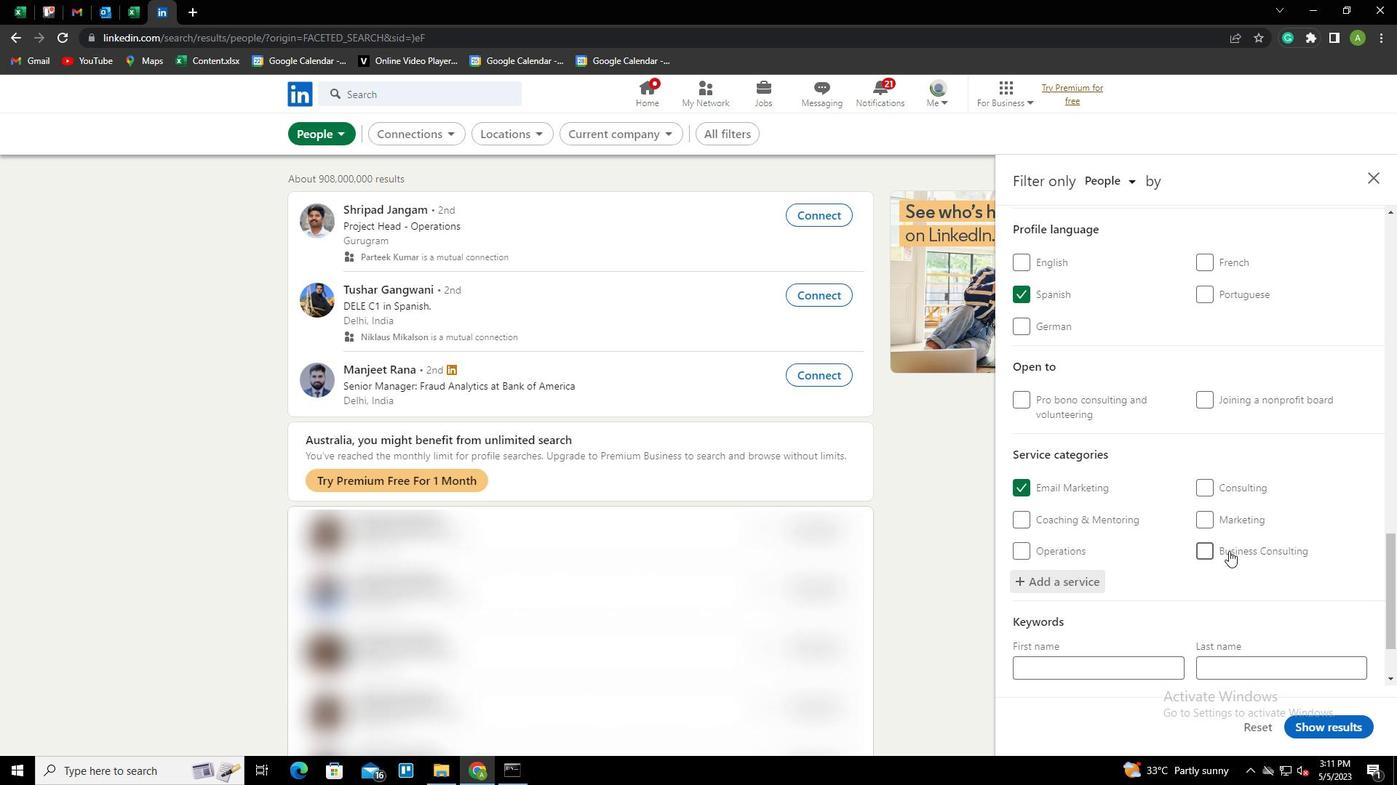
Action: Mouse moved to (1124, 617)
Screenshot: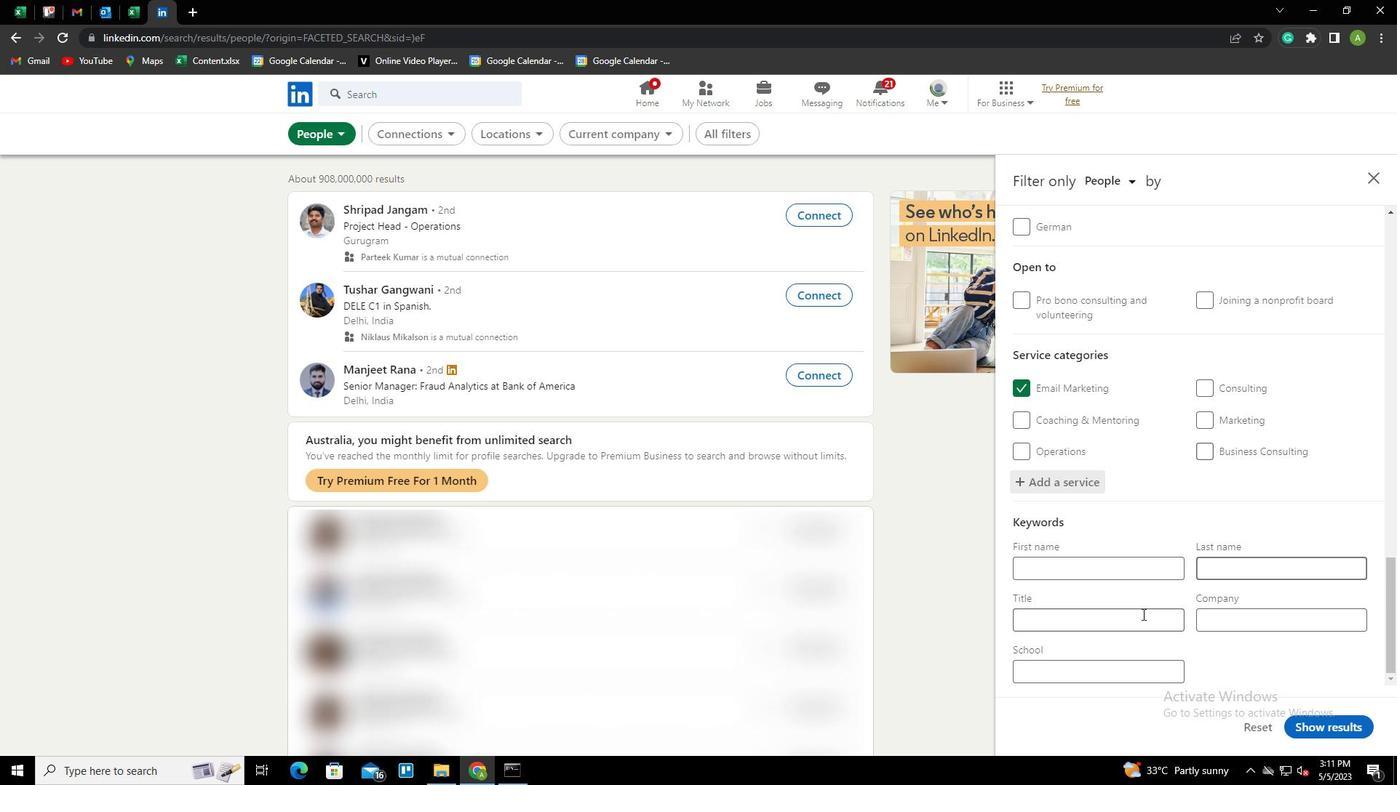 
Action: Mouse pressed left at (1124, 617)
Screenshot: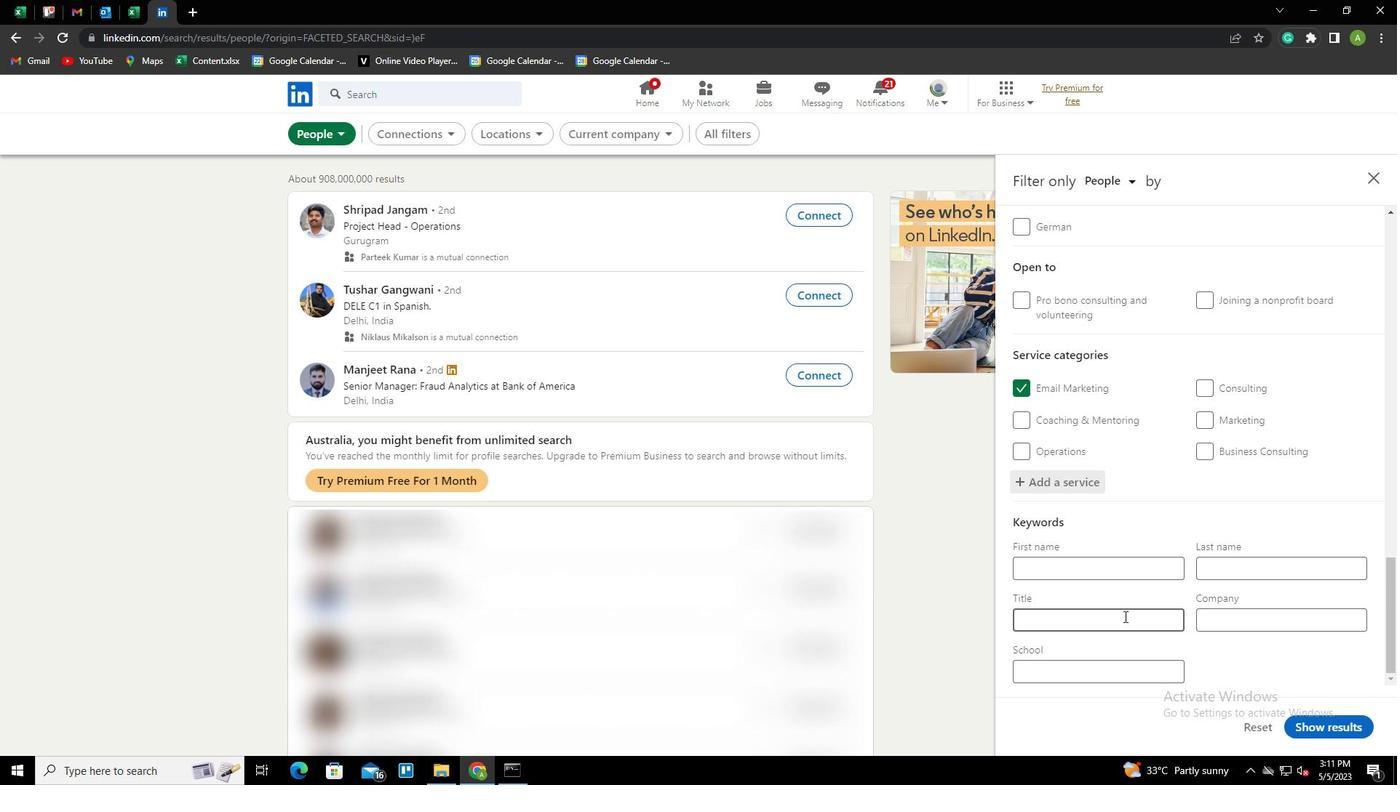 
Action: Key pressed <Key.shift>CAREGIVER
Screenshot: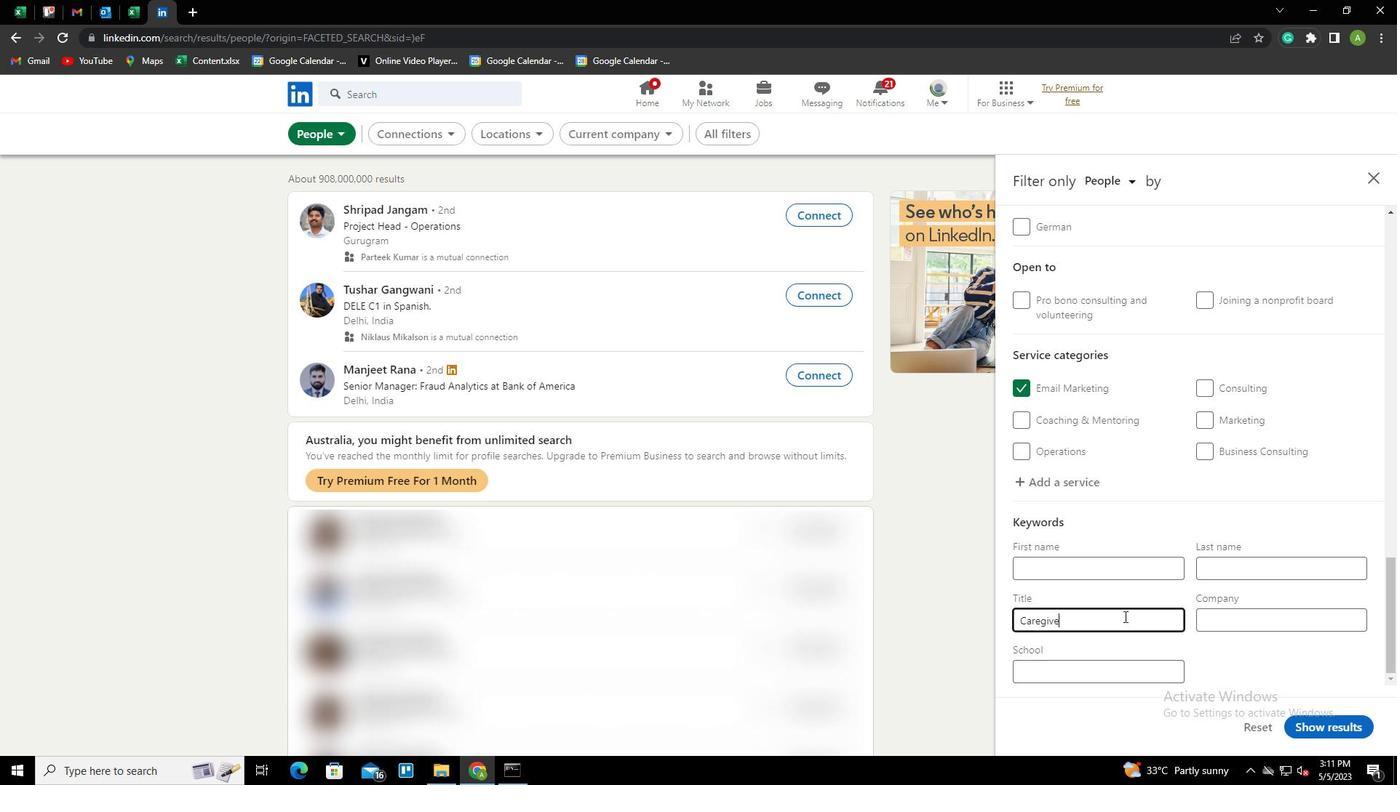 
Action: Mouse moved to (1242, 651)
Screenshot: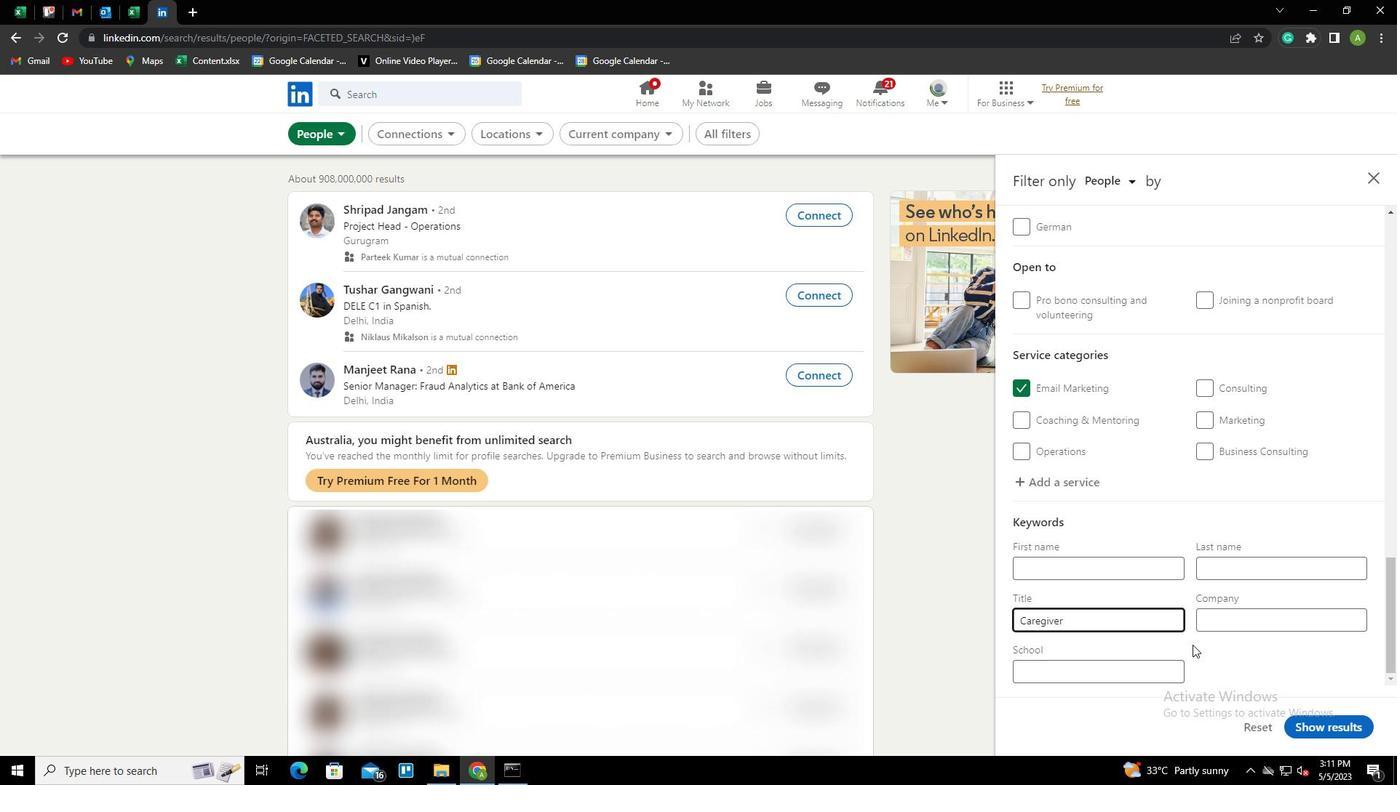
Action: Mouse pressed left at (1242, 651)
Screenshot: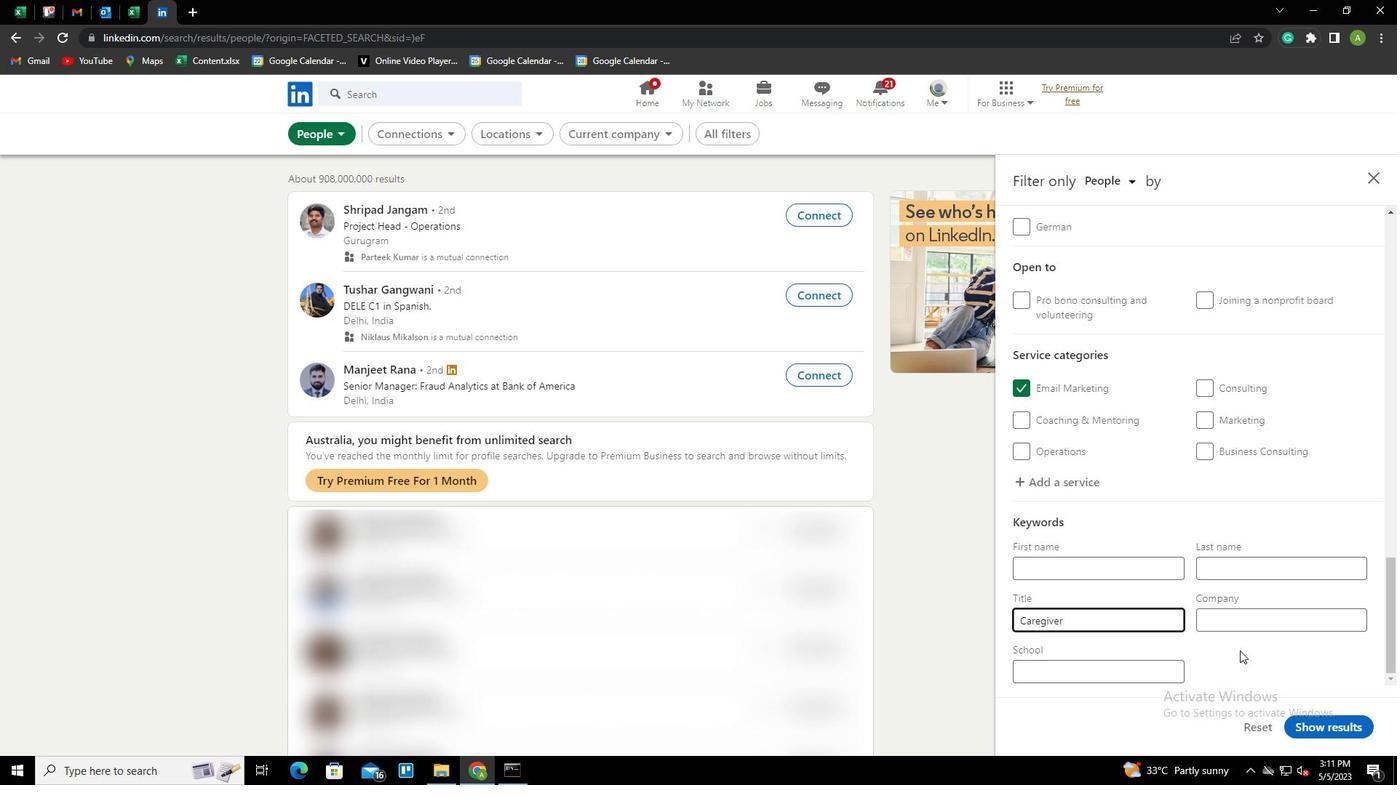 
Action: Mouse moved to (1333, 724)
Screenshot: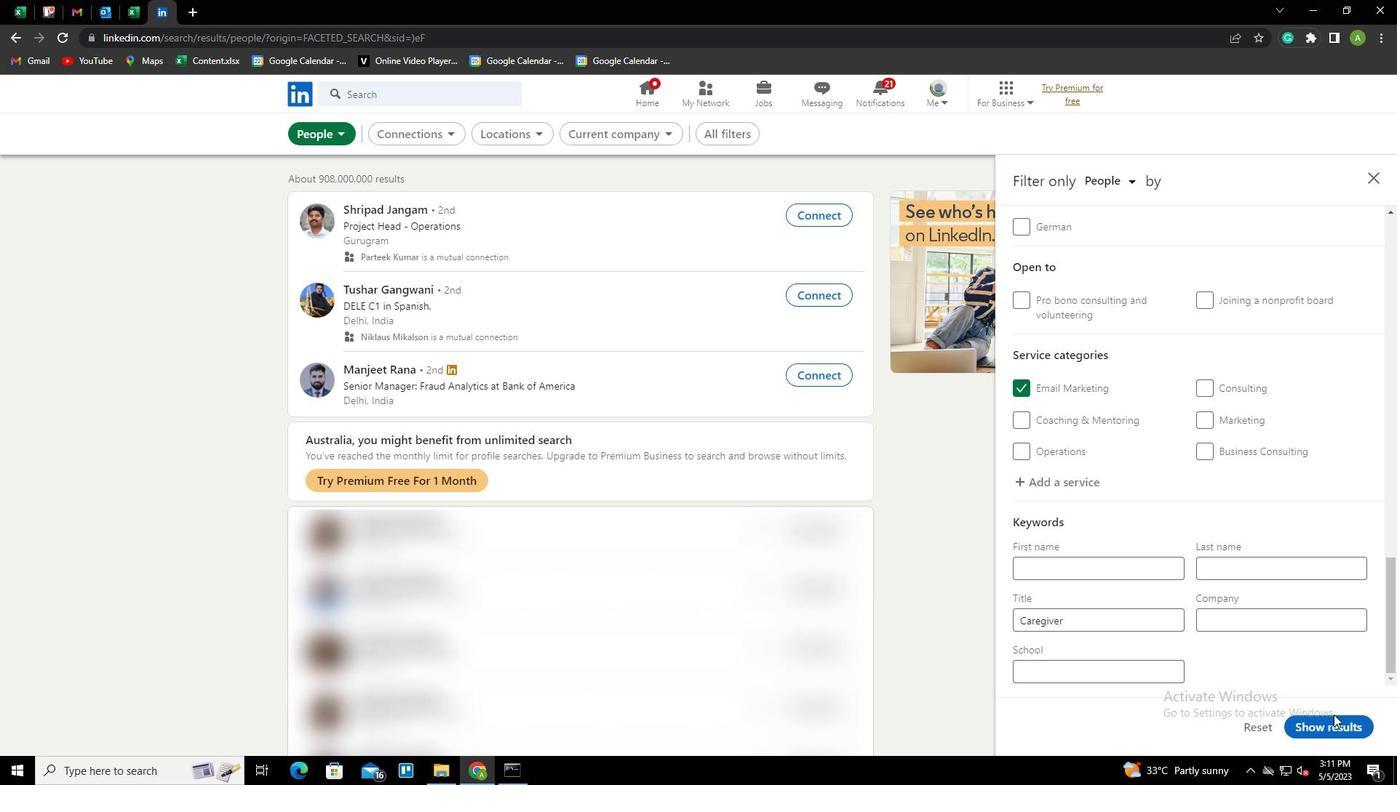 
Action: Mouse pressed left at (1333, 724)
Screenshot: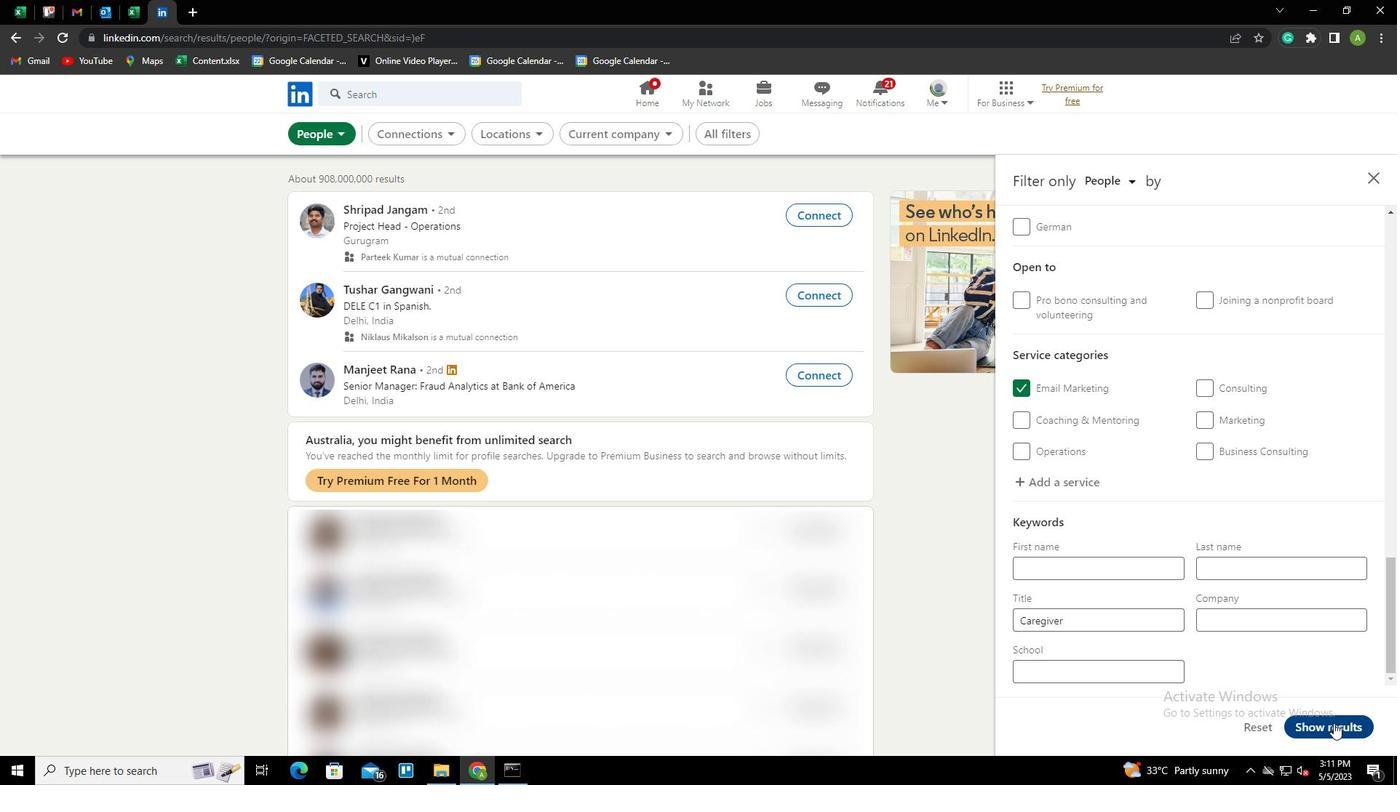 
